 Task: Look for space in Kapfenberg, Austria from 2nd August, 2023 to 12th August, 2023 for 2 adults in price range Rs.5000 to Rs.10000. Place can be private room with 1  bedroom having 1 bed and 1 bathroom. Property type can be house, flat, guest house, hotel. Amenities needed are: heating. Booking option can be shelf check-in. Required host language is English.
Action: Mouse moved to (455, 147)
Screenshot: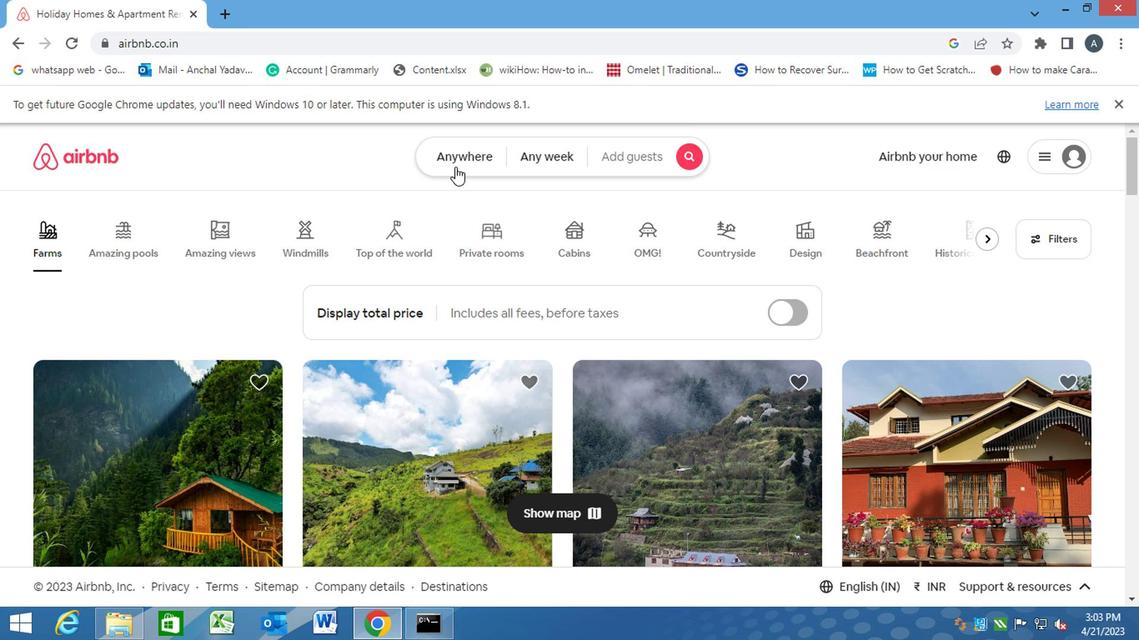 
Action: Mouse pressed left at (455, 147)
Screenshot: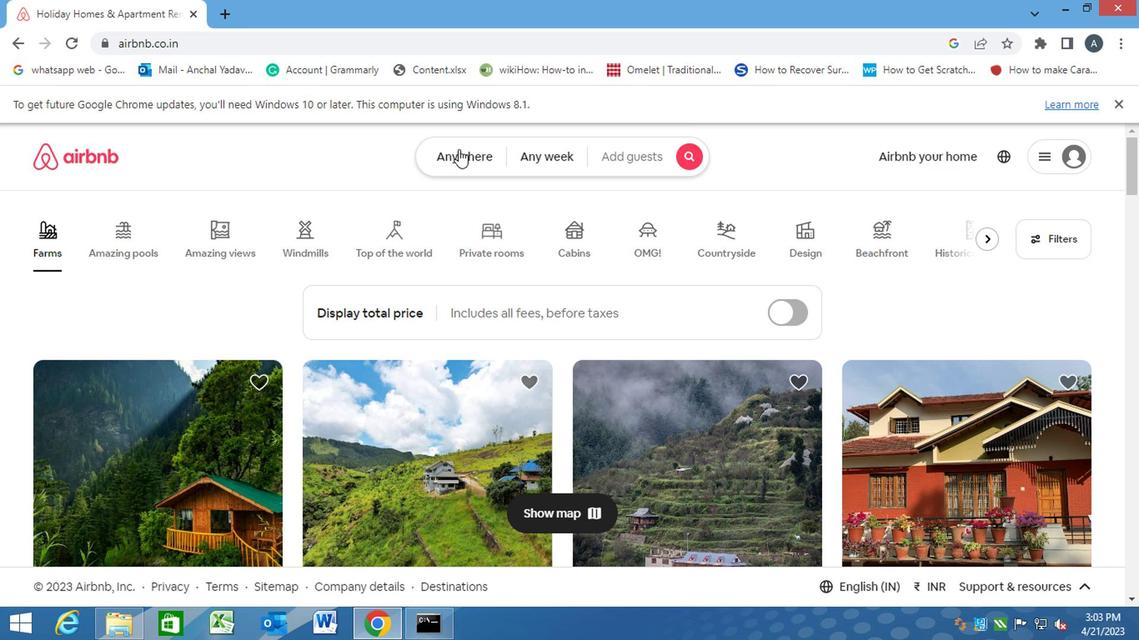 
Action: Mouse moved to (346, 203)
Screenshot: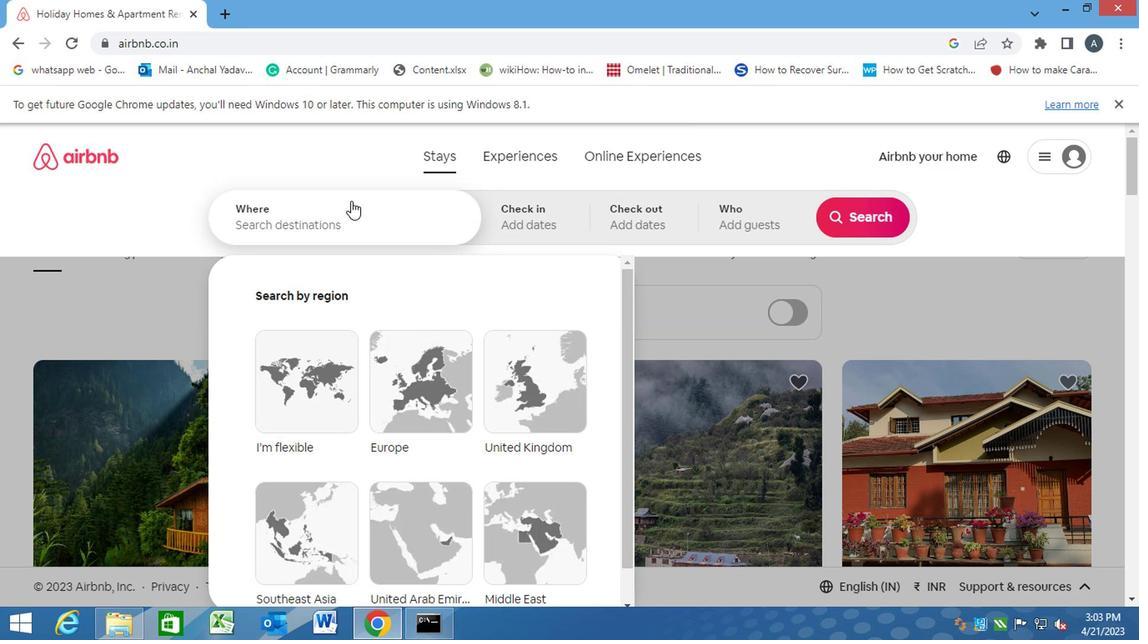 
Action: Mouse pressed left at (346, 203)
Screenshot: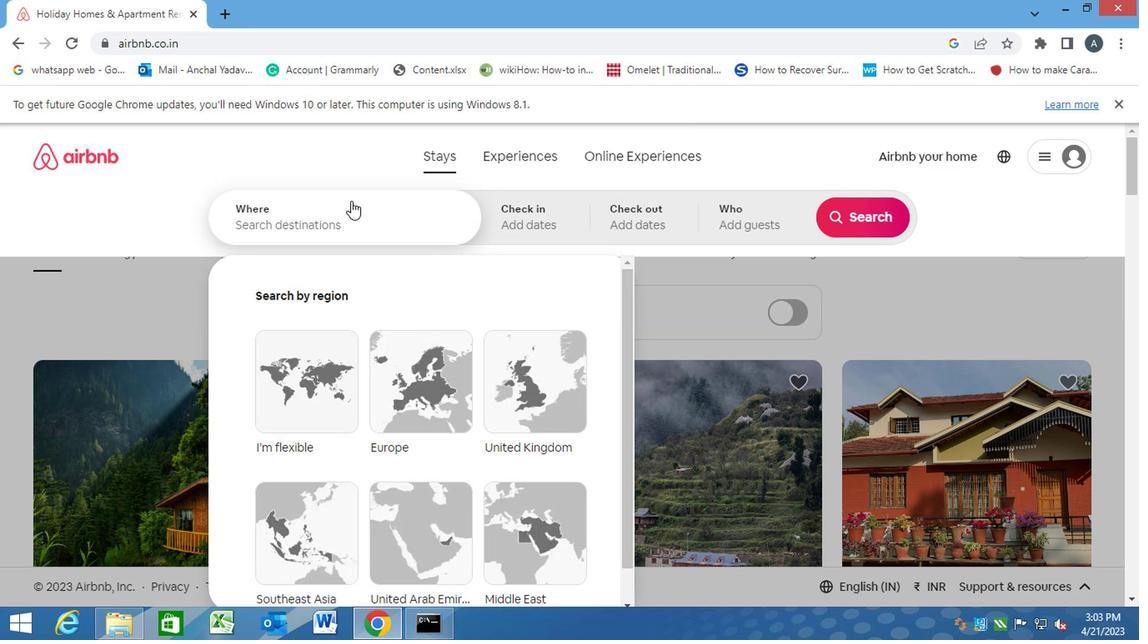 
Action: Key pressed k<Key.caps_lock>apfenberg,<Key.space><Key.caps_lock>a<Key.caps_lock>ustria<Key.enter>
Screenshot: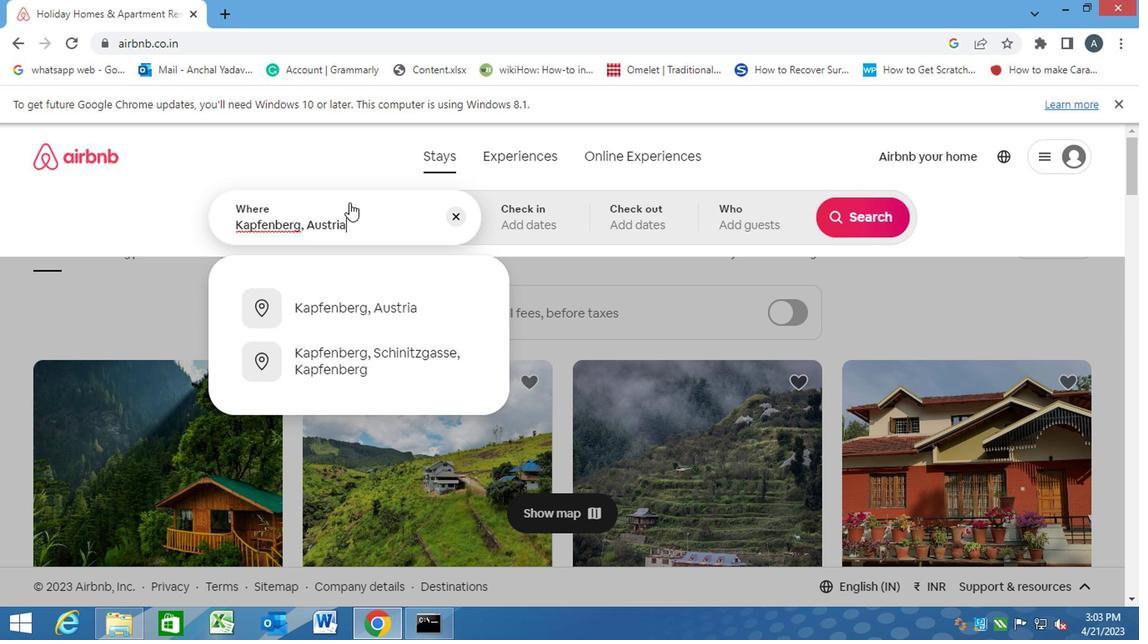 
Action: Mouse moved to (849, 346)
Screenshot: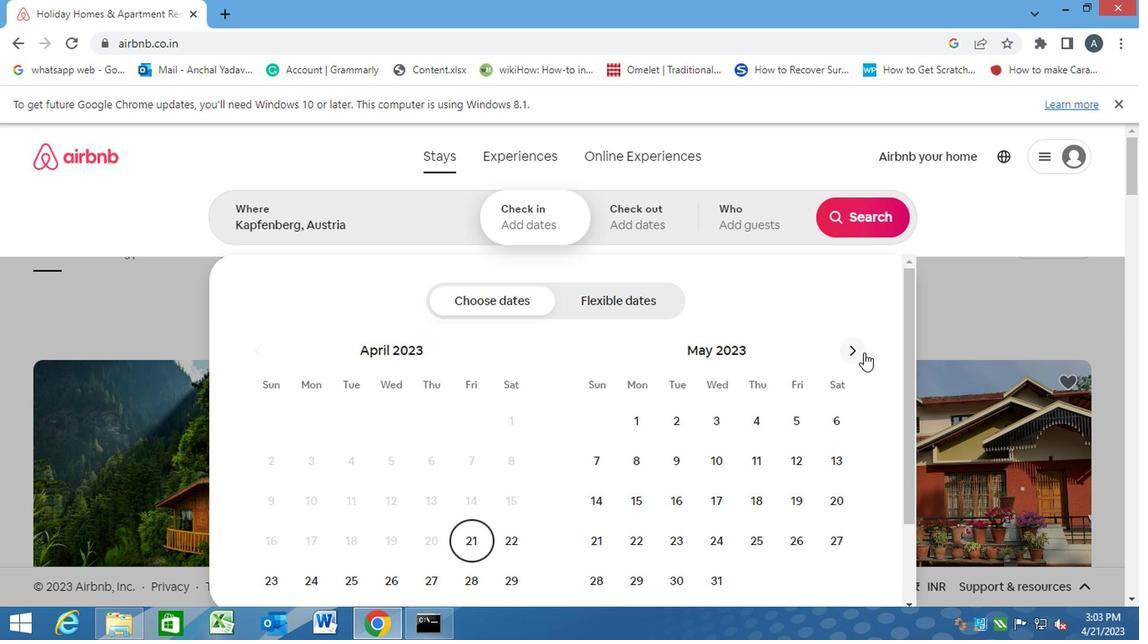 
Action: Mouse pressed left at (849, 346)
Screenshot: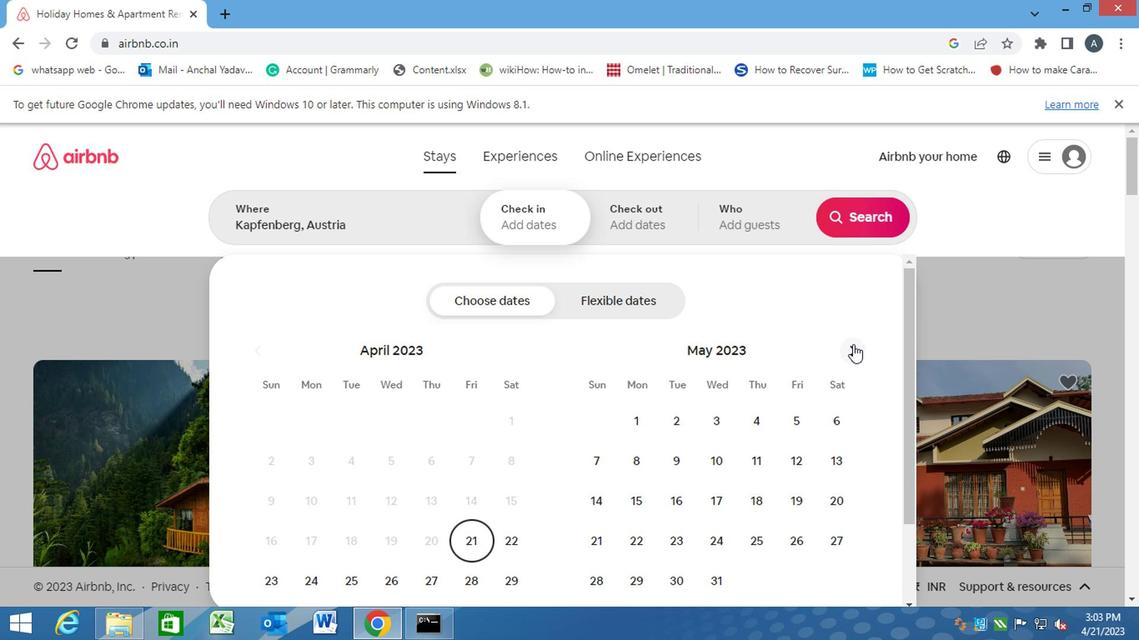 
Action: Mouse pressed left at (849, 346)
Screenshot: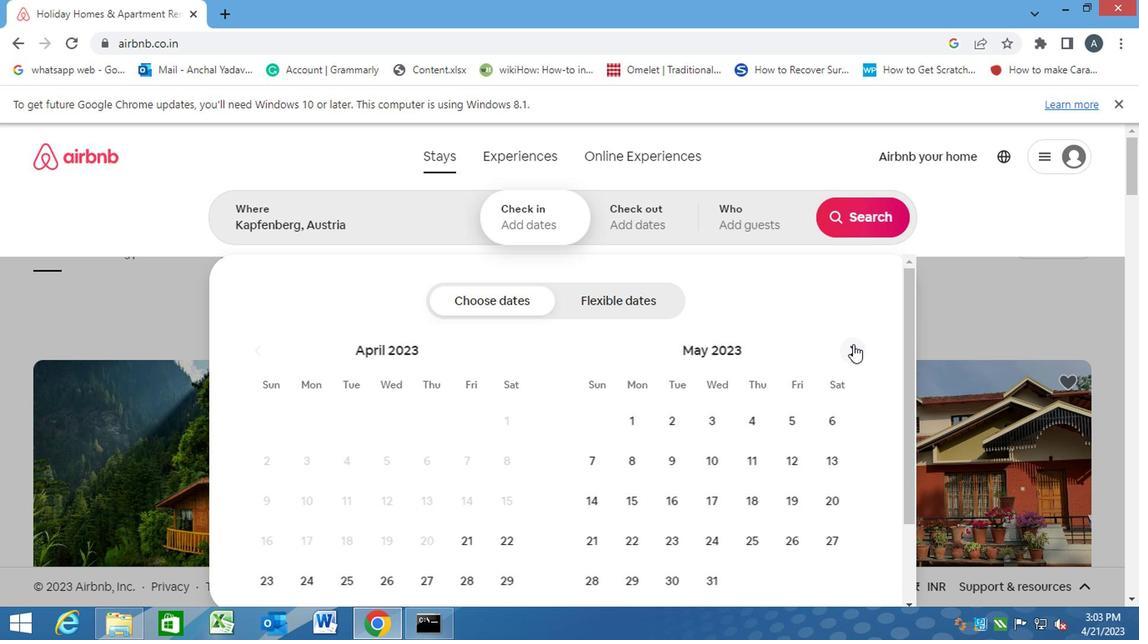 
Action: Mouse pressed left at (849, 346)
Screenshot: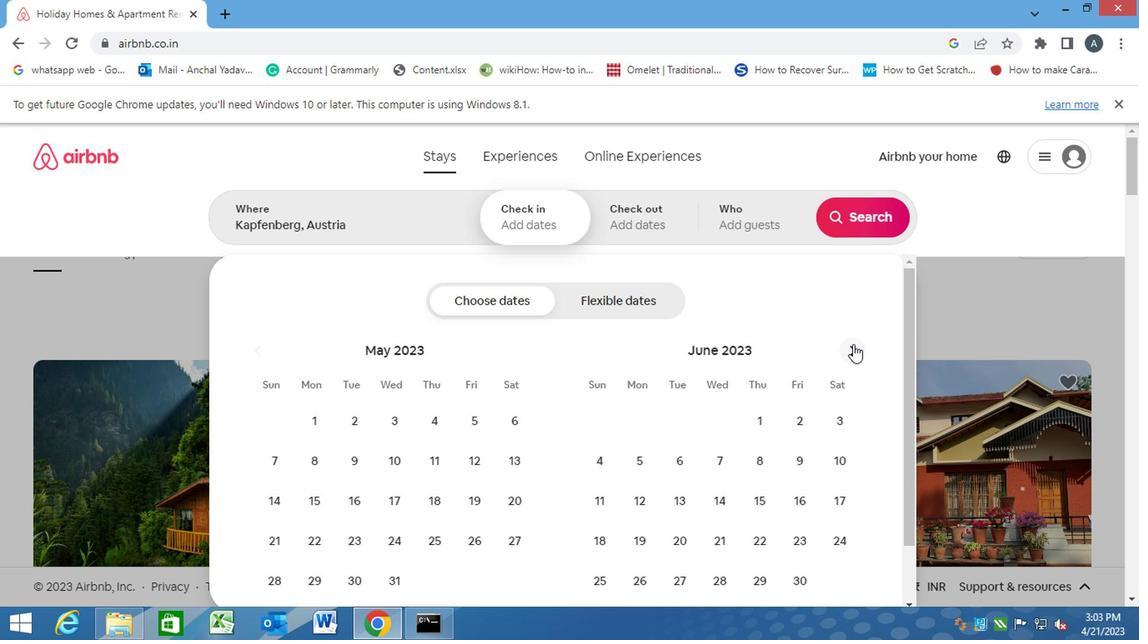 
Action: Mouse pressed left at (849, 346)
Screenshot: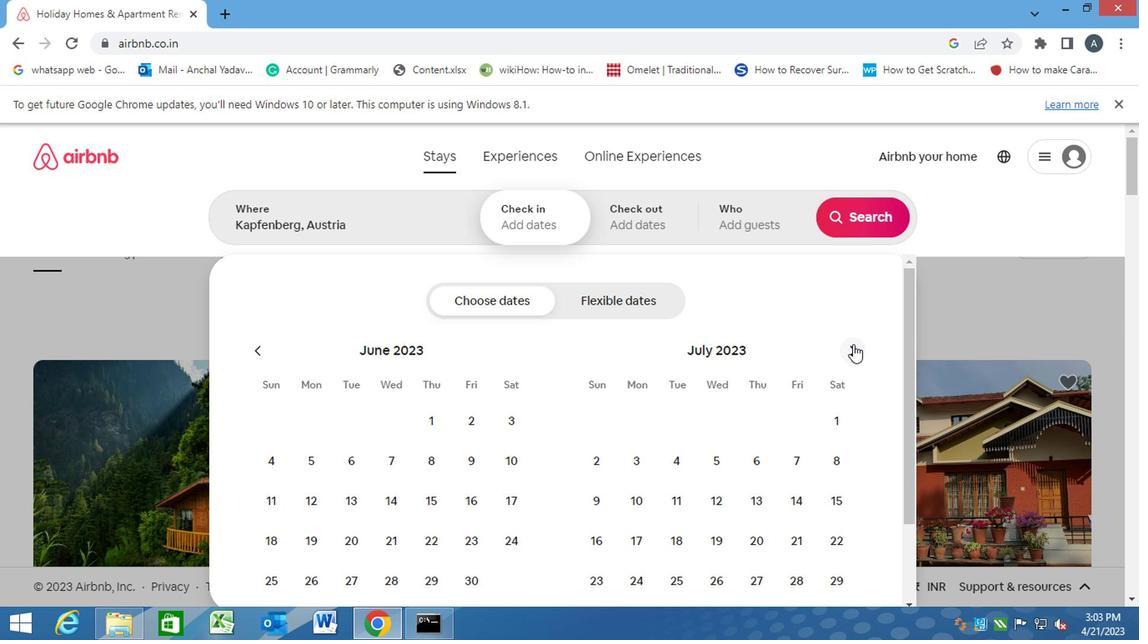 
Action: Mouse pressed left at (849, 346)
Screenshot: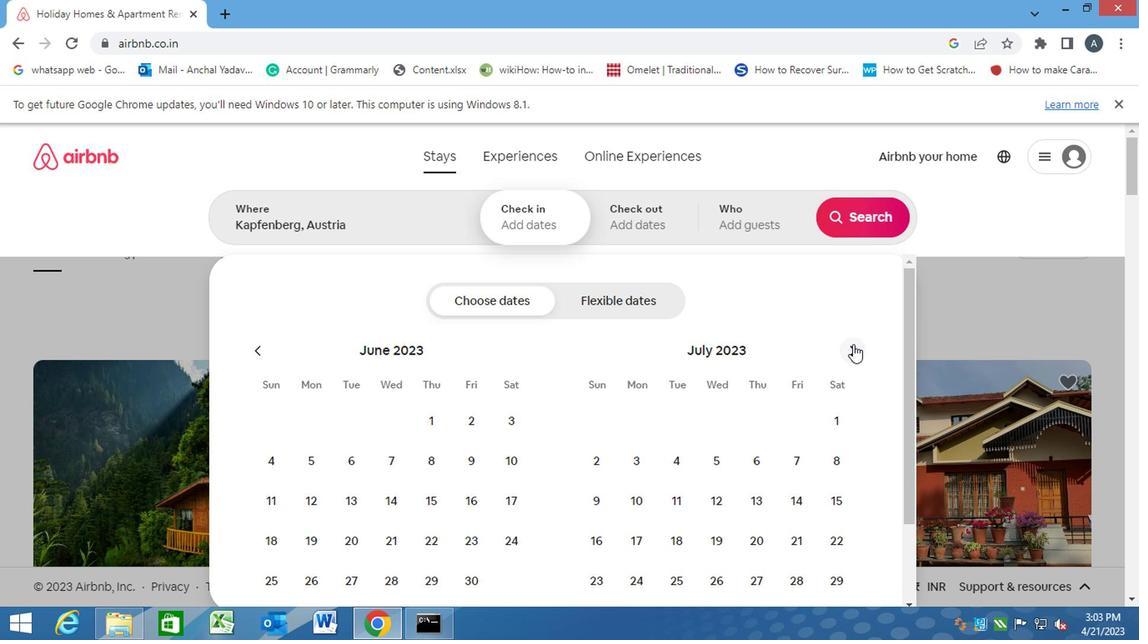 
Action: Mouse moved to (712, 424)
Screenshot: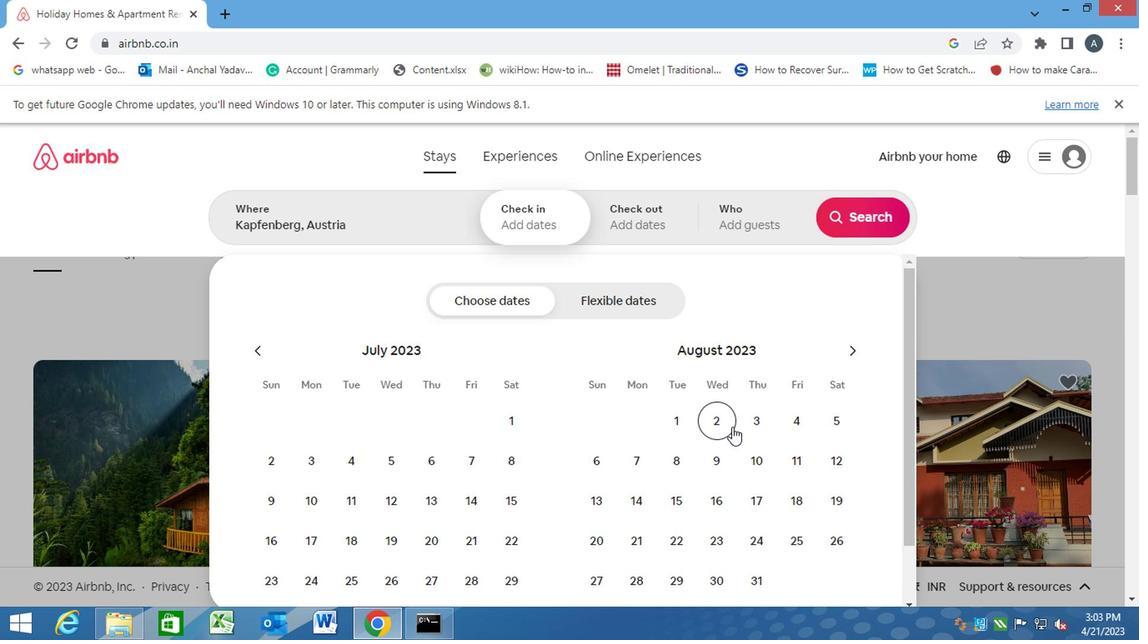 
Action: Mouse pressed left at (712, 424)
Screenshot: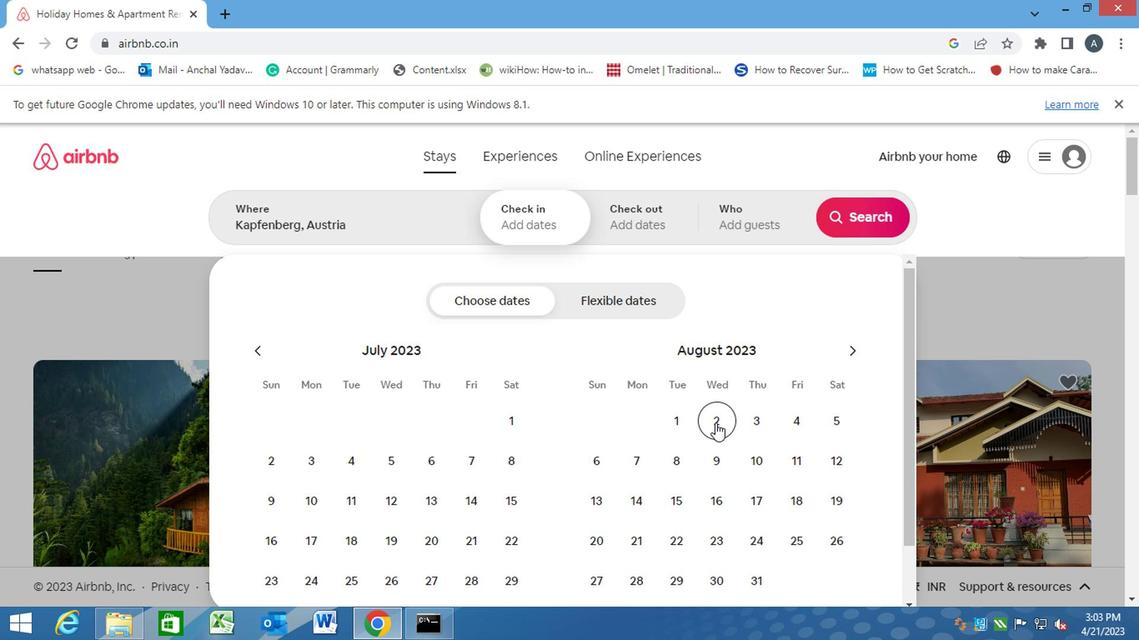 
Action: Mouse moved to (832, 454)
Screenshot: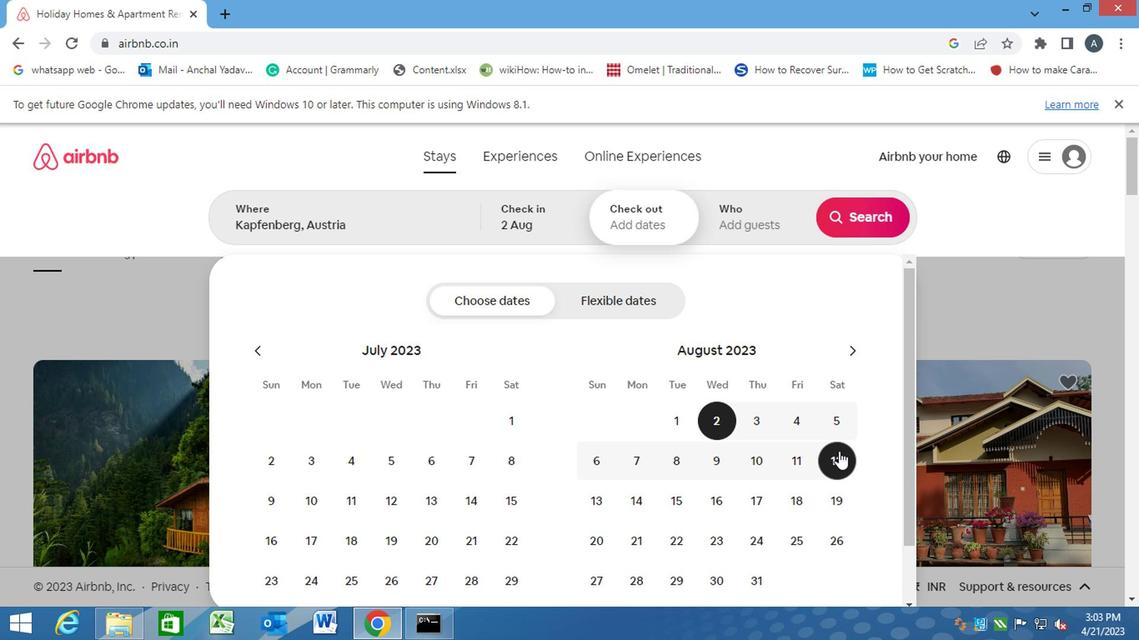 
Action: Mouse pressed left at (832, 454)
Screenshot: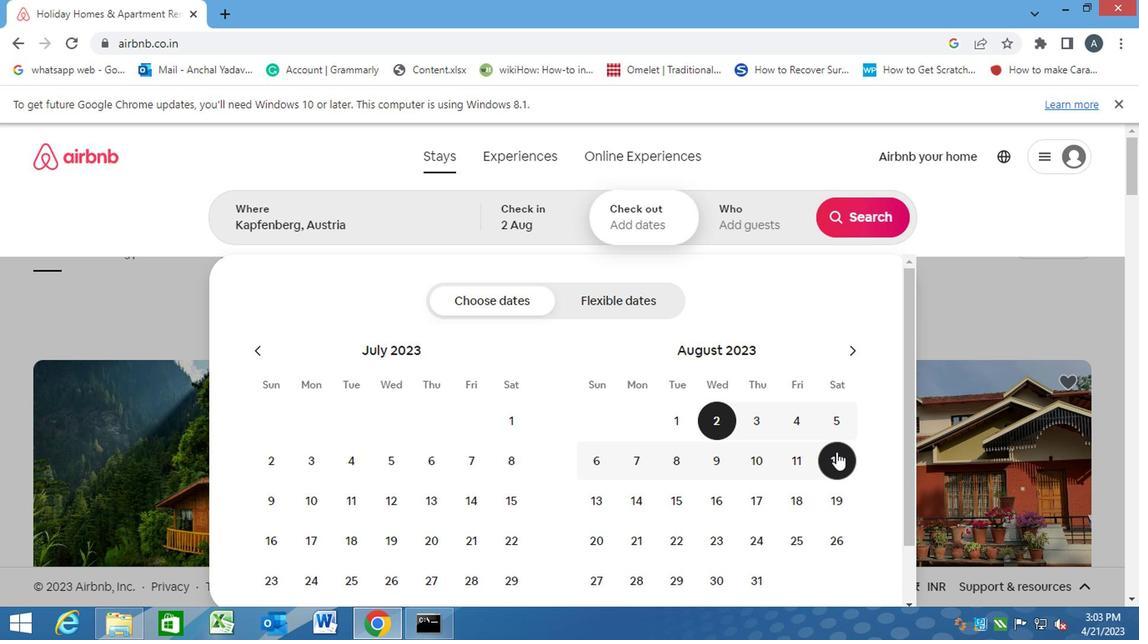 
Action: Mouse moved to (743, 223)
Screenshot: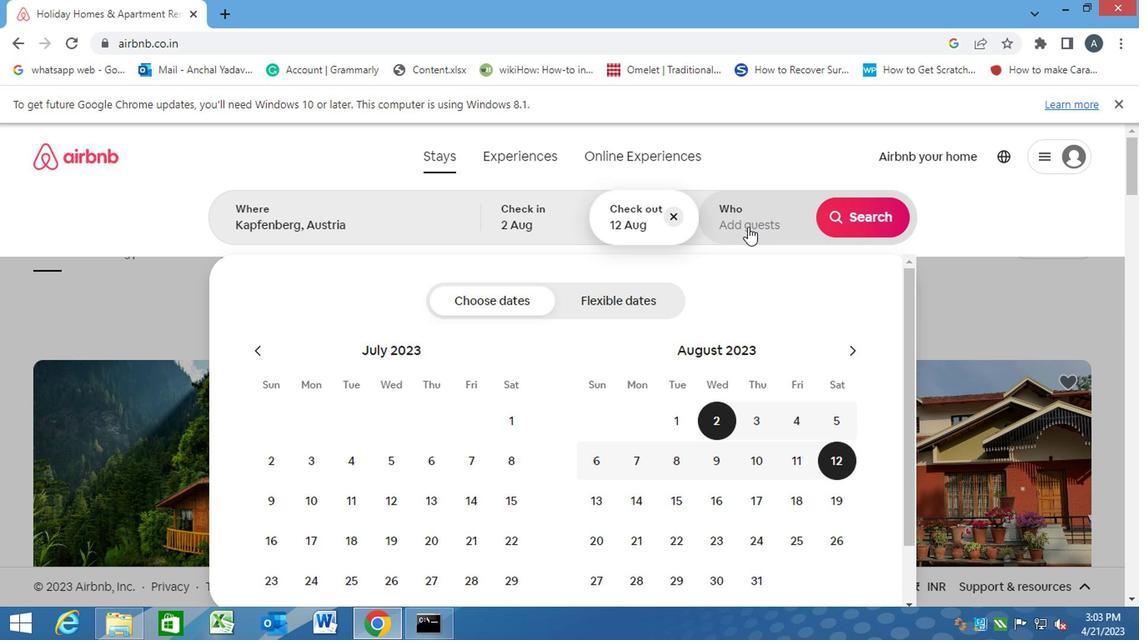 
Action: Mouse pressed left at (743, 223)
Screenshot: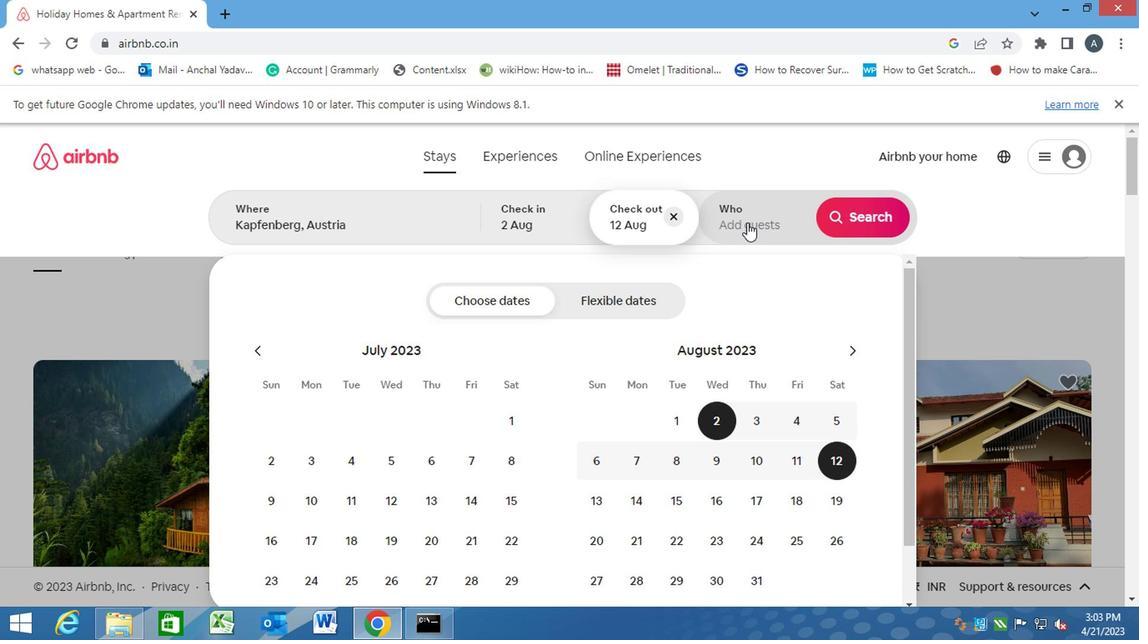
Action: Mouse moved to (858, 300)
Screenshot: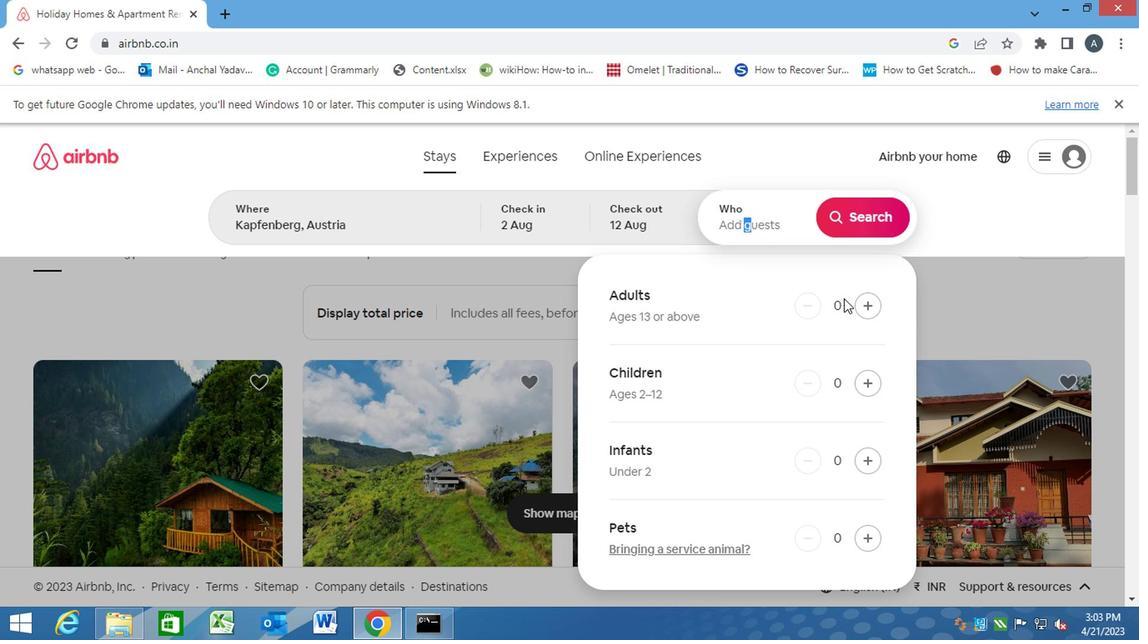 
Action: Mouse pressed left at (858, 300)
Screenshot: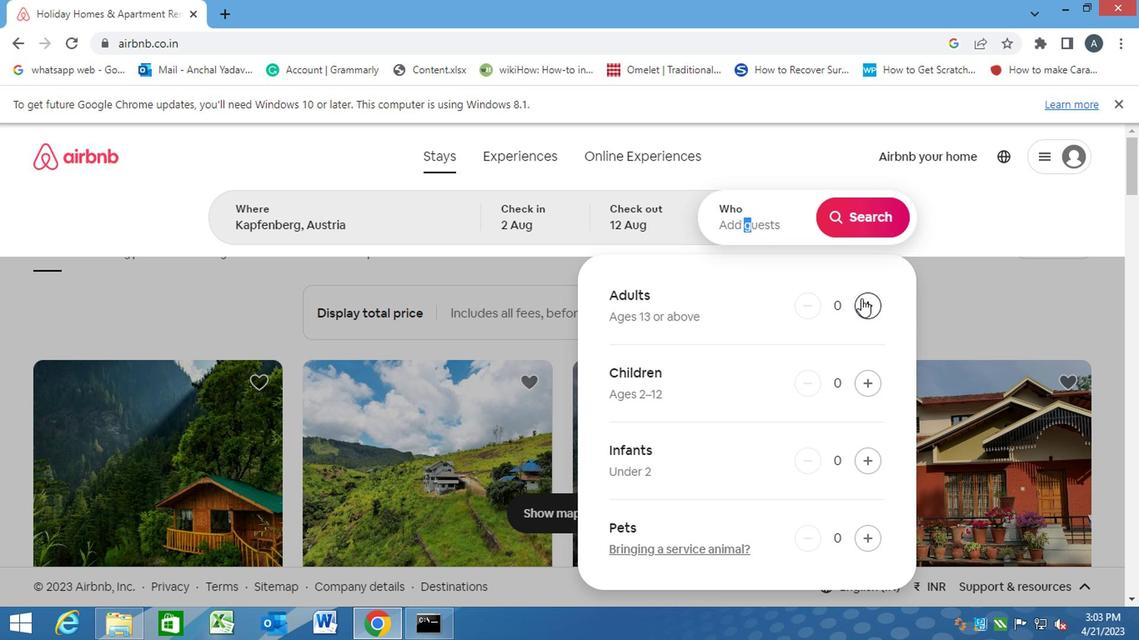 
Action: Mouse pressed left at (858, 300)
Screenshot: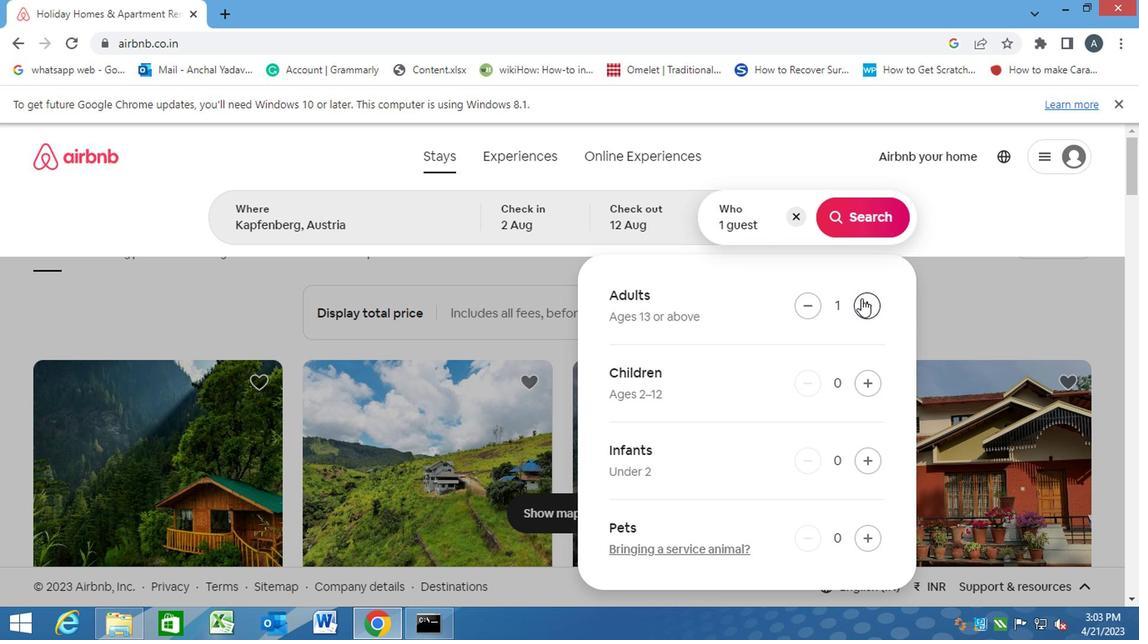
Action: Mouse moved to (861, 210)
Screenshot: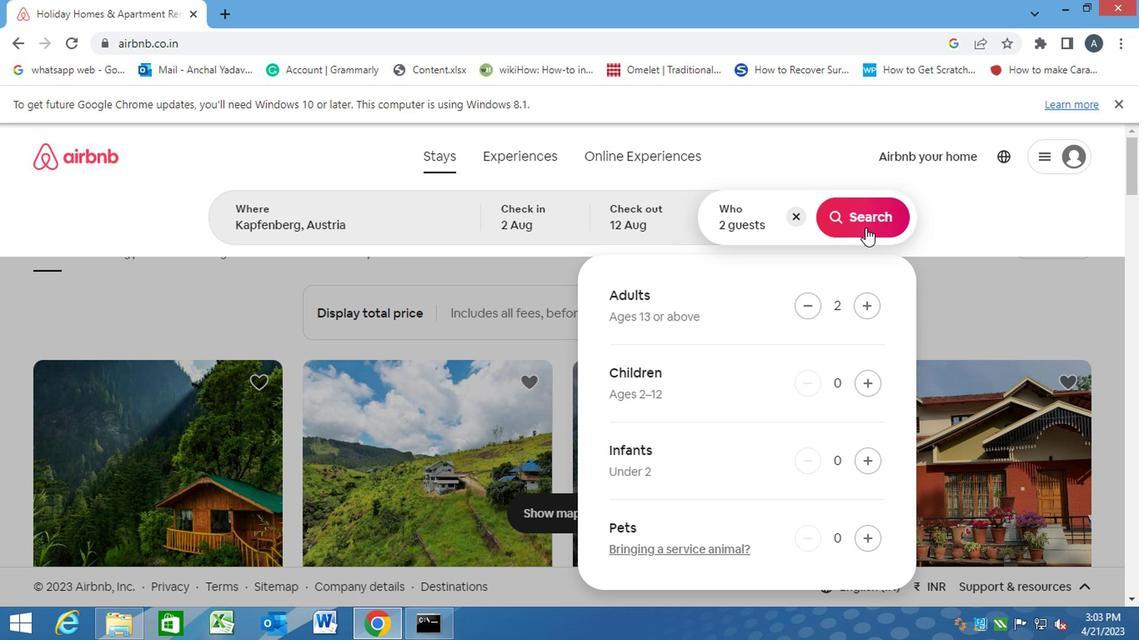 
Action: Mouse pressed left at (861, 210)
Screenshot: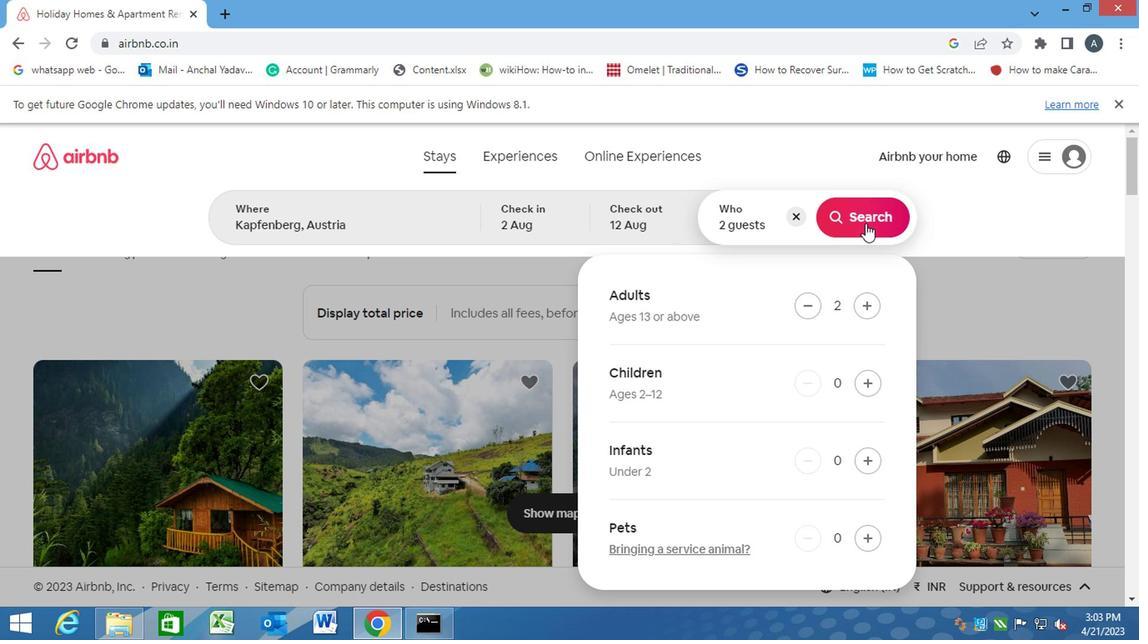 
Action: Mouse moved to (1053, 219)
Screenshot: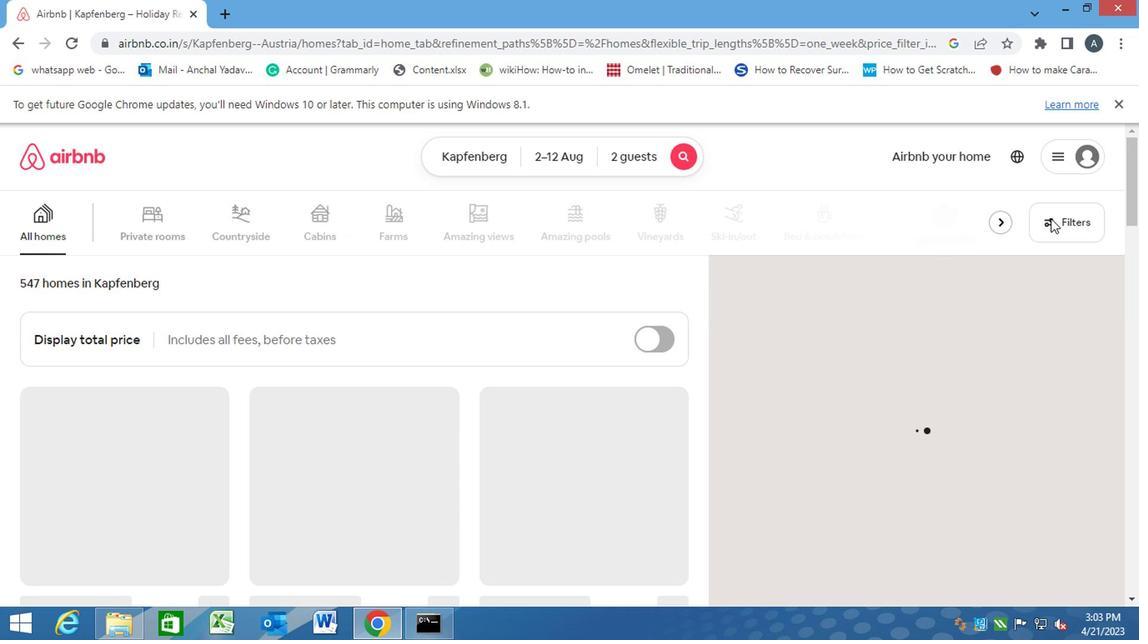 
Action: Mouse pressed left at (1053, 219)
Screenshot: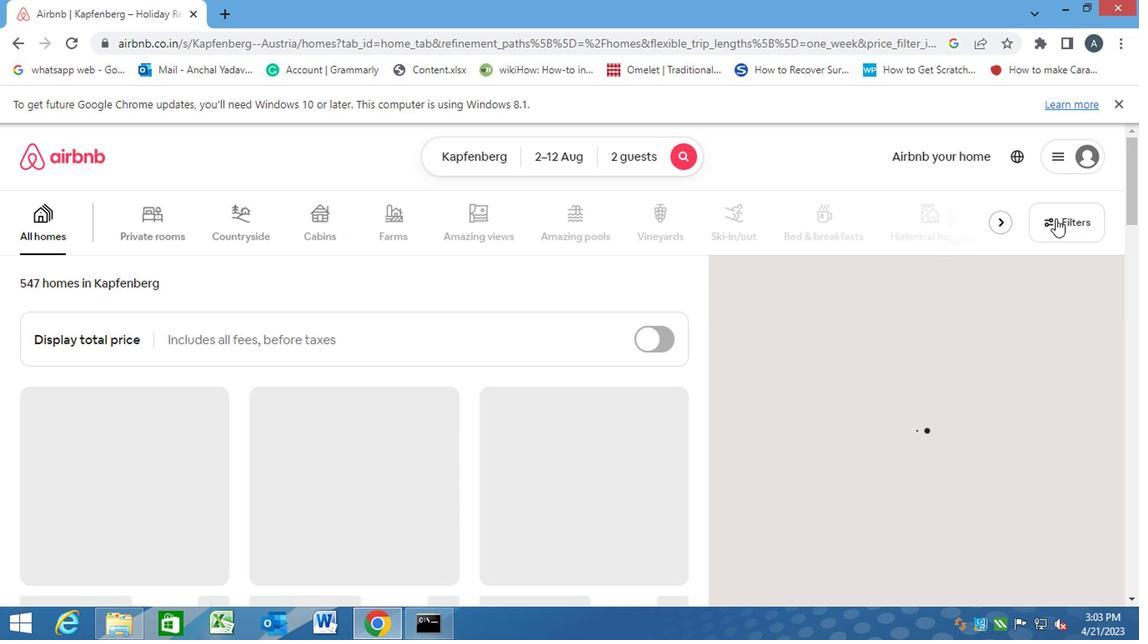 
Action: Mouse moved to (353, 435)
Screenshot: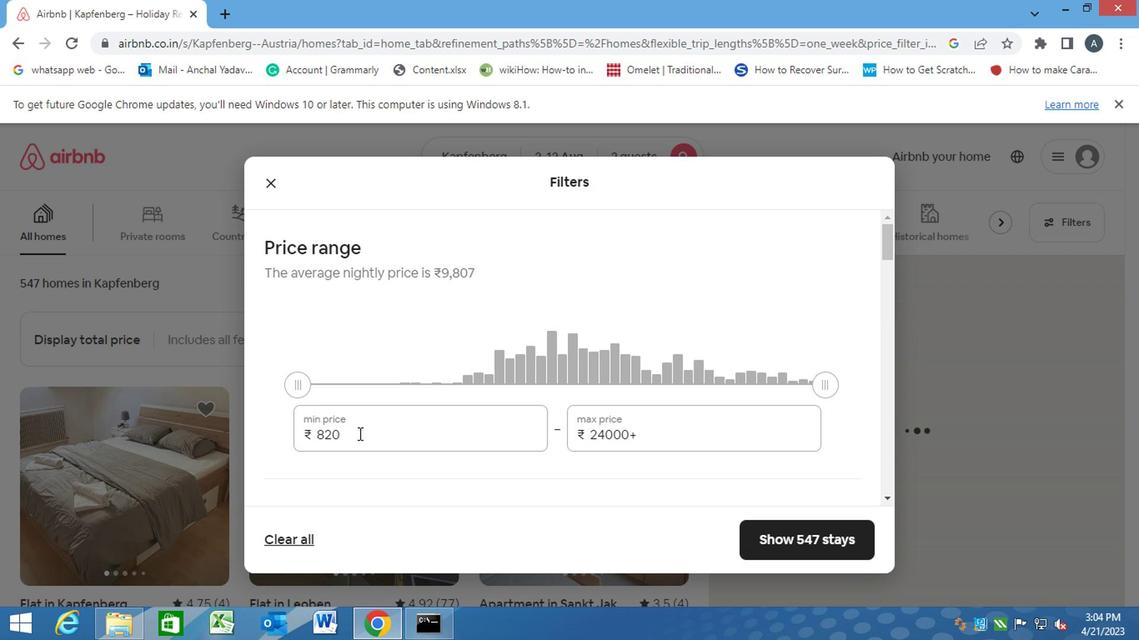 
Action: Mouse pressed left at (353, 435)
Screenshot: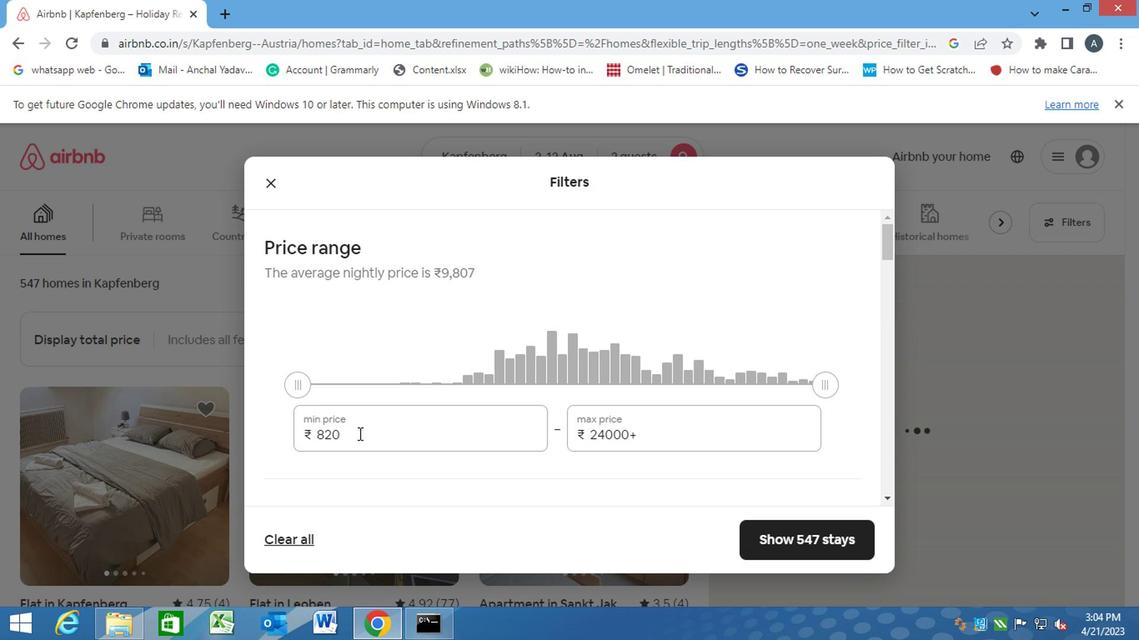
Action: Mouse moved to (302, 439)
Screenshot: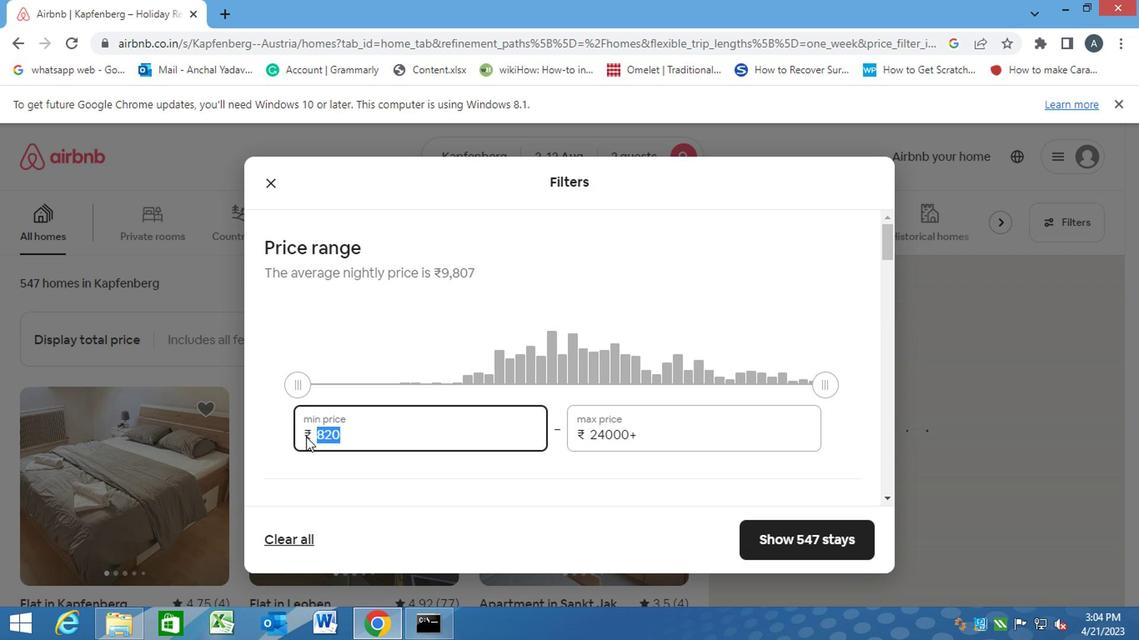 
Action: Key pressed 5000<Key.tab>1000<Key.backspace><Key.backspace><Key.backspace><Key.backspace><Key.backspace><Key.backspace><Key.backspace><Key.backspace><Key.backspace><Key.backspace><Key.backspace><Key.backspace><Key.backspace><Key.backspace><Key.backspace><Key.backspace><Key.backspace>10000
Screenshot: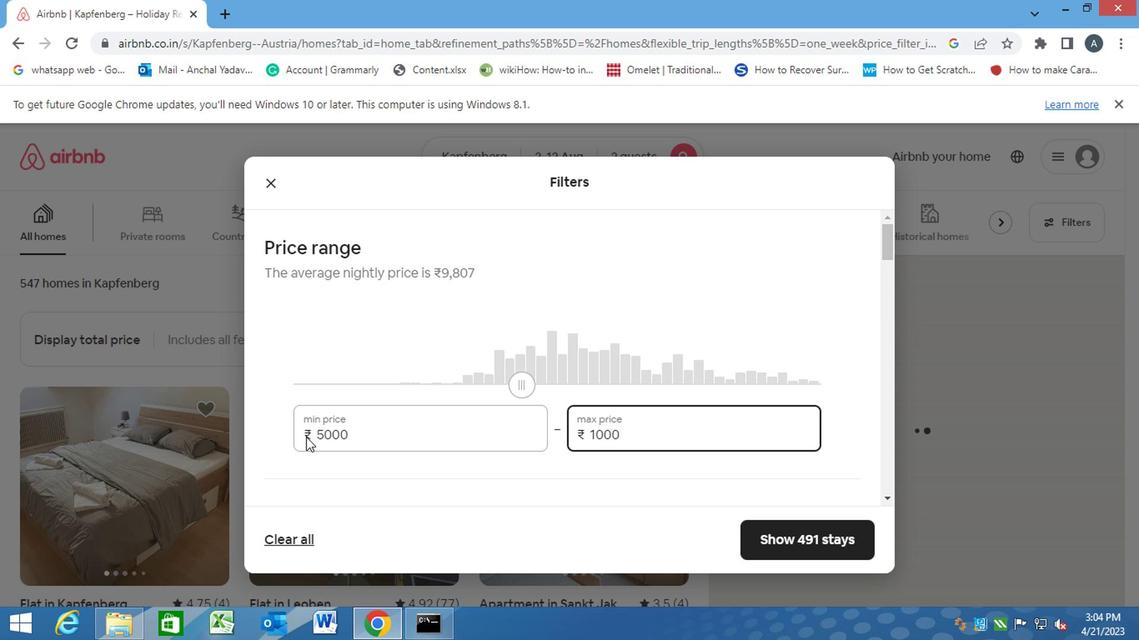 
Action: Mouse moved to (399, 486)
Screenshot: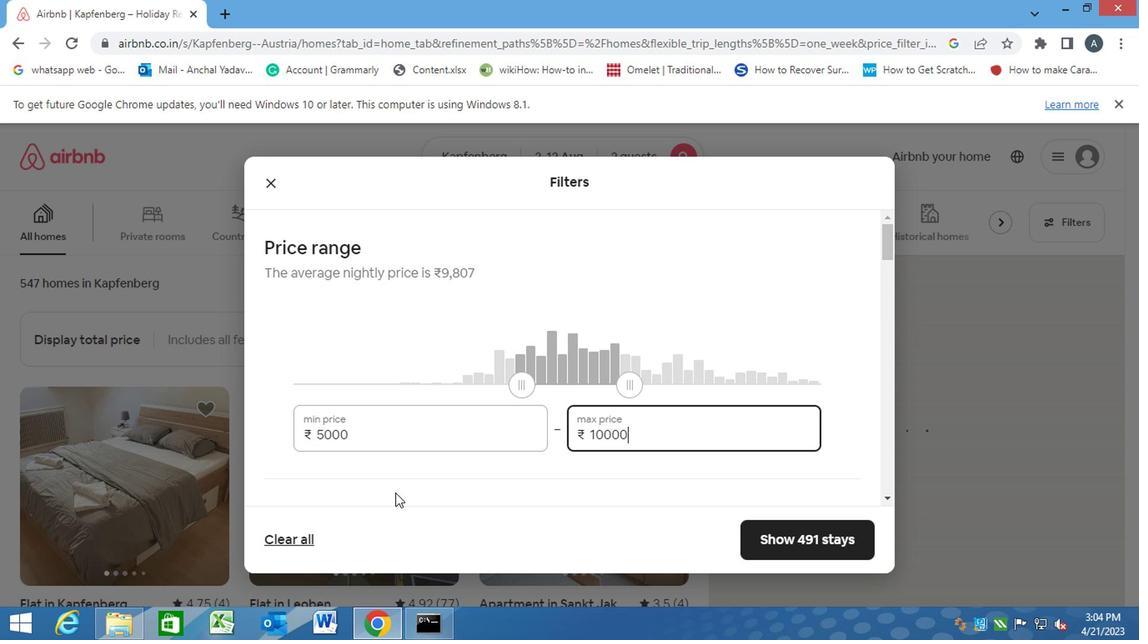 
Action: Mouse pressed left at (399, 486)
Screenshot: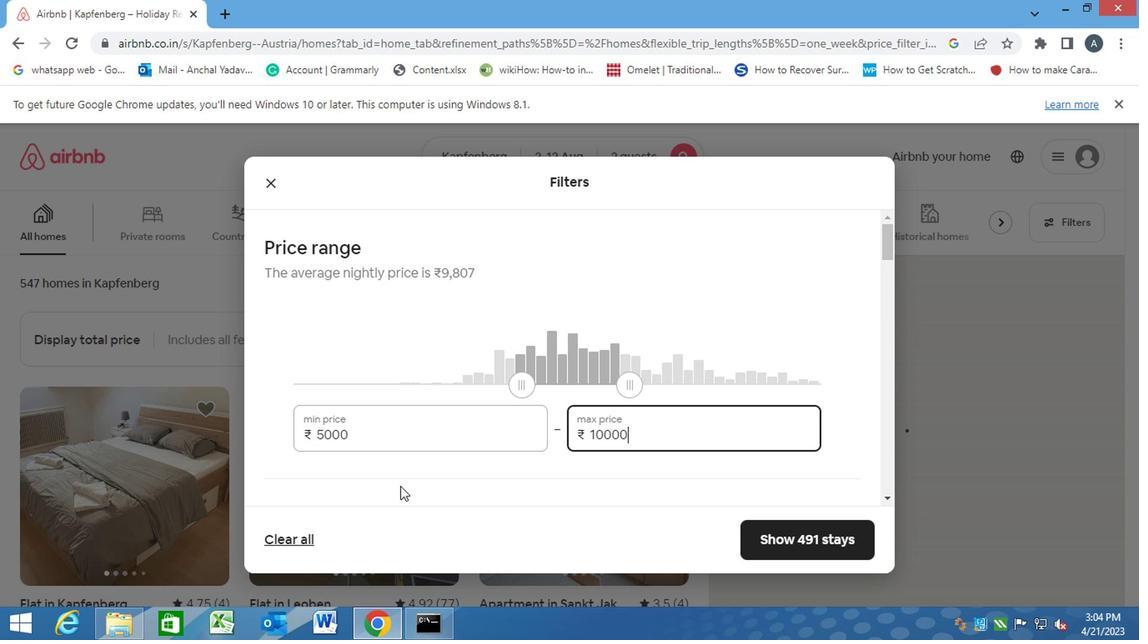 
Action: Mouse scrolled (399, 485) with delta (0, 0)
Screenshot: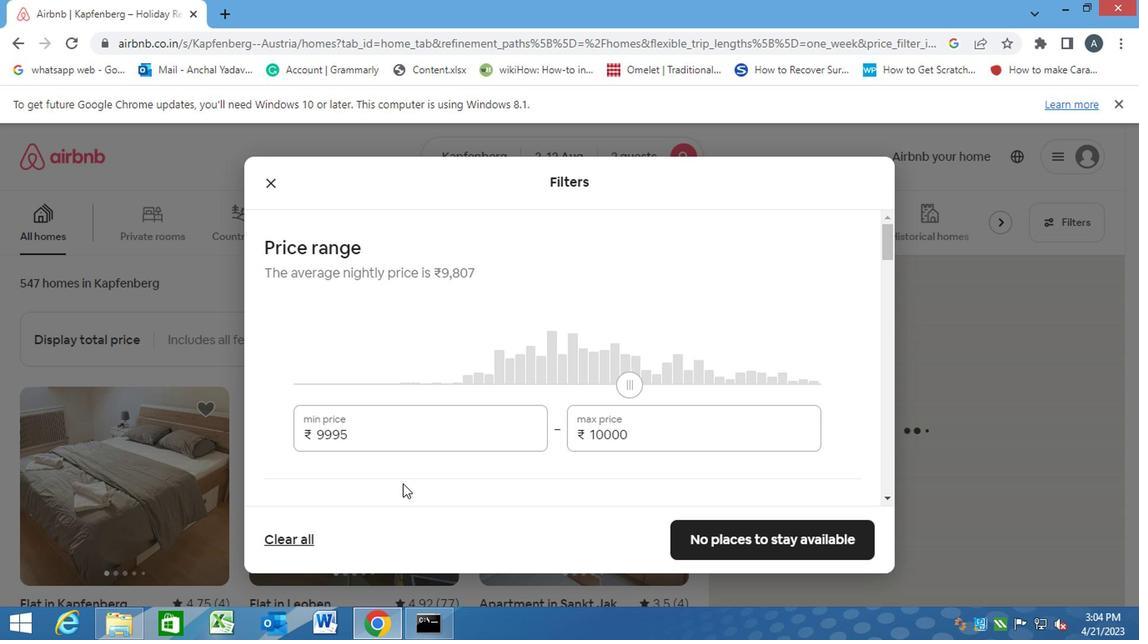 
Action: Mouse scrolled (399, 485) with delta (0, 0)
Screenshot: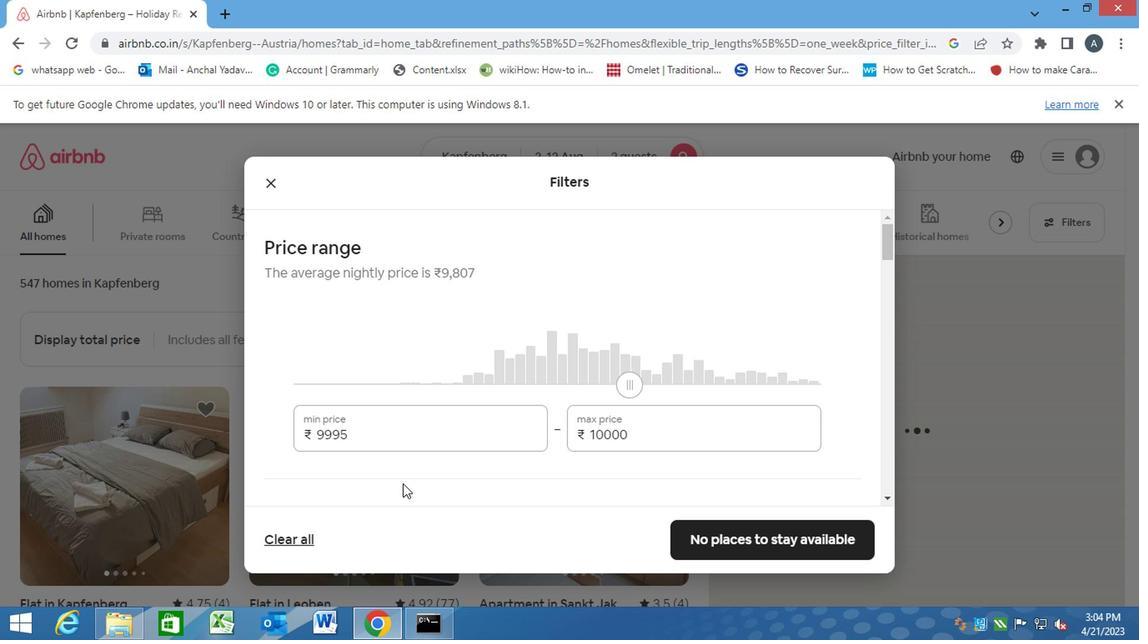 
Action: Mouse moved to (562, 398)
Screenshot: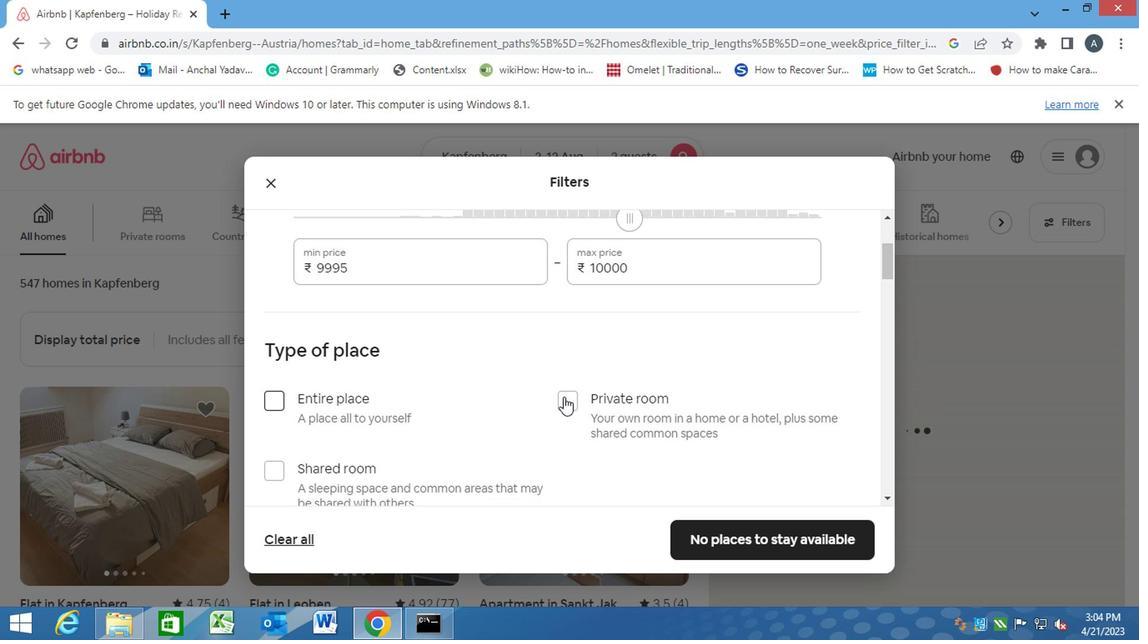 
Action: Mouse pressed left at (562, 398)
Screenshot: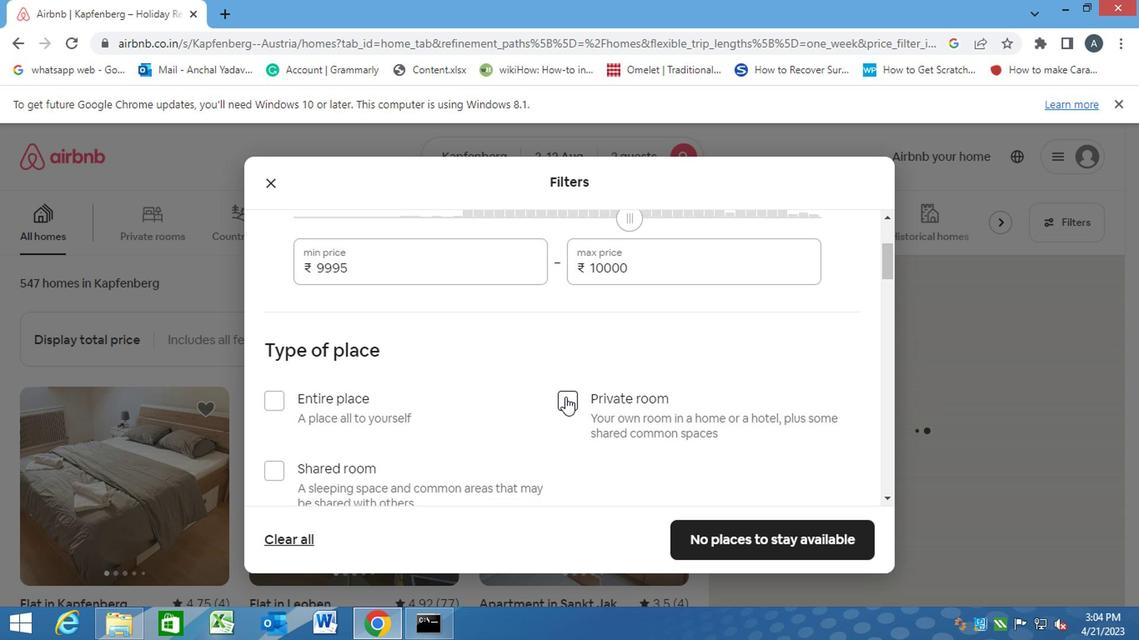 
Action: Mouse moved to (475, 423)
Screenshot: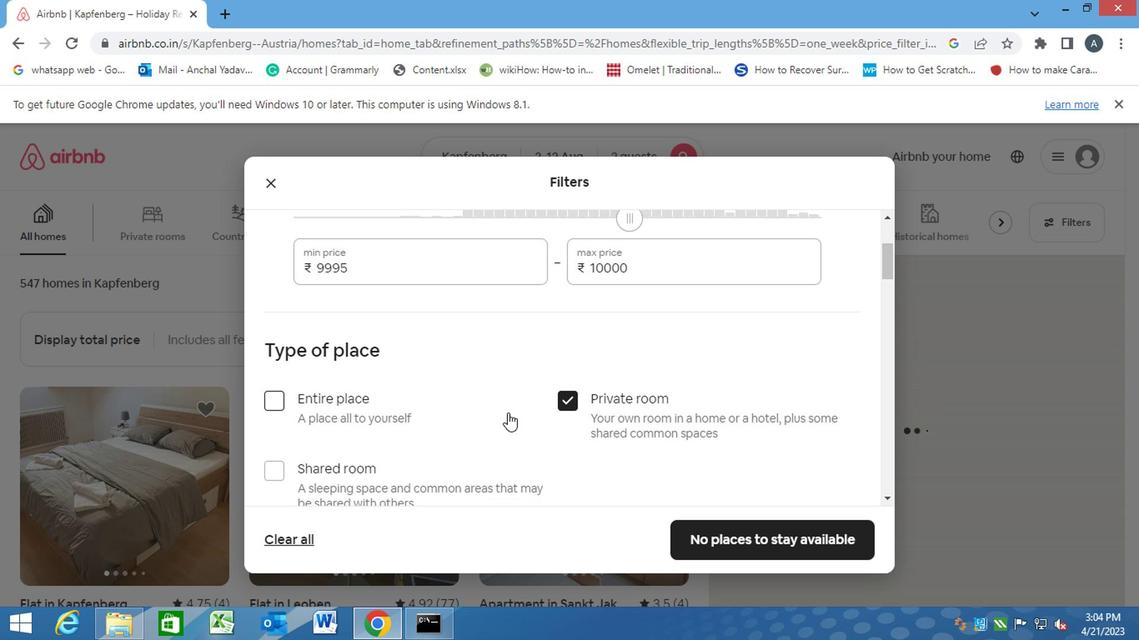 
Action: Mouse scrolled (475, 422) with delta (0, 0)
Screenshot: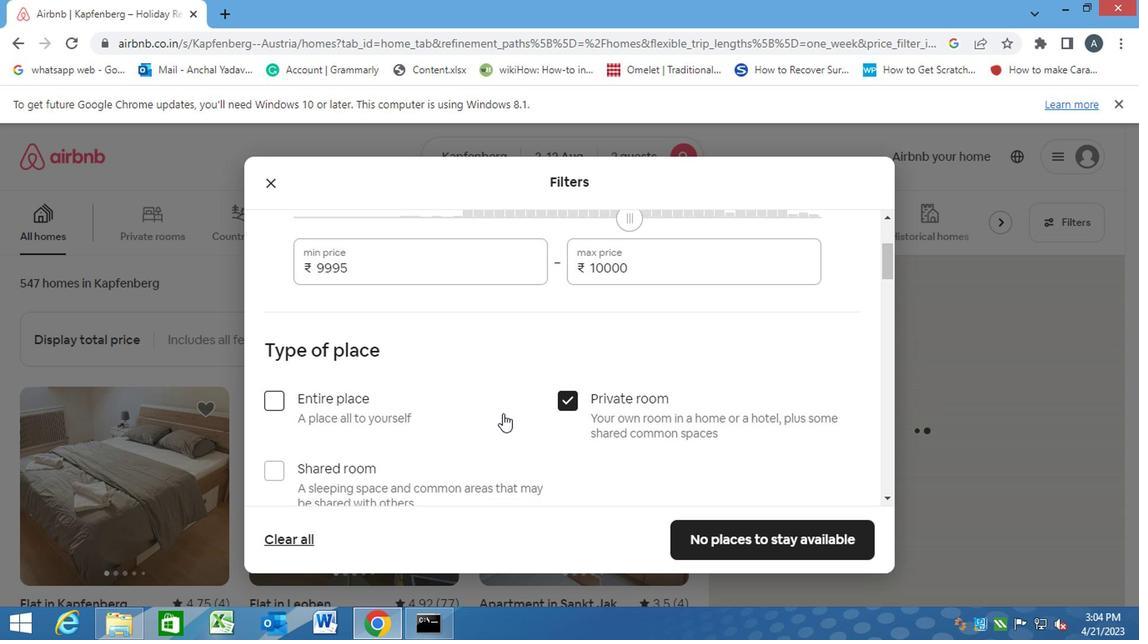 
Action: Mouse scrolled (475, 422) with delta (0, 0)
Screenshot: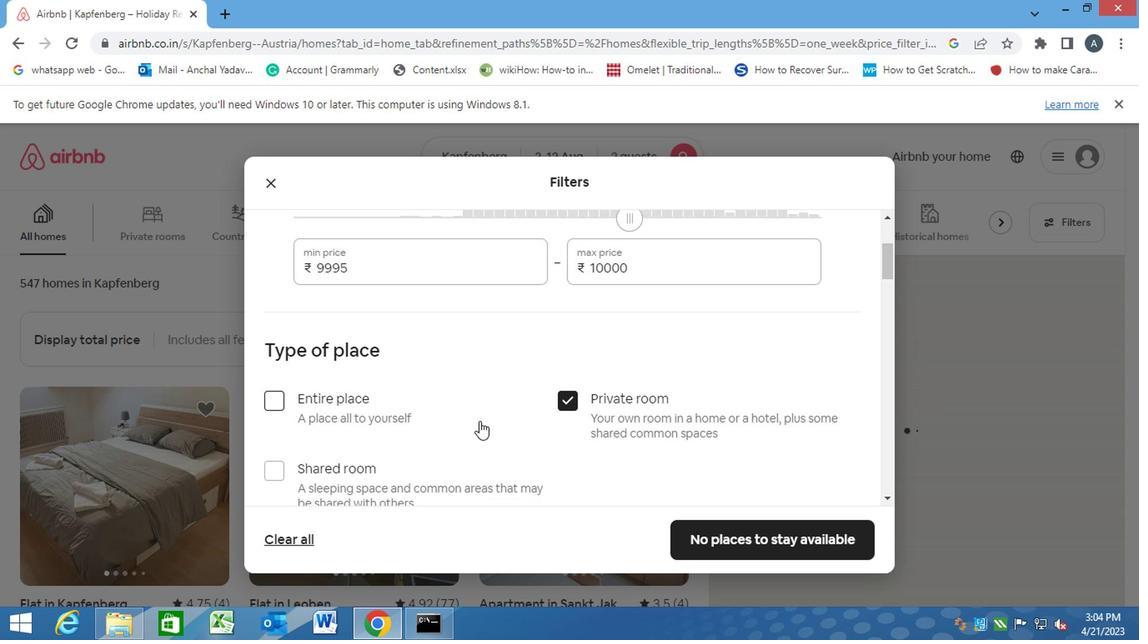 
Action: Mouse scrolled (475, 422) with delta (0, 0)
Screenshot: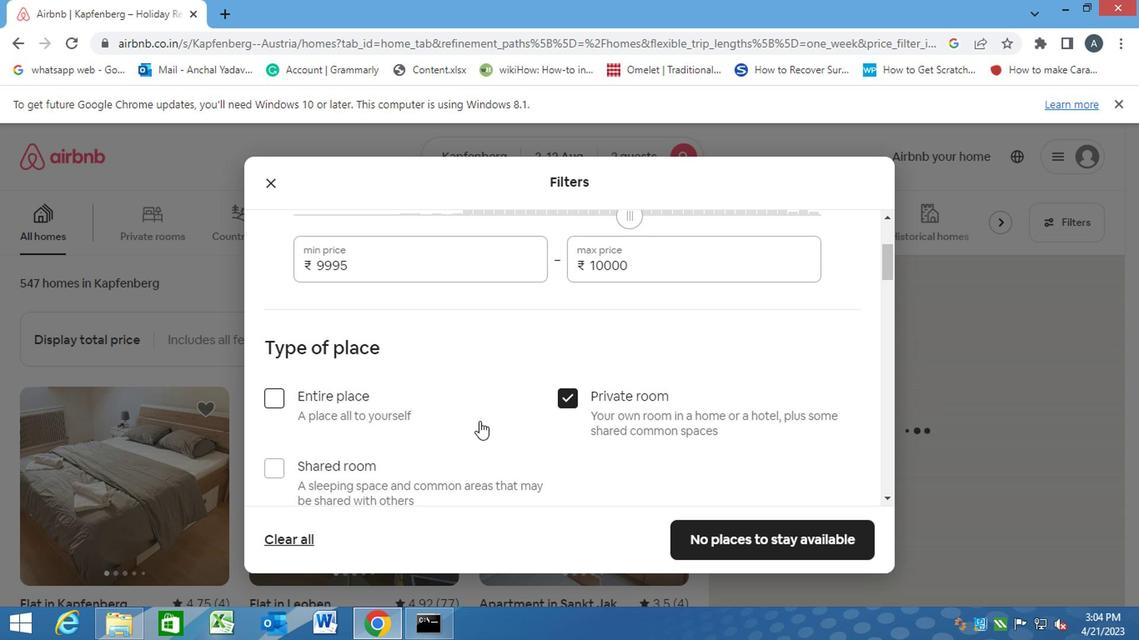 
Action: Mouse scrolled (475, 422) with delta (0, 0)
Screenshot: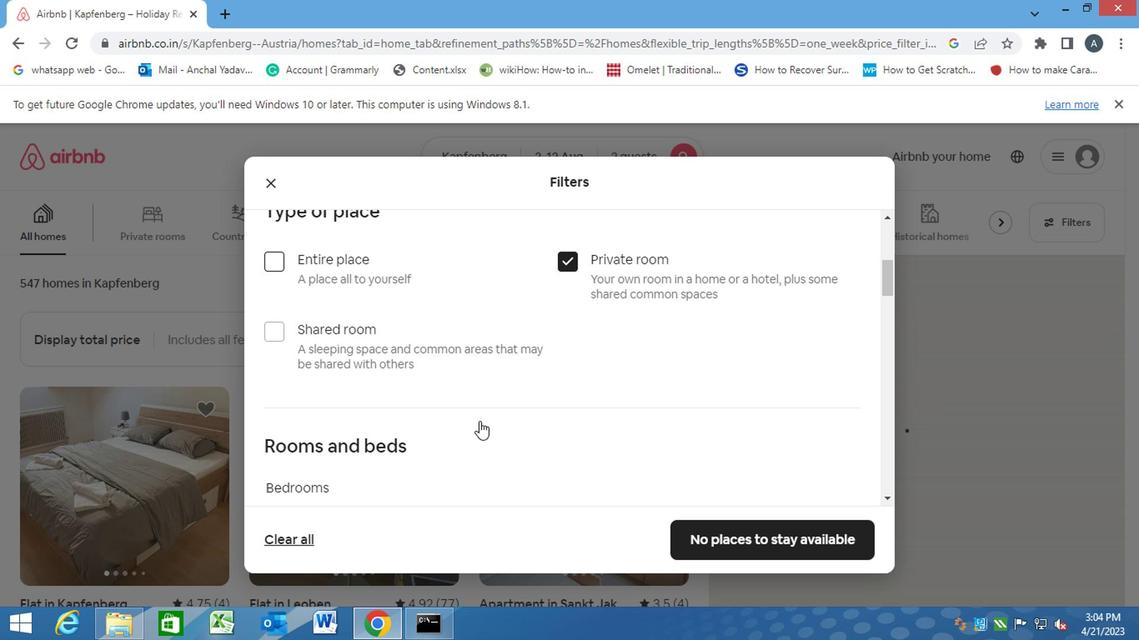 
Action: Mouse scrolled (474, 422) with delta (0, 0)
Screenshot: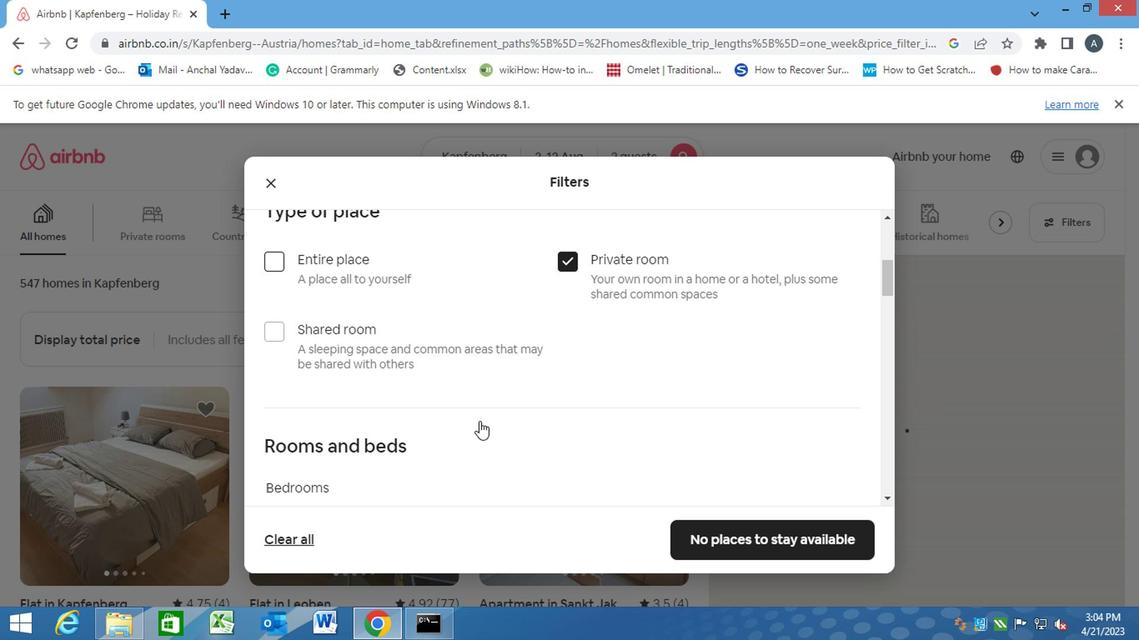 
Action: Mouse scrolled (474, 422) with delta (0, 0)
Screenshot: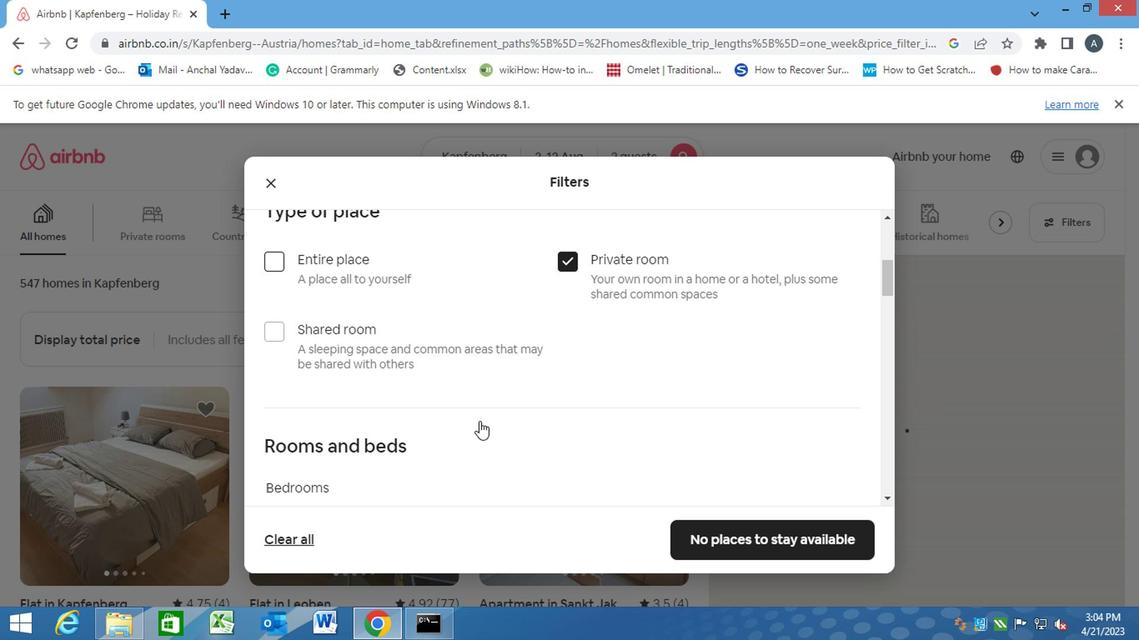 
Action: Mouse scrolled (474, 422) with delta (0, 0)
Screenshot: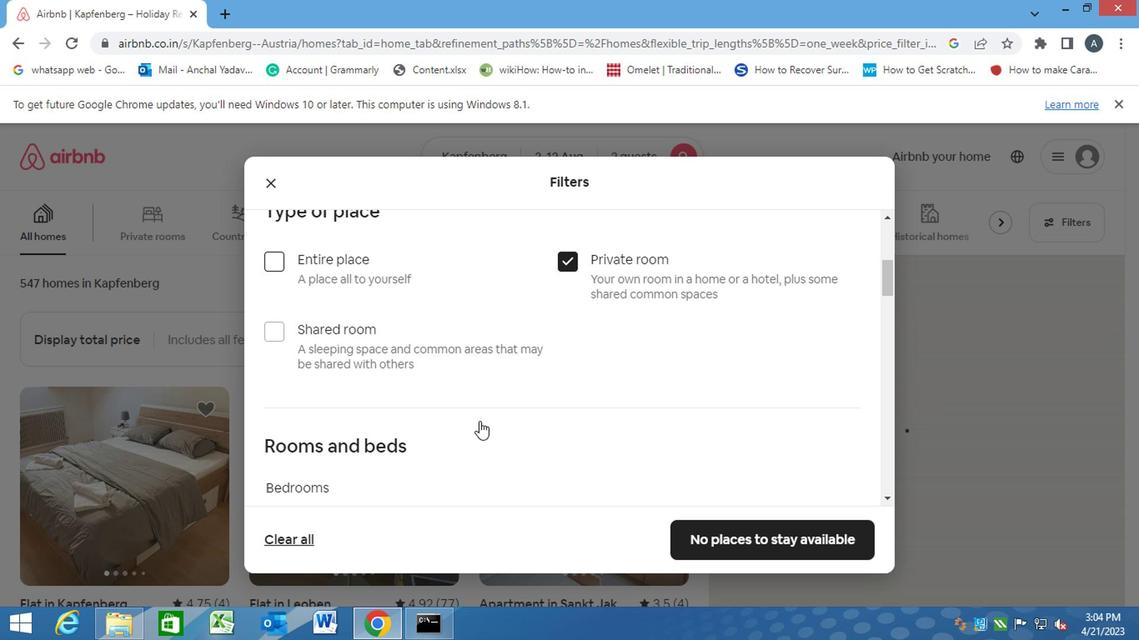 
Action: Mouse scrolled (474, 422) with delta (0, 0)
Screenshot: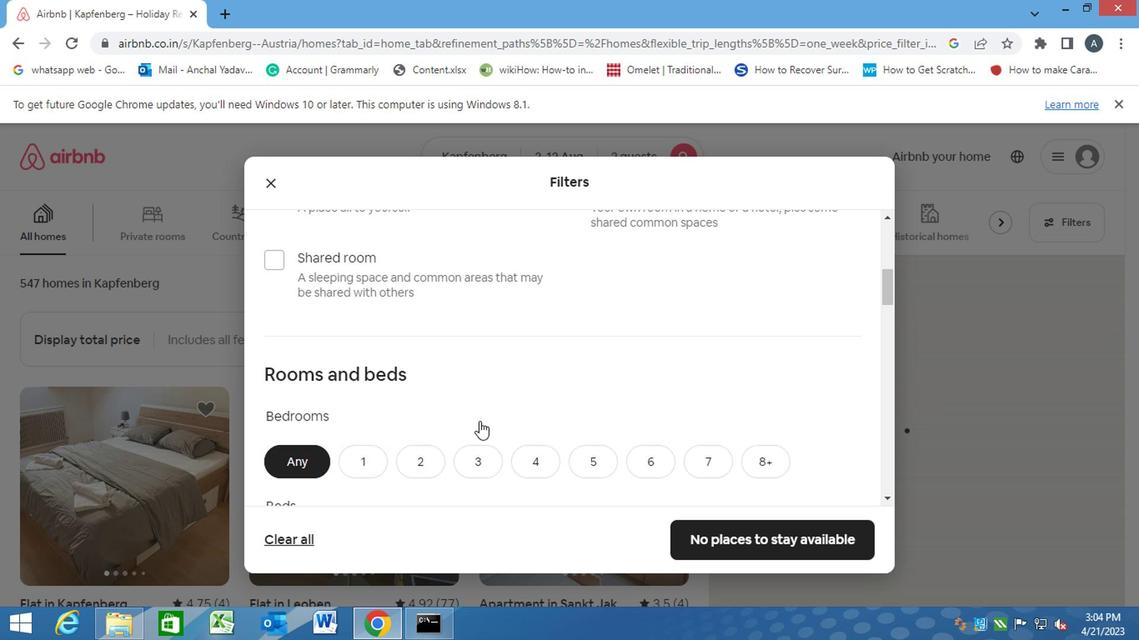 
Action: Mouse scrolled (474, 424) with delta (0, 1)
Screenshot: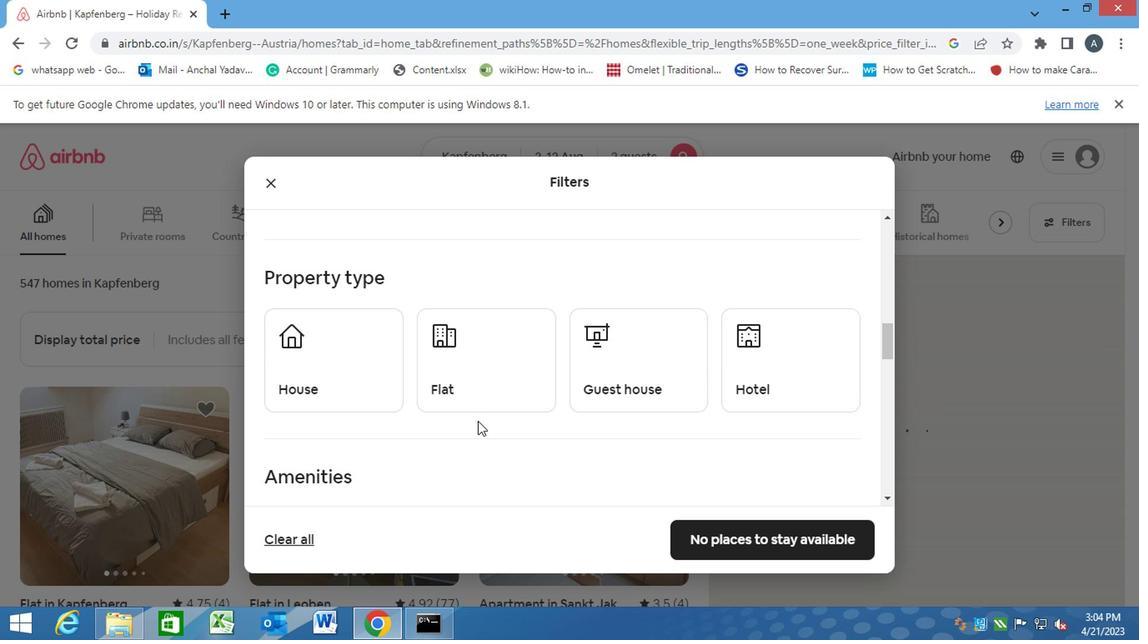 
Action: Mouse moved to (402, 346)
Screenshot: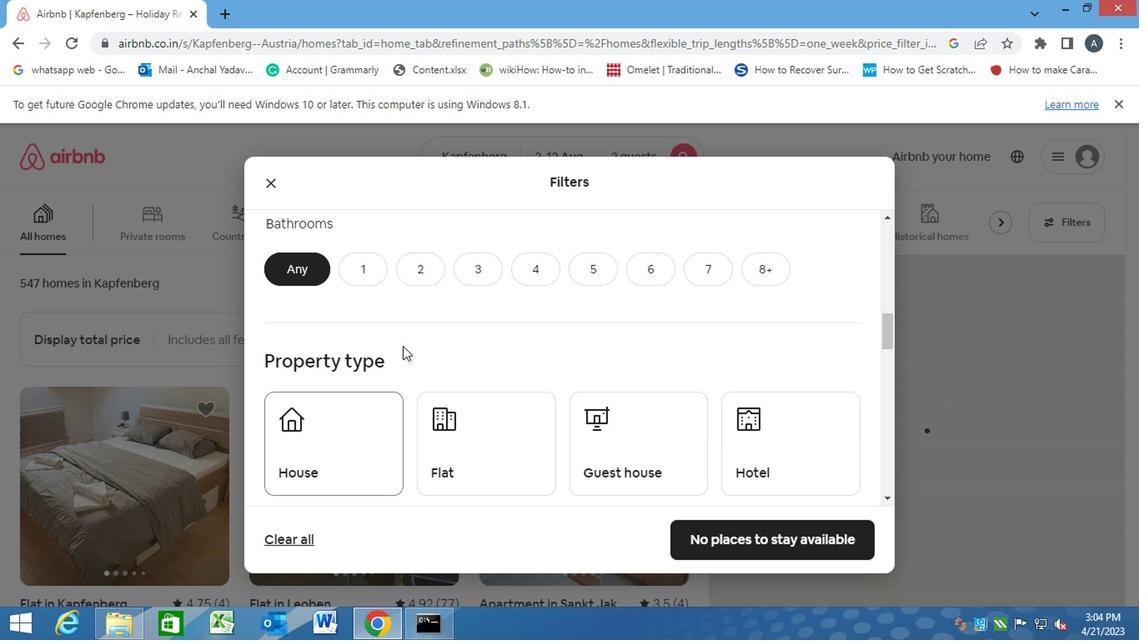 
Action: Mouse scrolled (402, 347) with delta (0, 1)
Screenshot: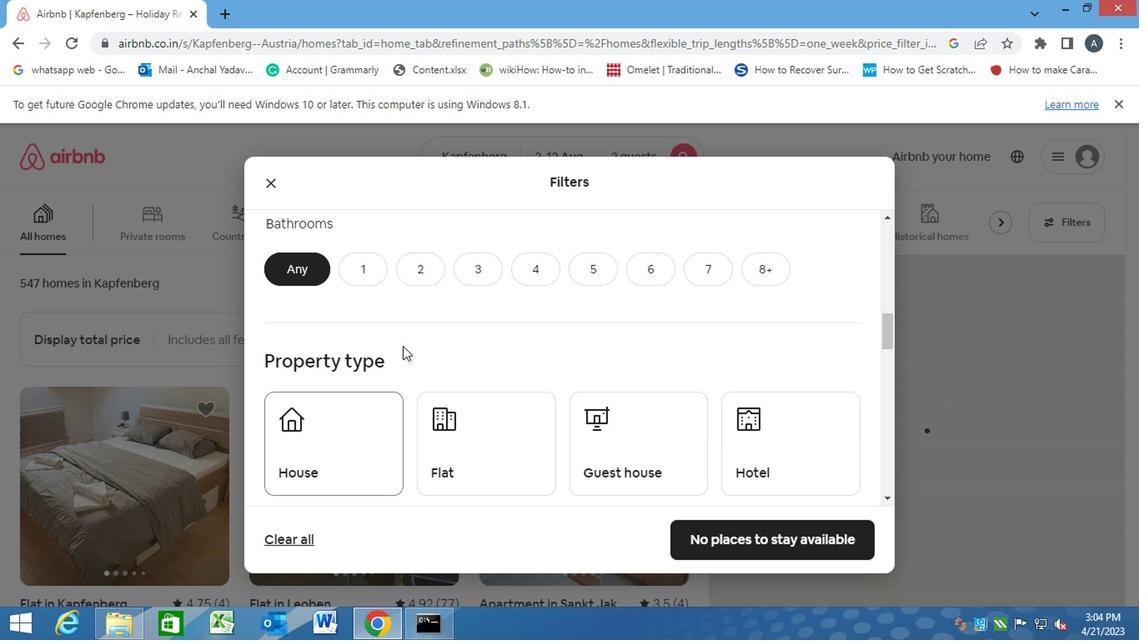
Action: Mouse scrolled (402, 347) with delta (0, 1)
Screenshot: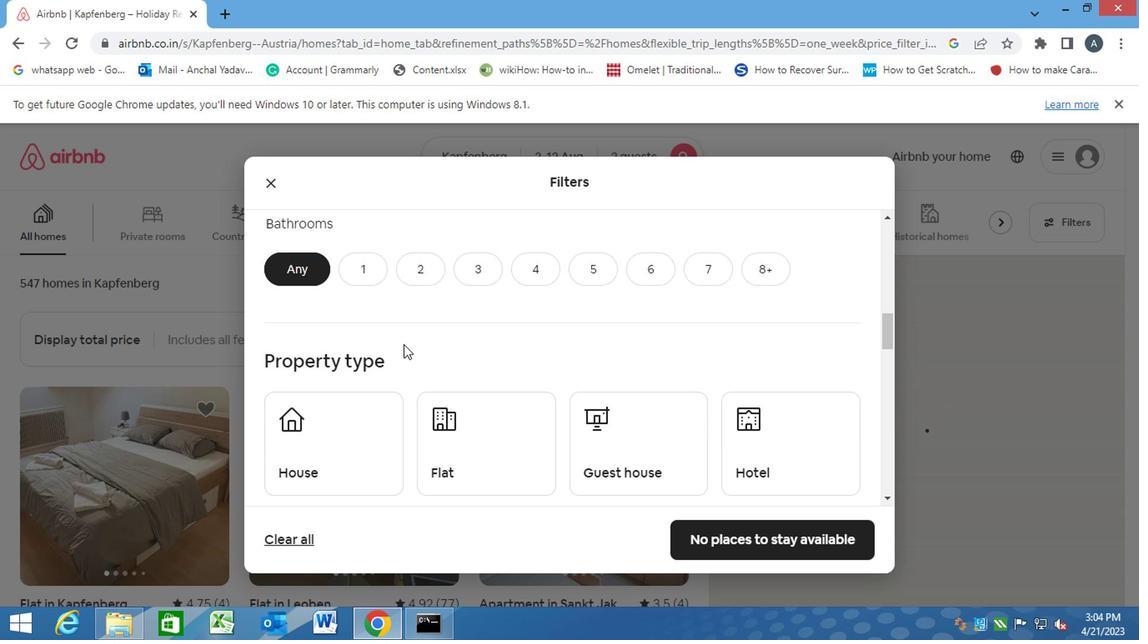 
Action: Mouse moved to (356, 257)
Screenshot: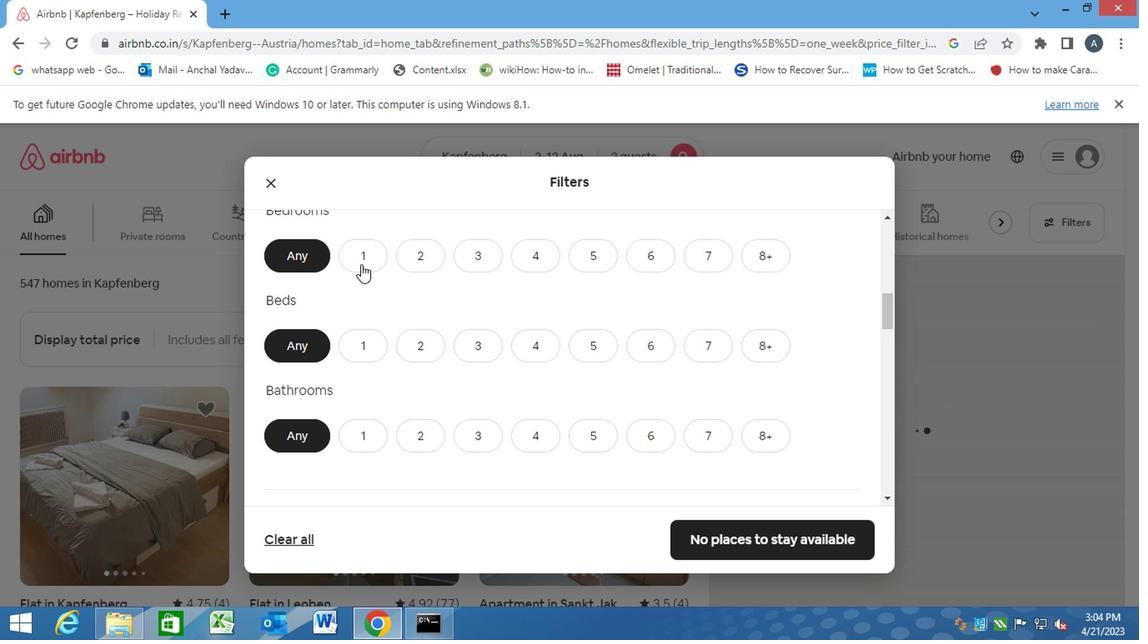 
Action: Mouse pressed left at (356, 257)
Screenshot: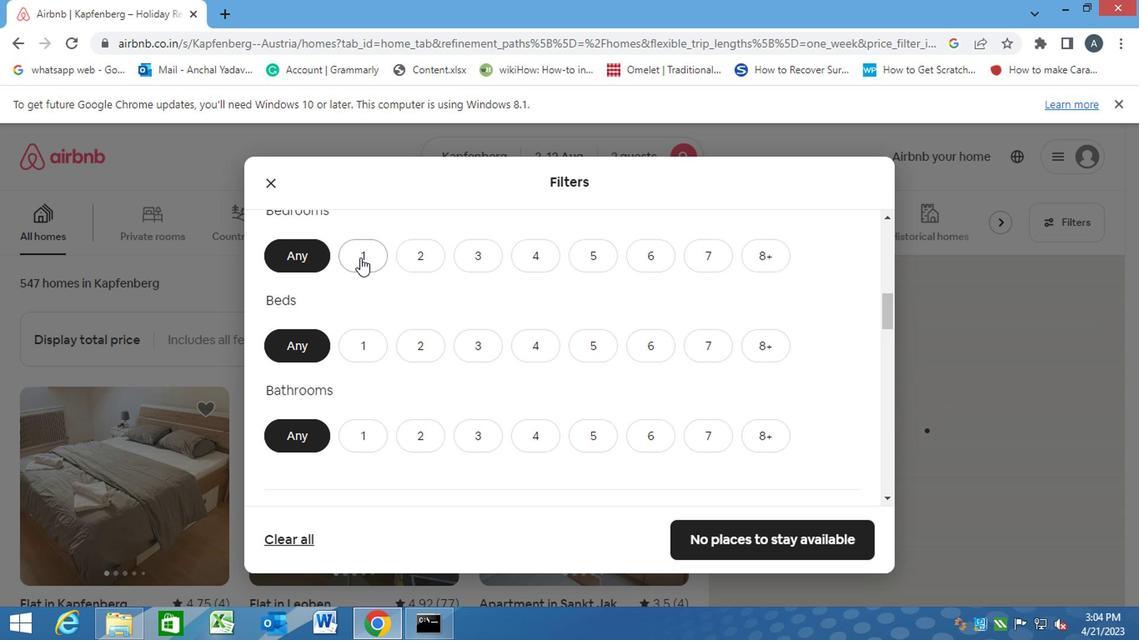 
Action: Mouse moved to (360, 345)
Screenshot: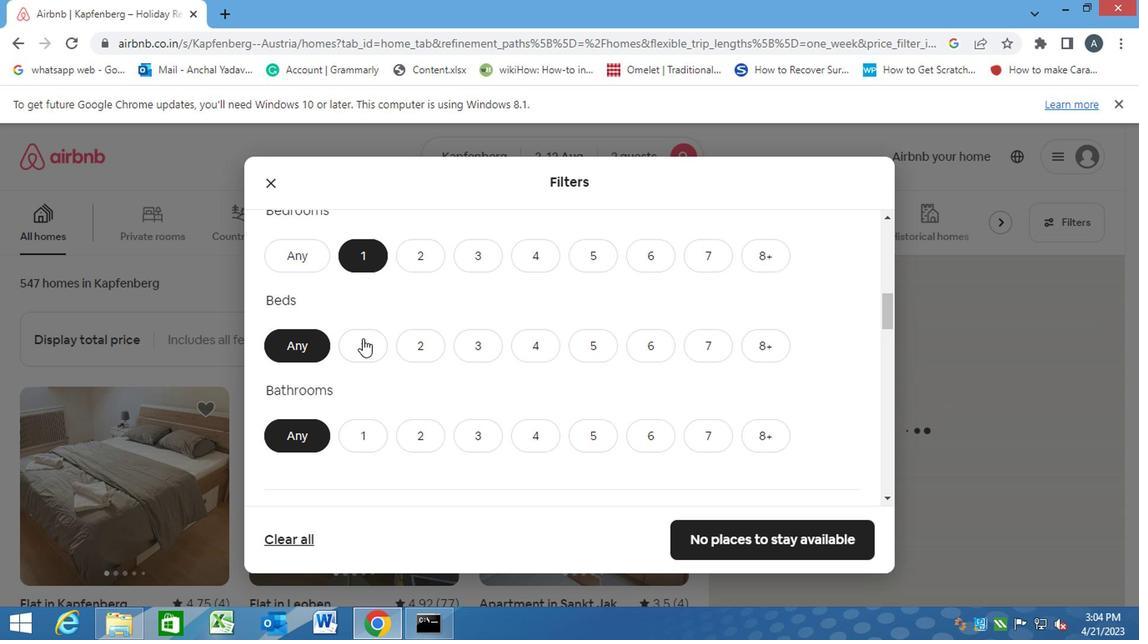
Action: Mouse pressed left at (360, 345)
Screenshot: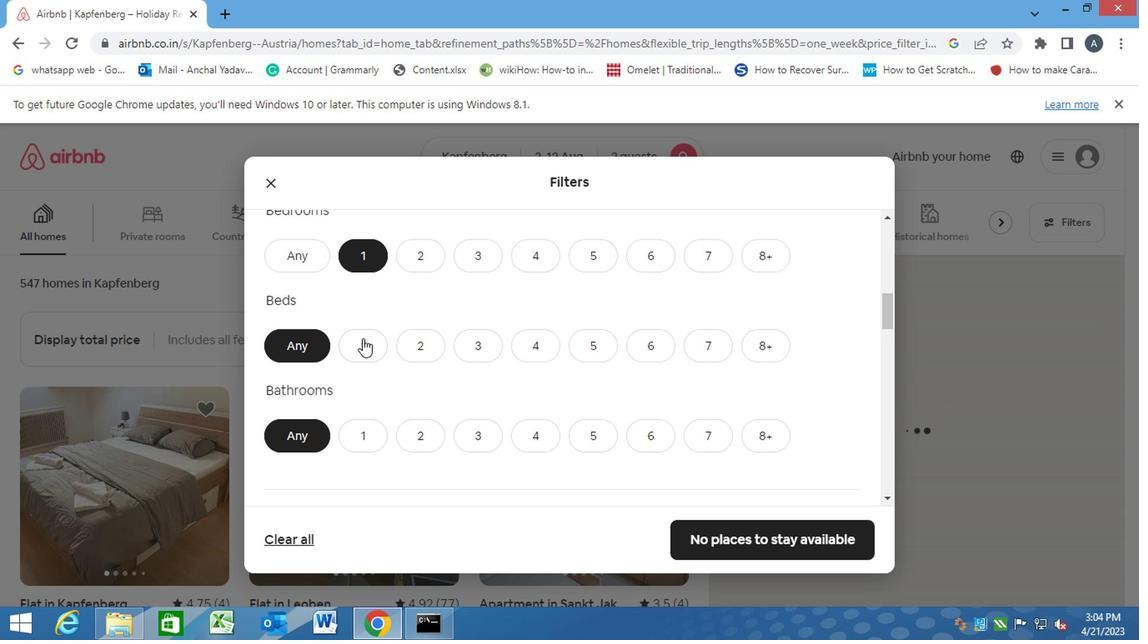 
Action: Mouse moved to (360, 438)
Screenshot: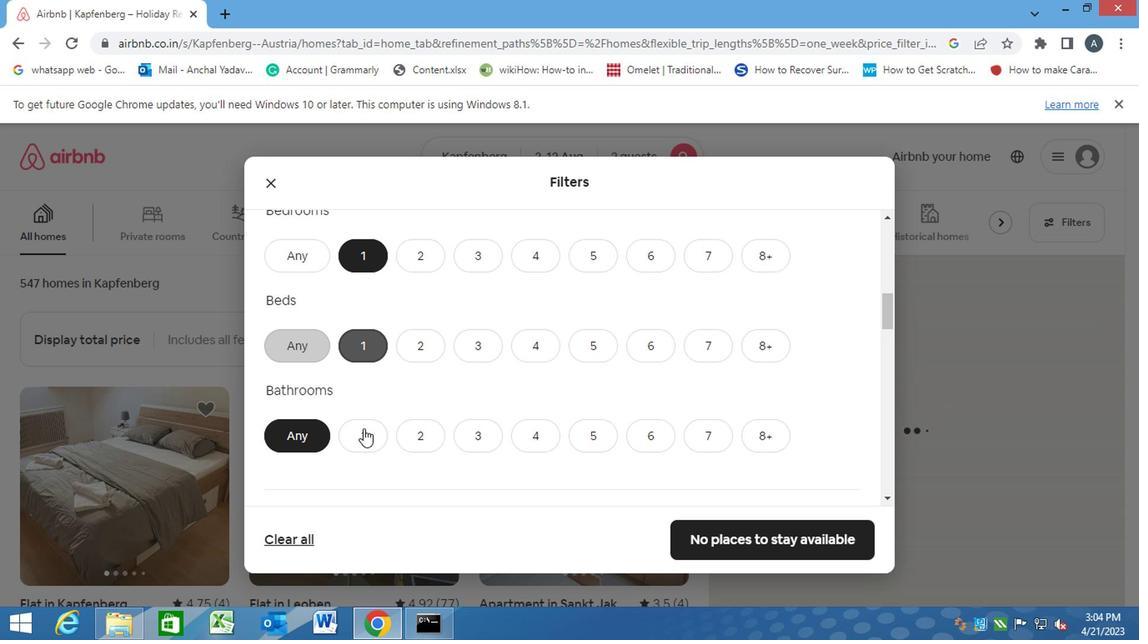 
Action: Mouse pressed left at (360, 438)
Screenshot: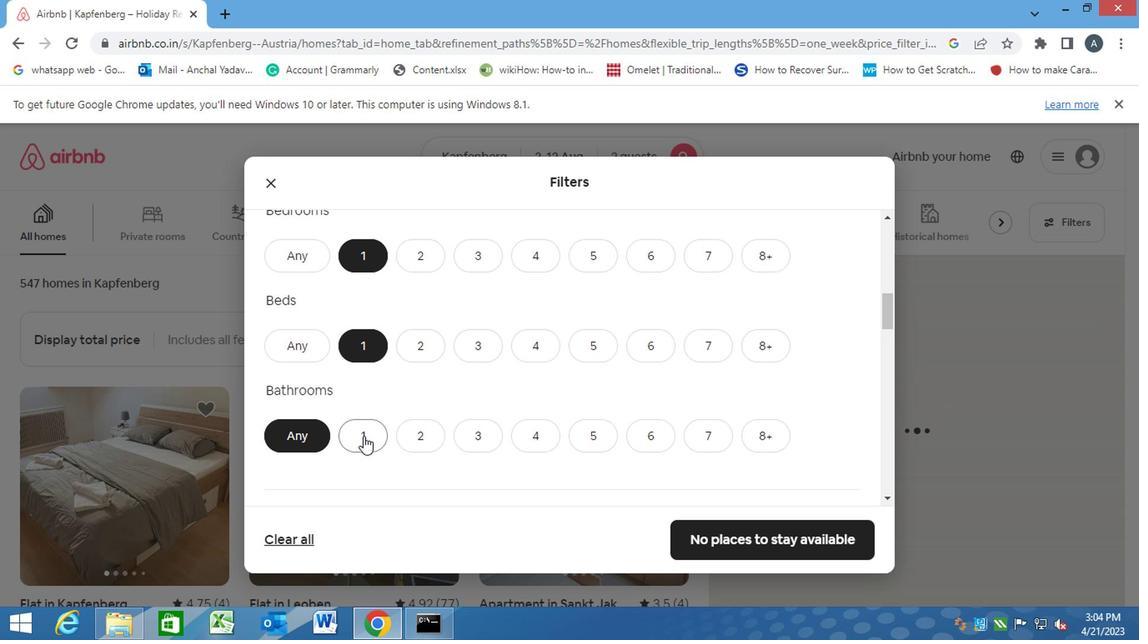 
Action: Mouse moved to (448, 426)
Screenshot: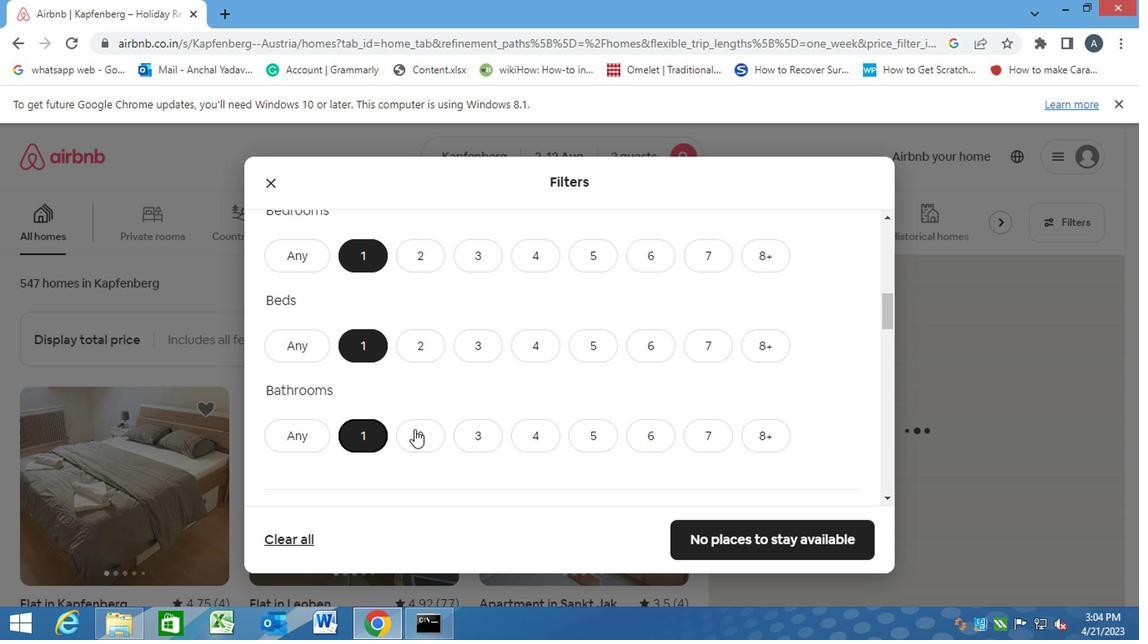 
Action: Mouse scrolled (448, 424) with delta (0, -1)
Screenshot: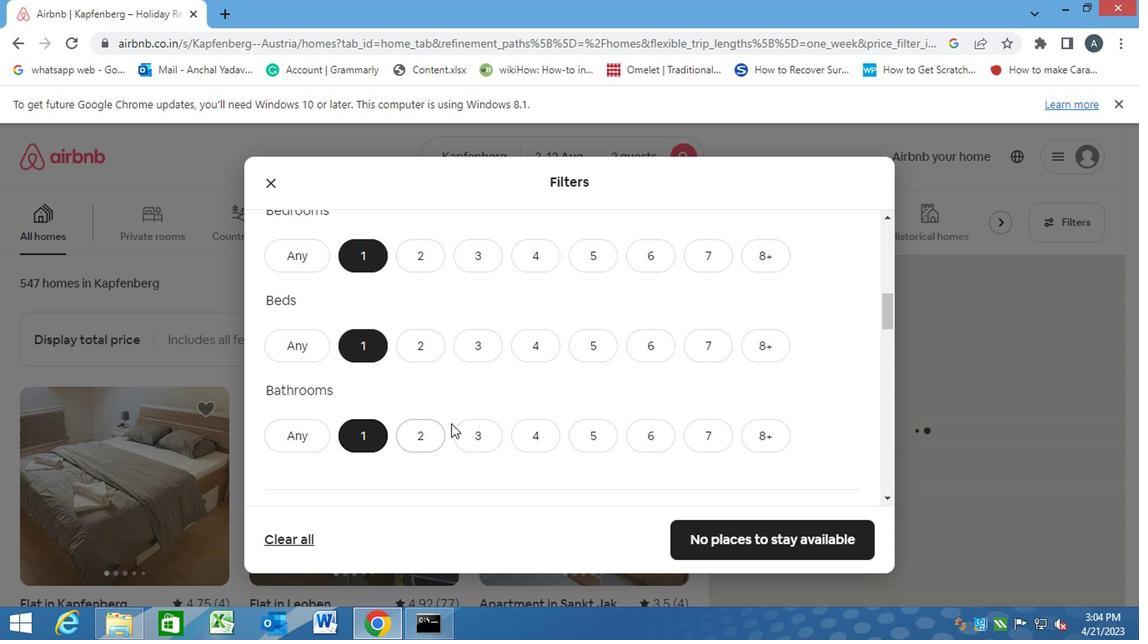 
Action: Mouse scrolled (448, 424) with delta (0, -1)
Screenshot: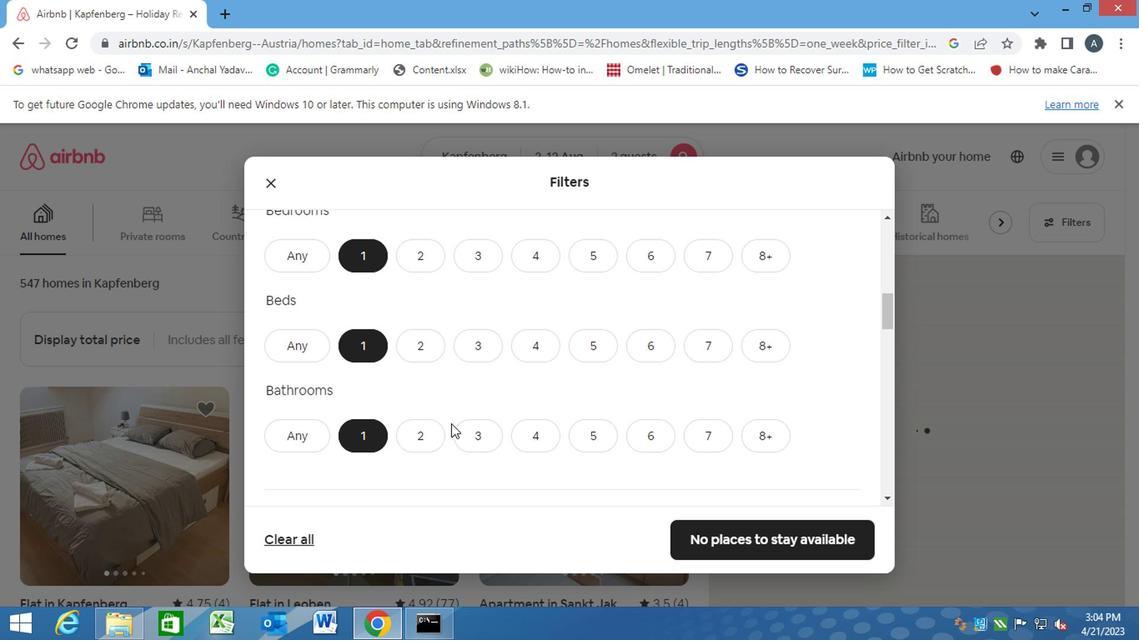 
Action: Mouse scrolled (448, 424) with delta (0, -1)
Screenshot: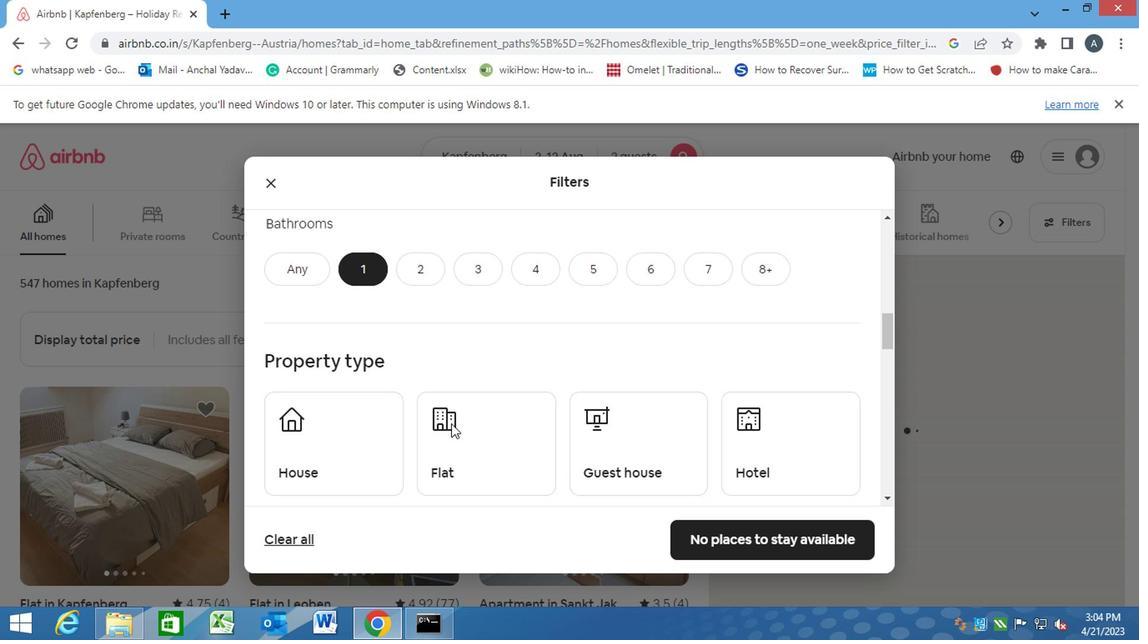 
Action: Mouse scrolled (448, 424) with delta (0, -1)
Screenshot: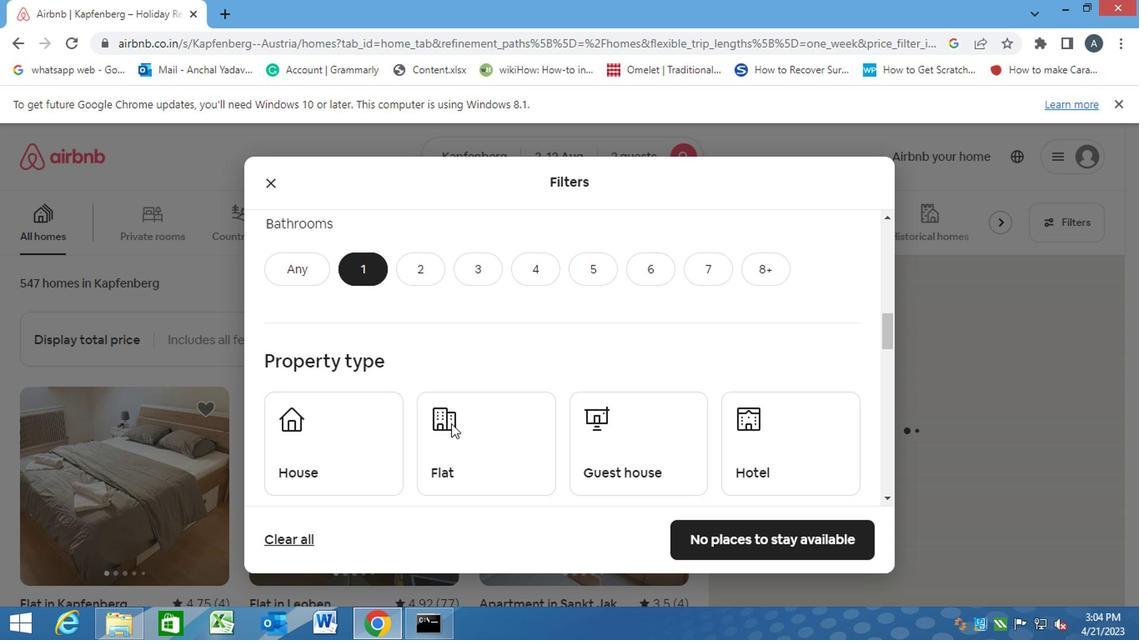 
Action: Mouse moved to (356, 289)
Screenshot: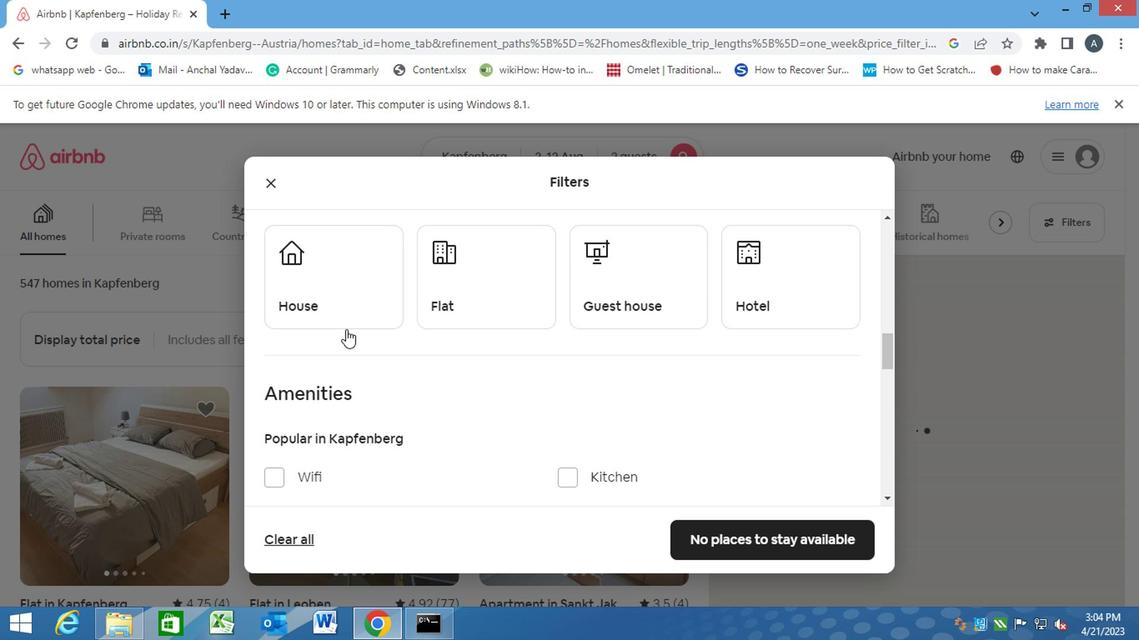 
Action: Mouse pressed left at (356, 289)
Screenshot: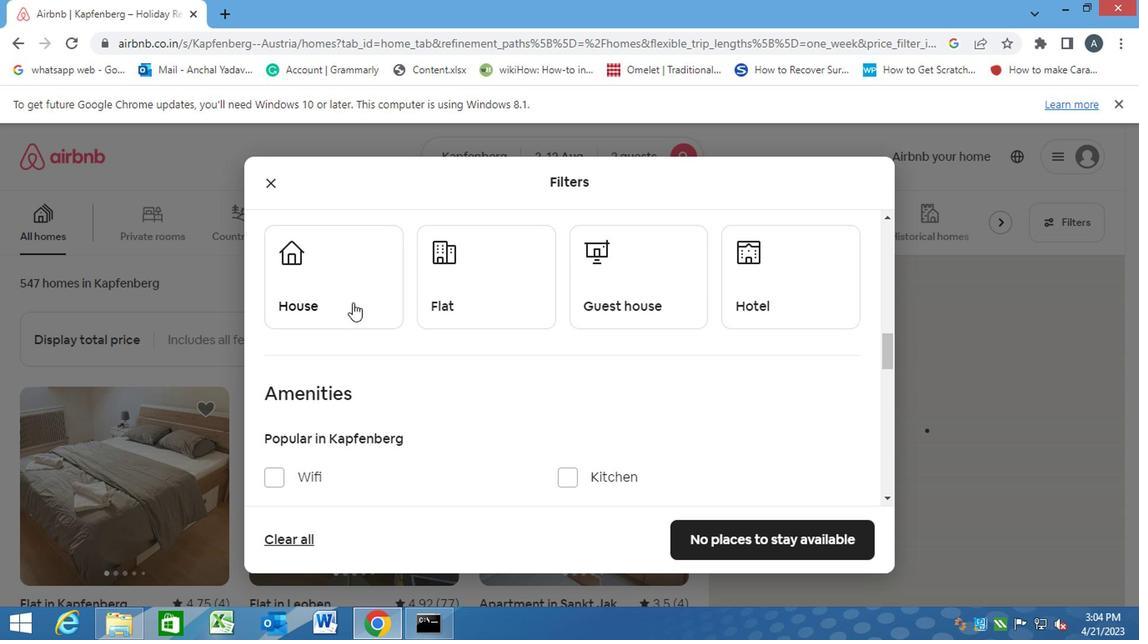 
Action: Mouse moved to (448, 297)
Screenshot: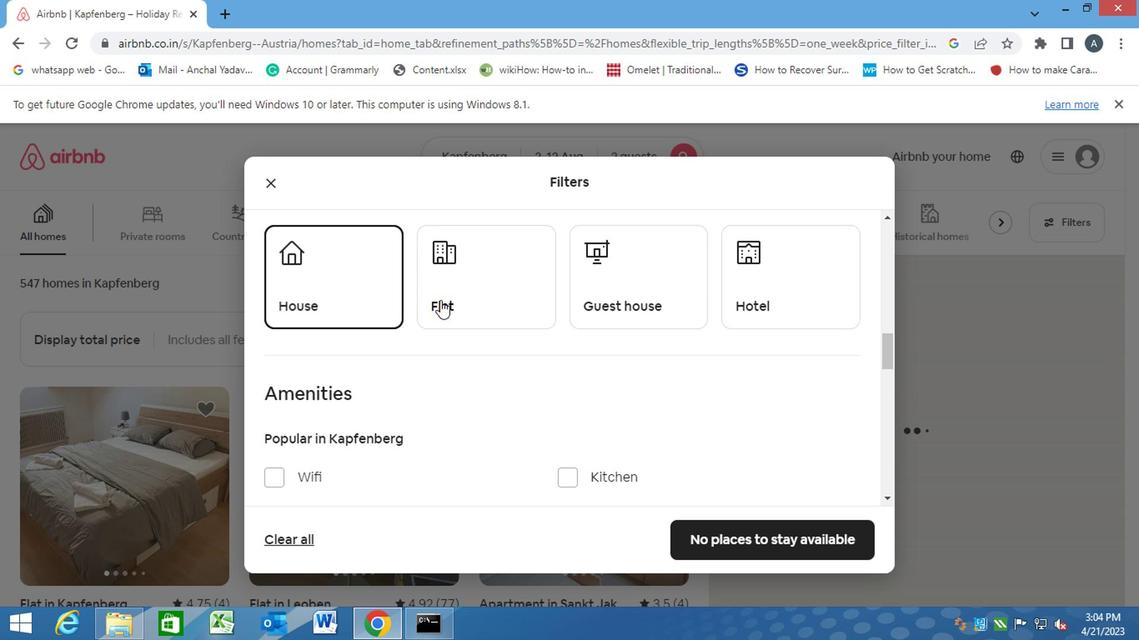 
Action: Mouse pressed left at (448, 297)
Screenshot: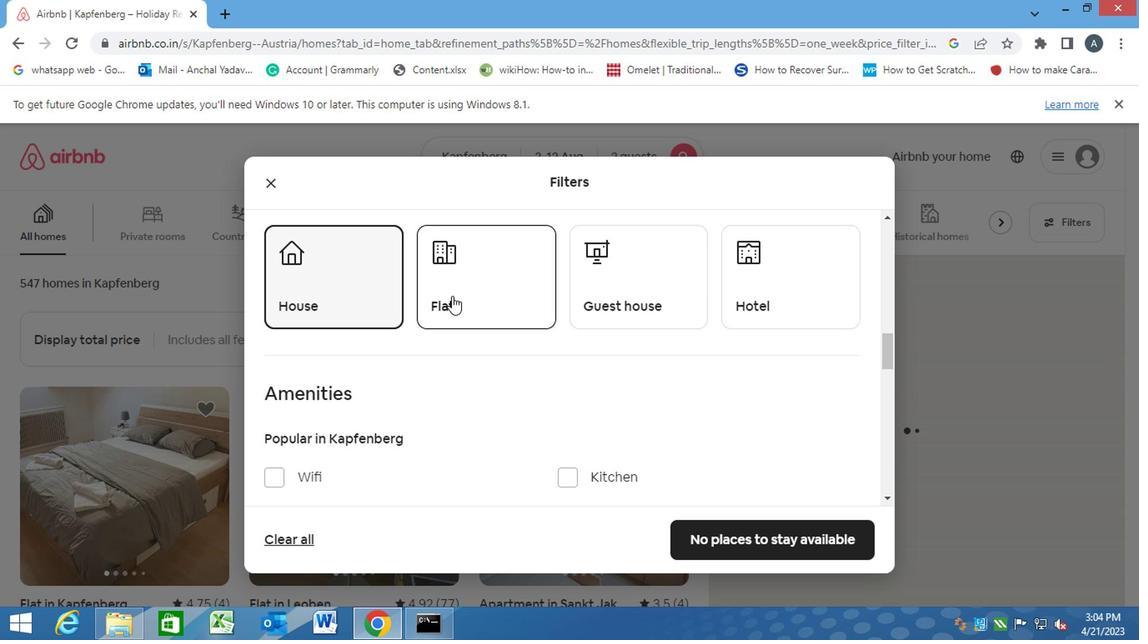 
Action: Mouse moved to (632, 311)
Screenshot: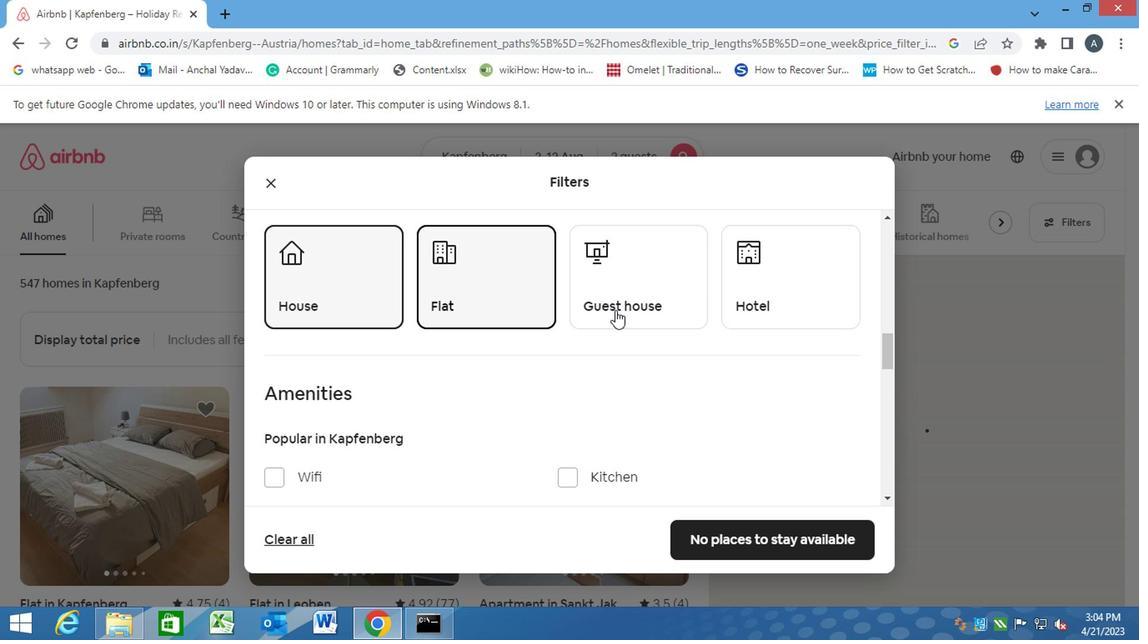 
Action: Mouse pressed left at (632, 311)
Screenshot: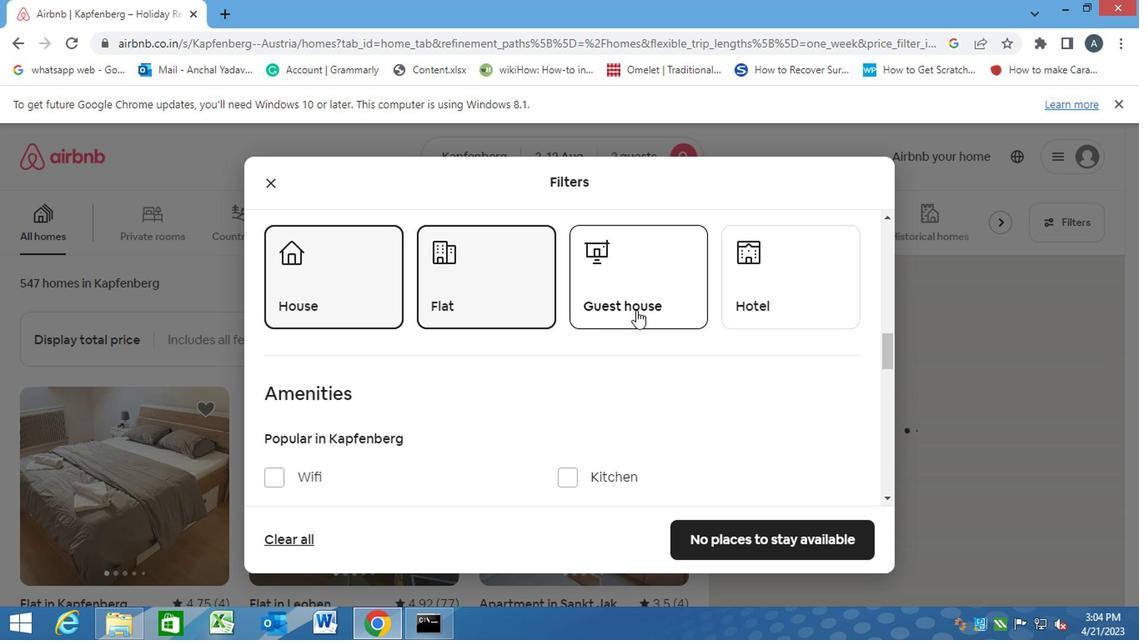 
Action: Mouse moved to (808, 284)
Screenshot: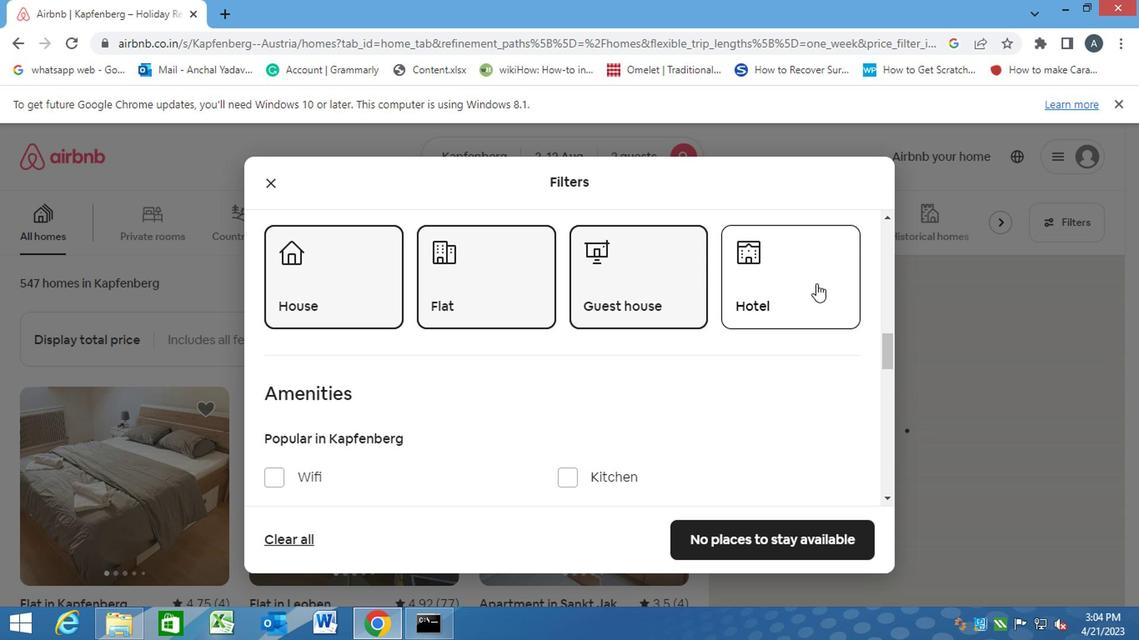 
Action: Mouse pressed left at (808, 284)
Screenshot: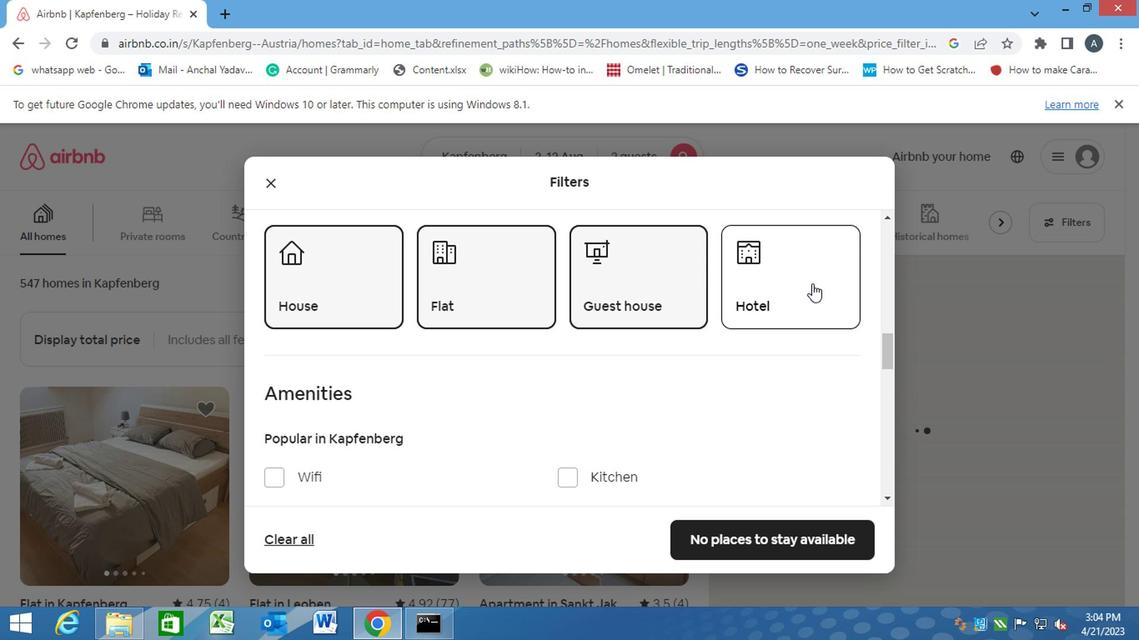 
Action: Mouse moved to (654, 354)
Screenshot: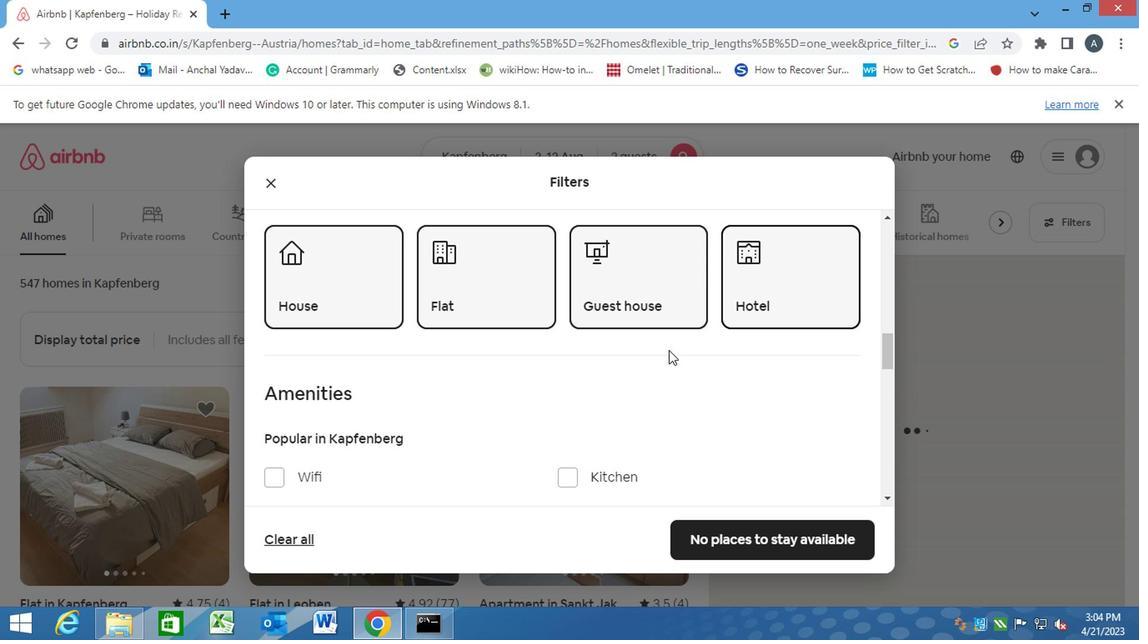 
Action: Mouse scrolled (654, 353) with delta (0, -1)
Screenshot: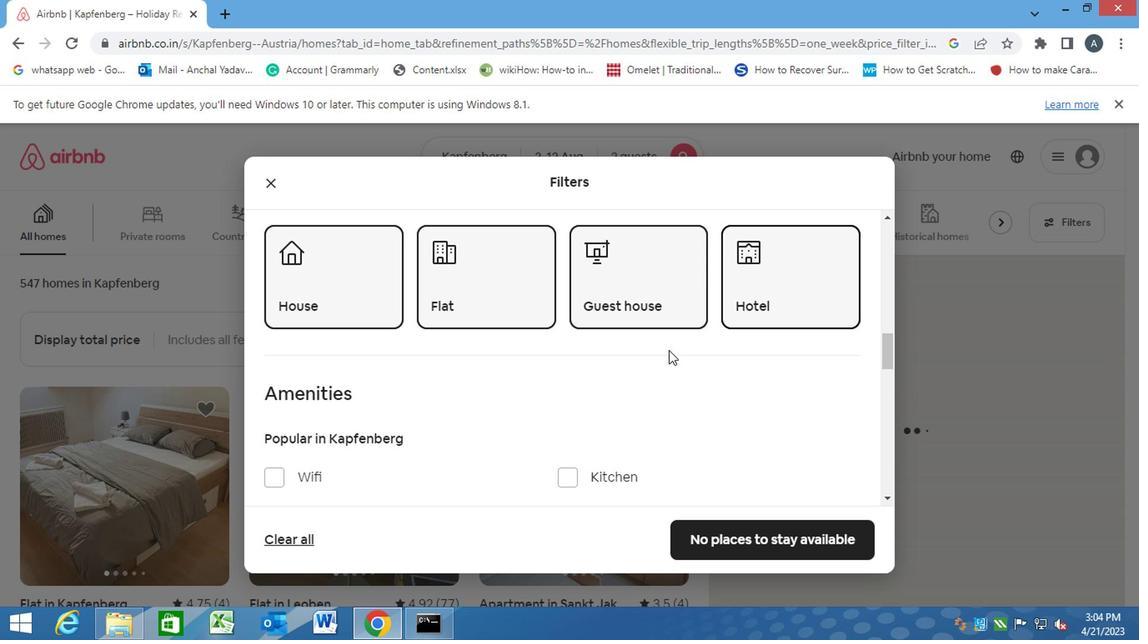 
Action: Mouse moved to (651, 355)
Screenshot: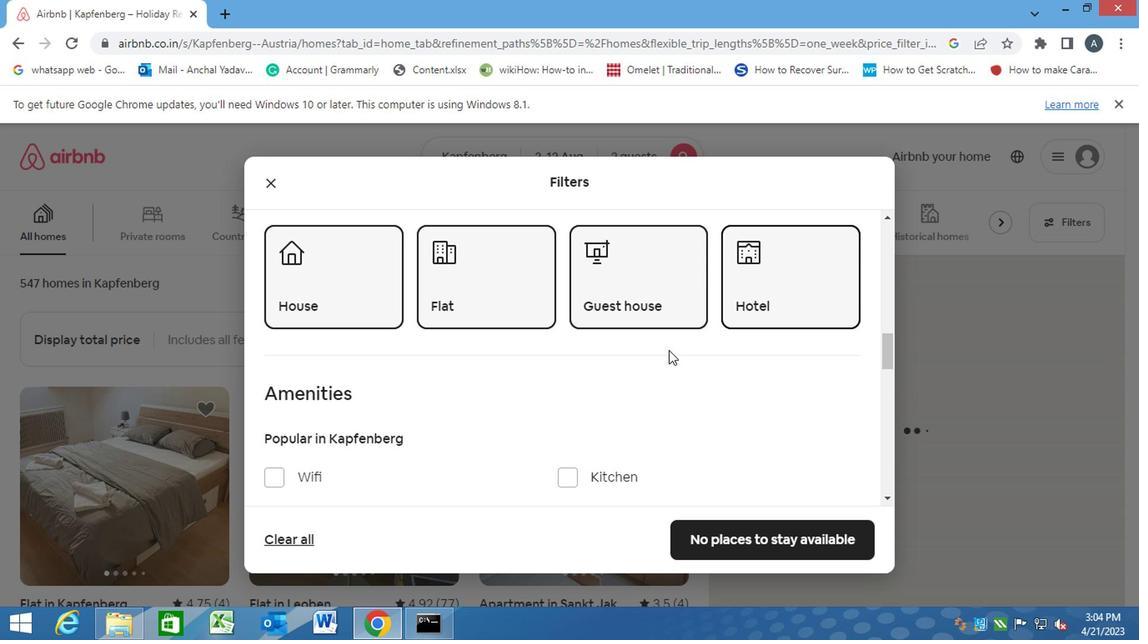 
Action: Mouse scrolled (651, 354) with delta (0, 0)
Screenshot: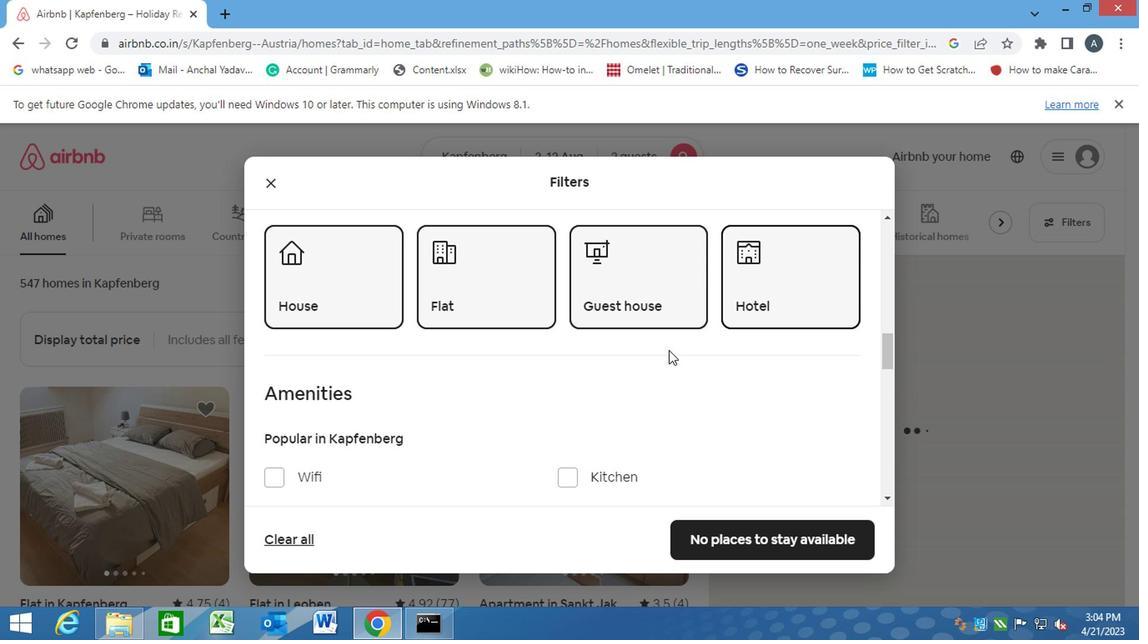 
Action: Mouse moved to (623, 355)
Screenshot: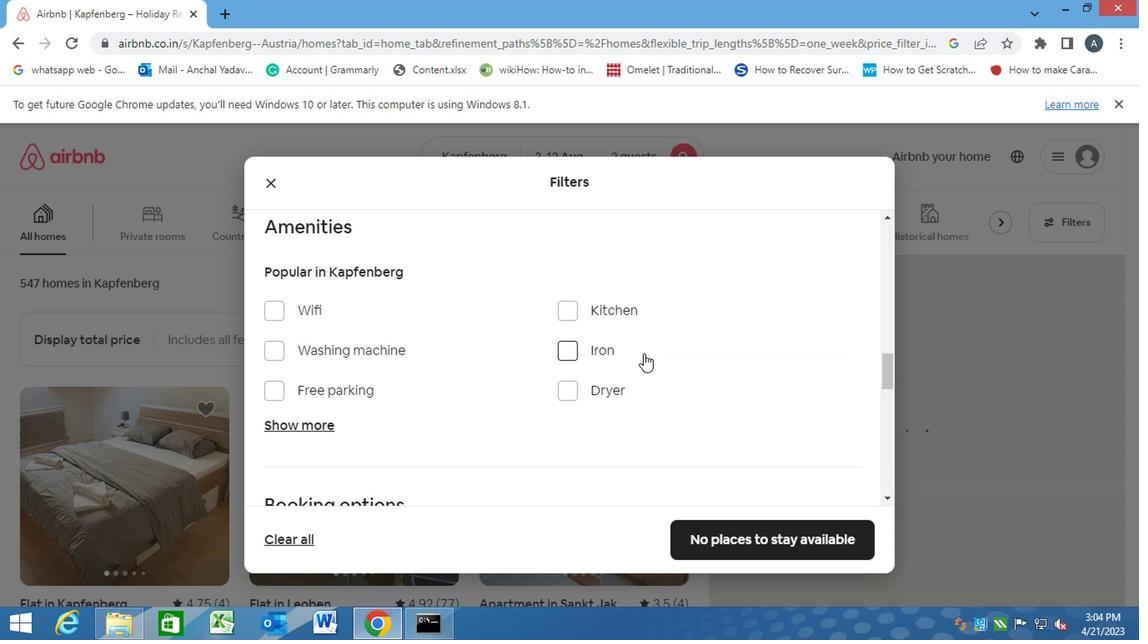 
Action: Mouse scrolled (623, 354) with delta (0, 0)
Screenshot: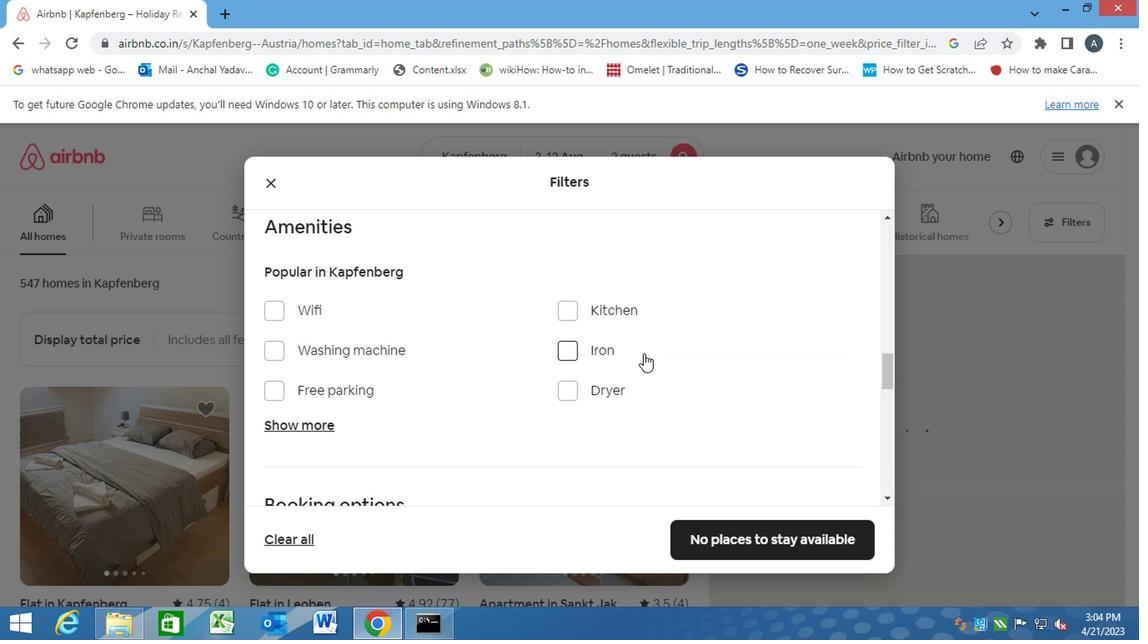 
Action: Mouse moved to (621, 355)
Screenshot: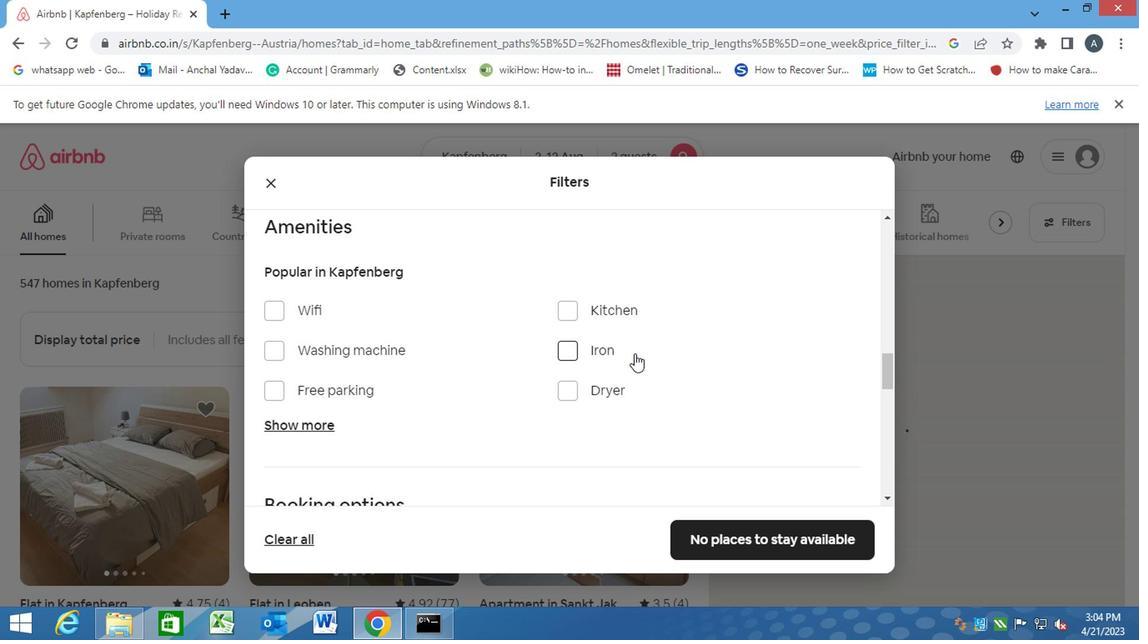 
Action: Mouse scrolled (621, 354) with delta (0, 0)
Screenshot: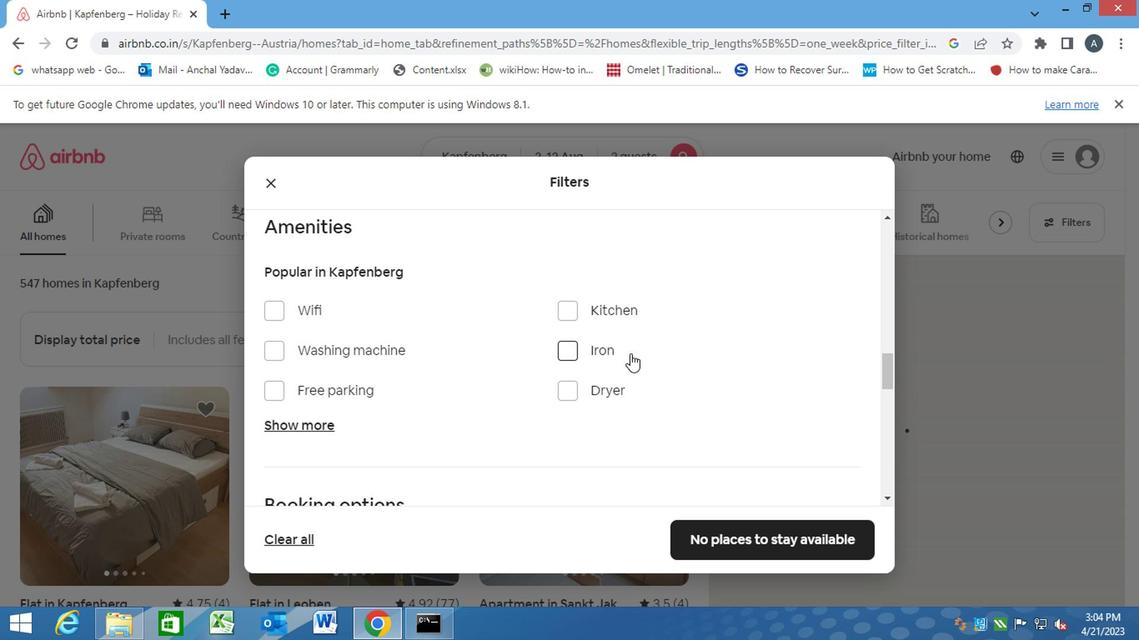 
Action: Mouse moved to (284, 249)
Screenshot: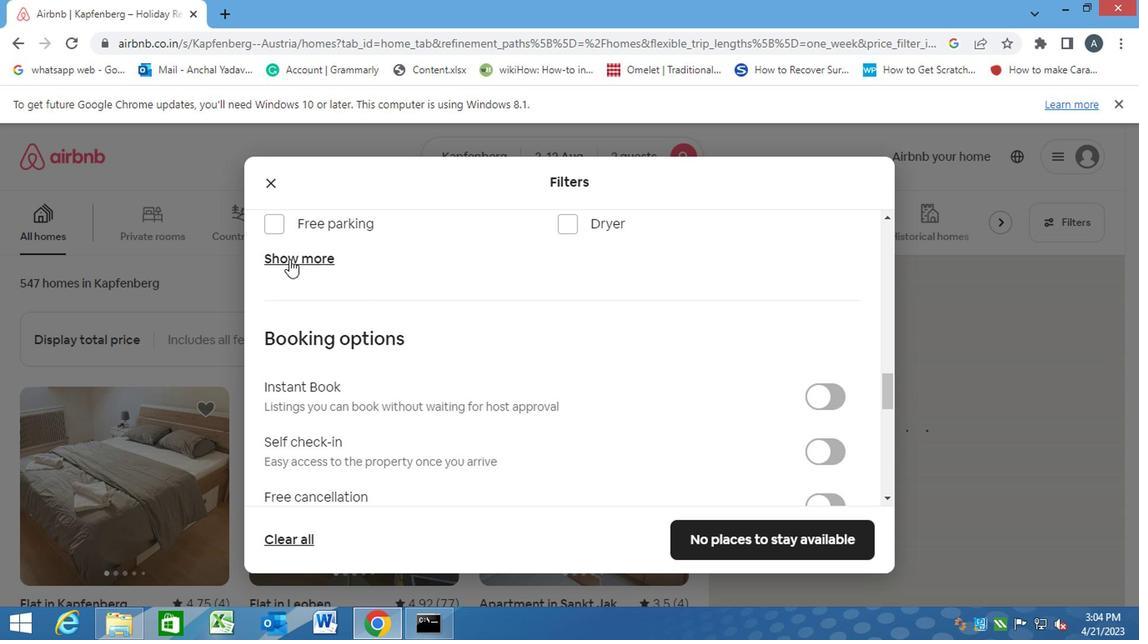 
Action: Mouse pressed left at (284, 249)
Screenshot: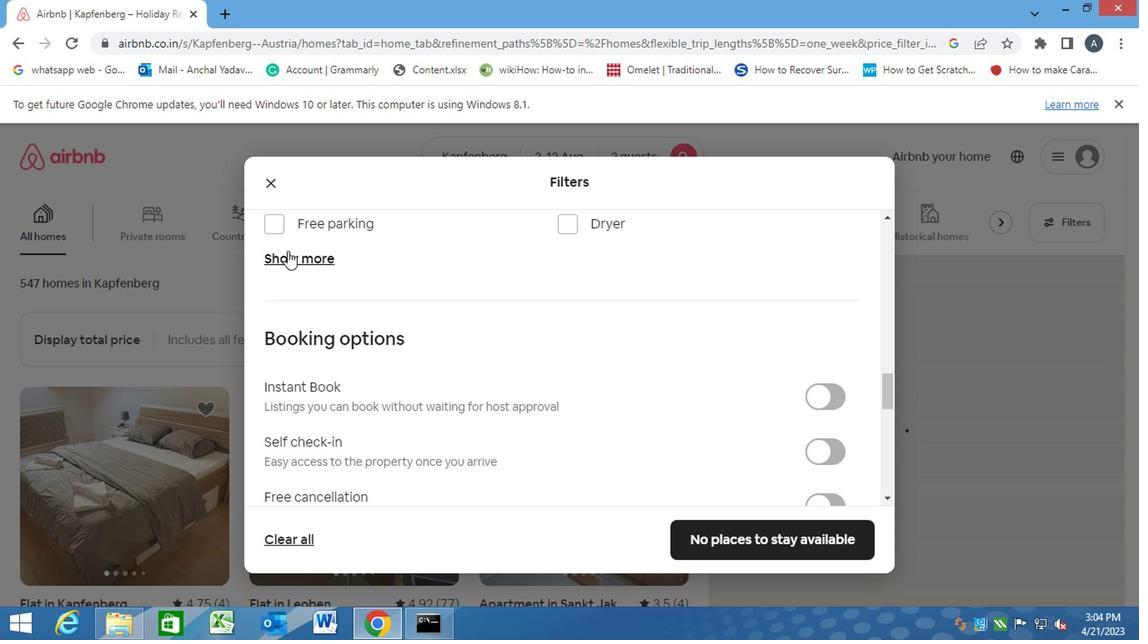 
Action: Mouse moved to (308, 262)
Screenshot: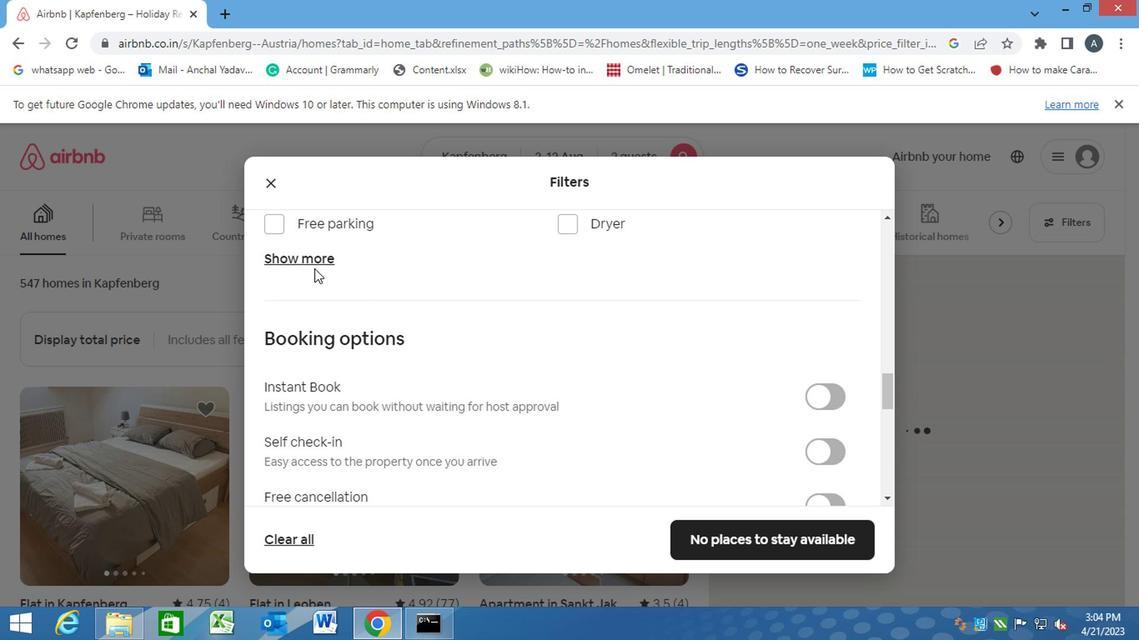 
Action: Mouse pressed left at (308, 262)
Screenshot: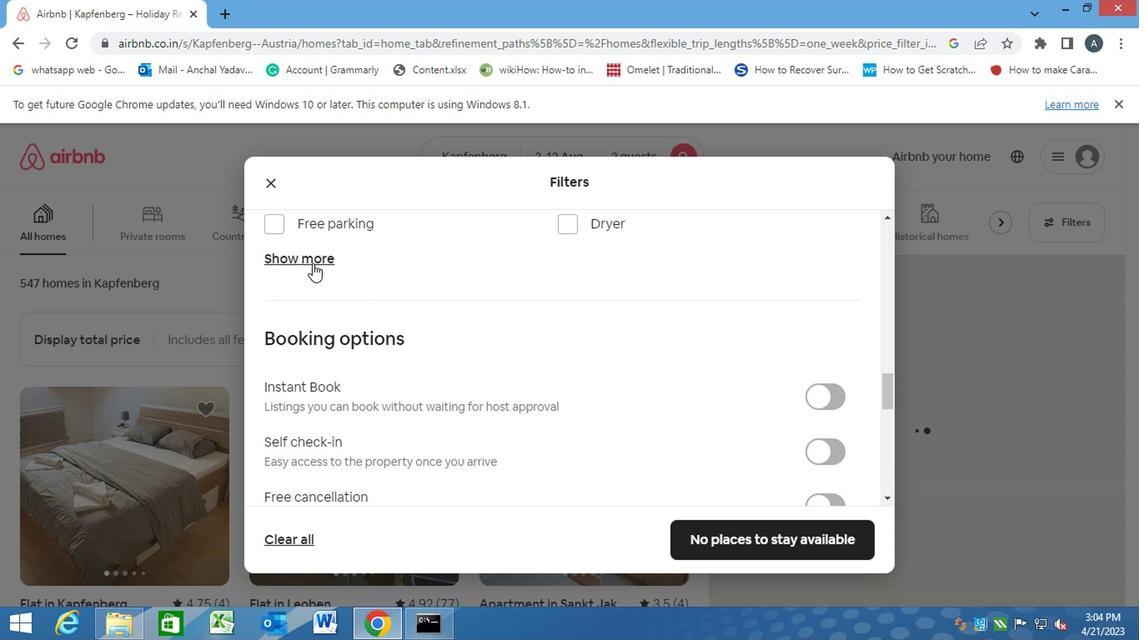 
Action: Mouse moved to (568, 315)
Screenshot: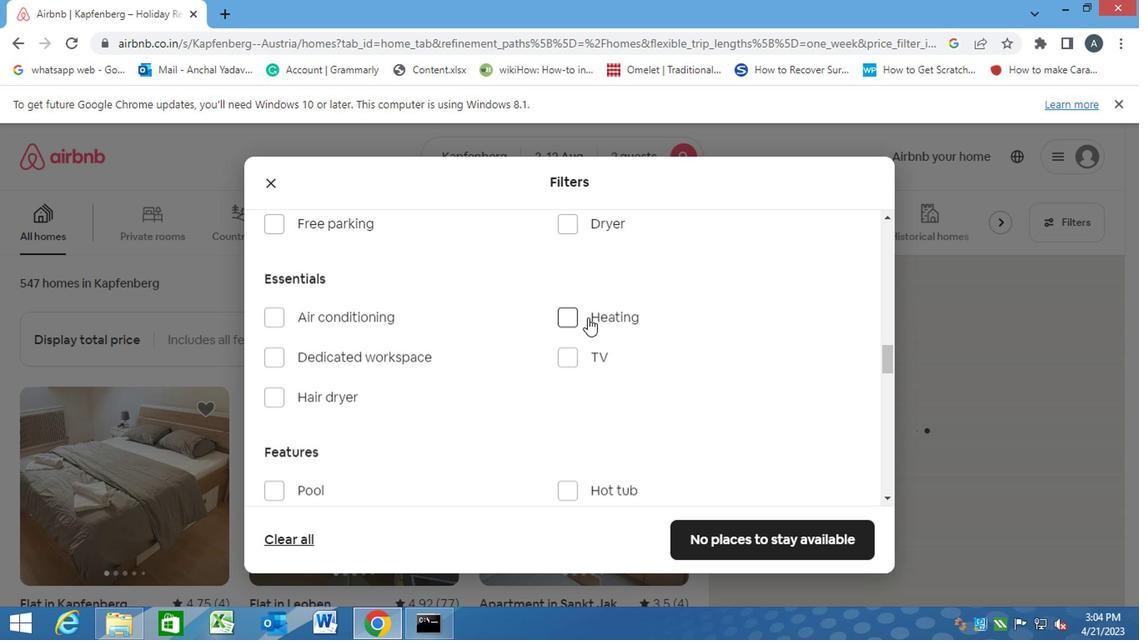 
Action: Mouse pressed left at (568, 315)
Screenshot: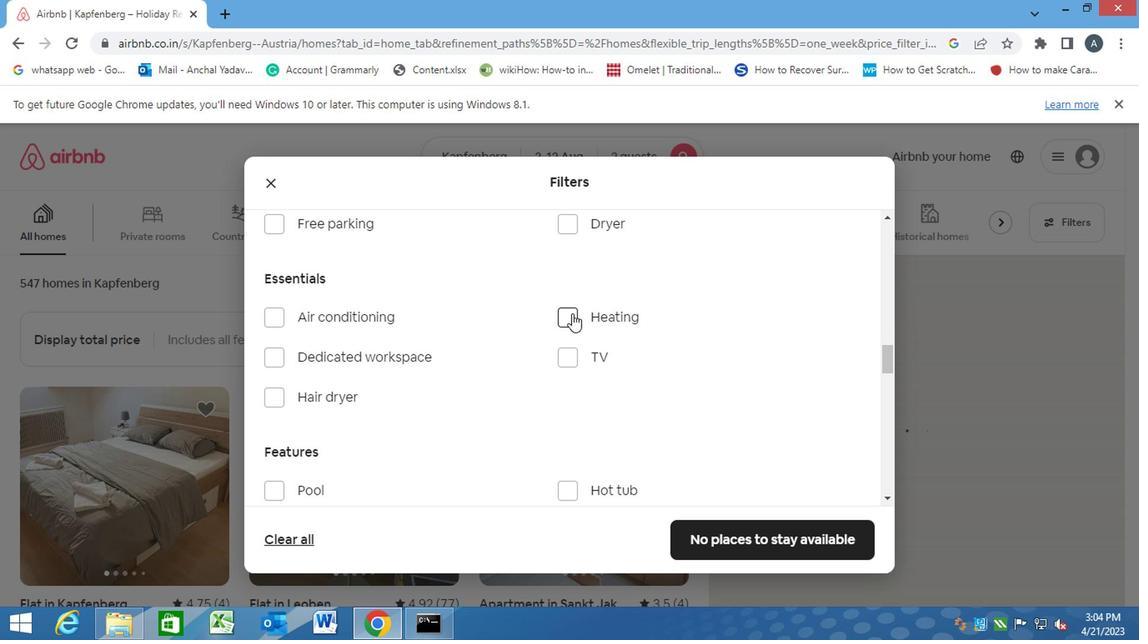 
Action: Mouse moved to (497, 405)
Screenshot: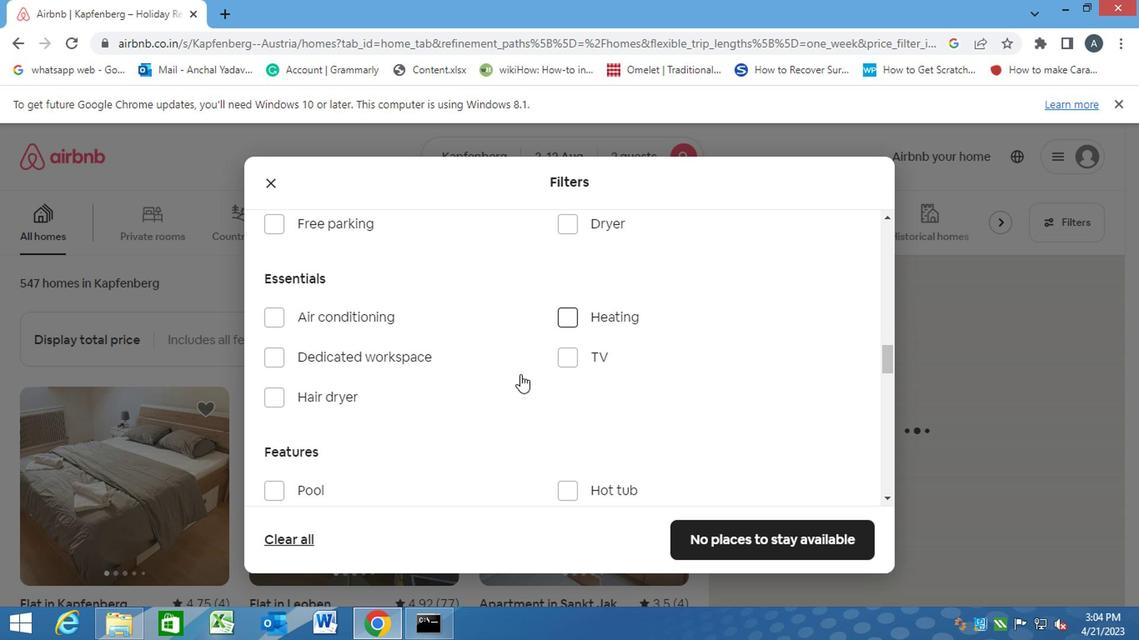 
Action: Mouse scrolled (497, 404) with delta (0, -1)
Screenshot: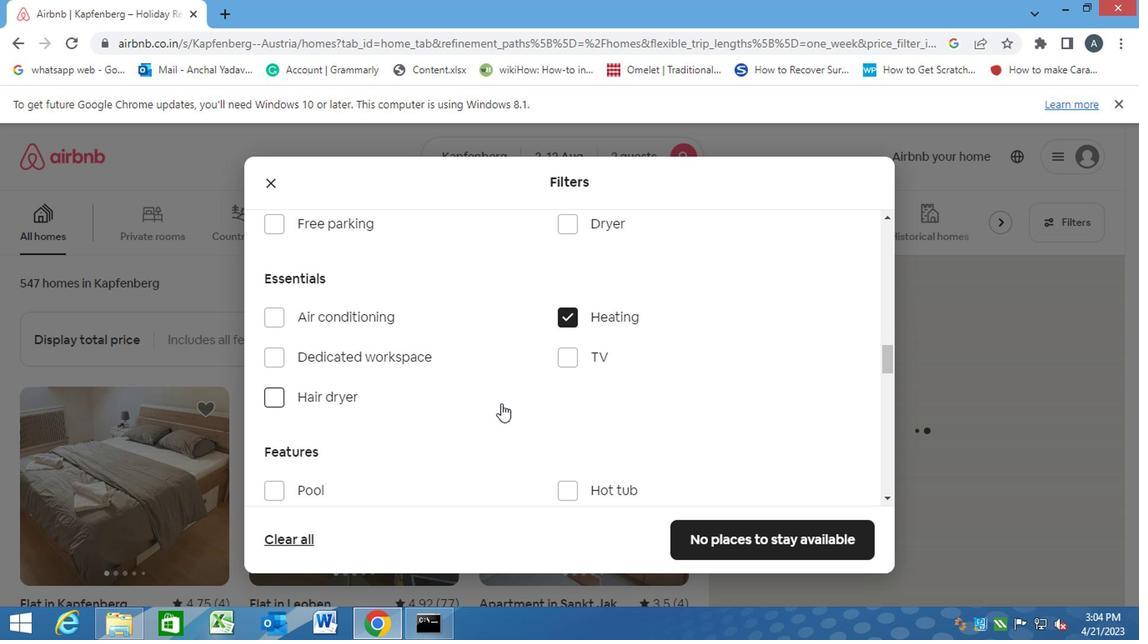 
Action: Mouse scrolled (497, 404) with delta (0, -1)
Screenshot: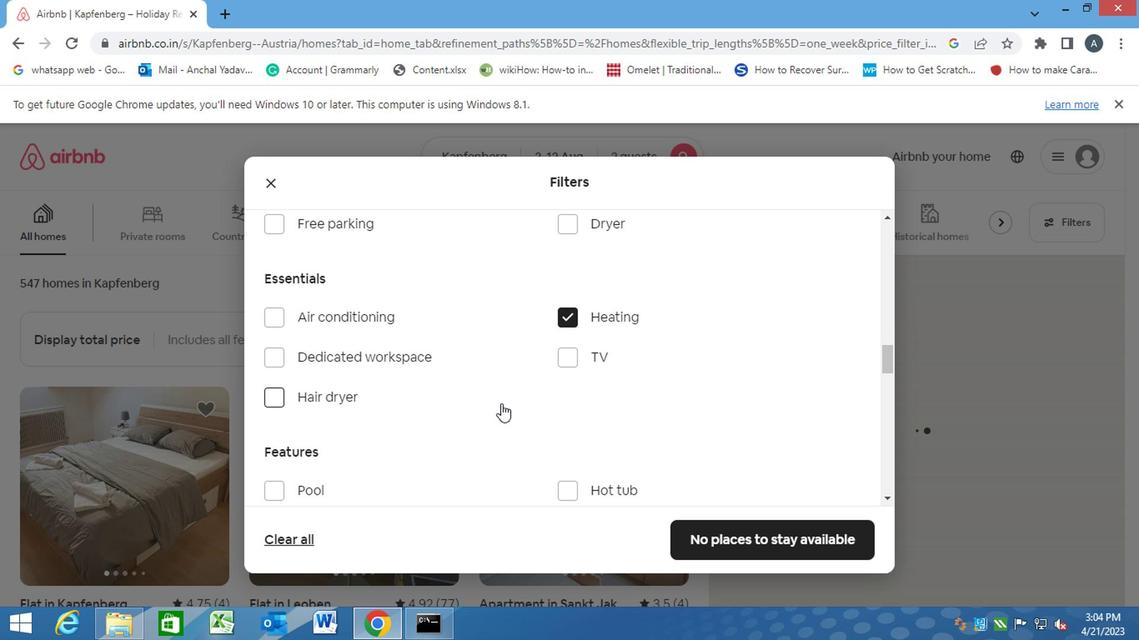 
Action: Mouse scrolled (497, 404) with delta (0, -1)
Screenshot: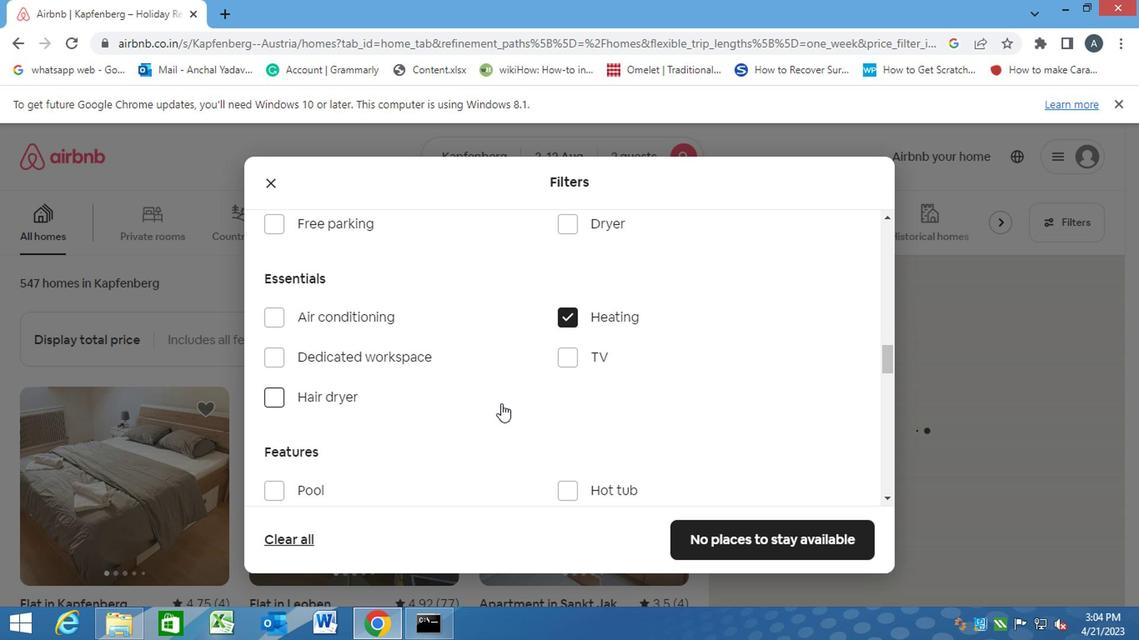 
Action: Mouse scrolled (497, 404) with delta (0, -1)
Screenshot: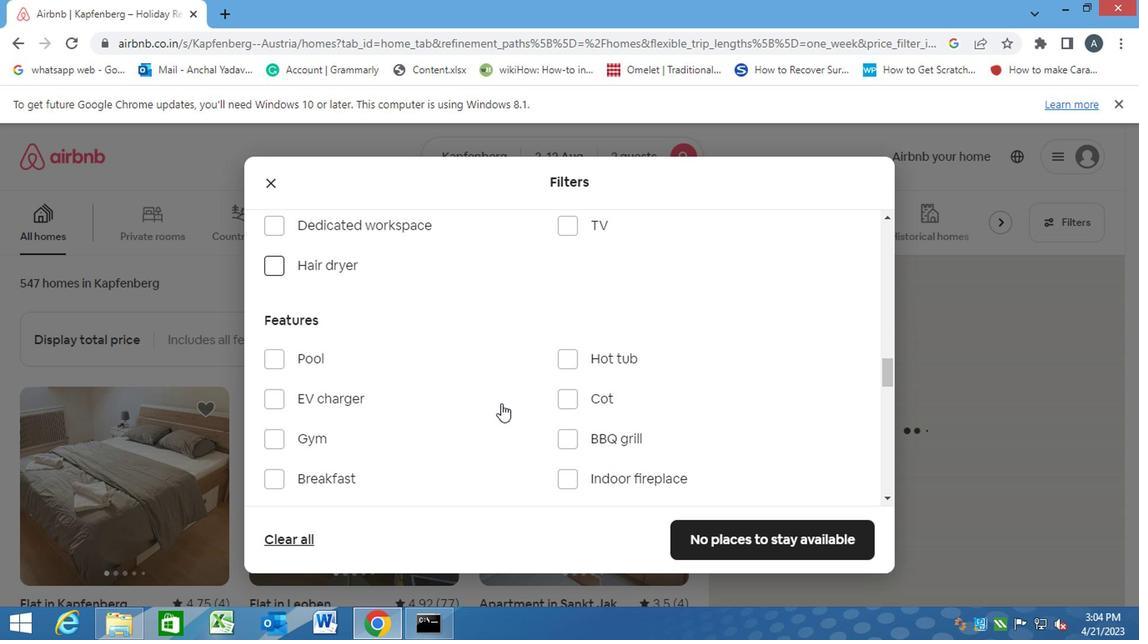 
Action: Mouse scrolled (497, 404) with delta (0, -1)
Screenshot: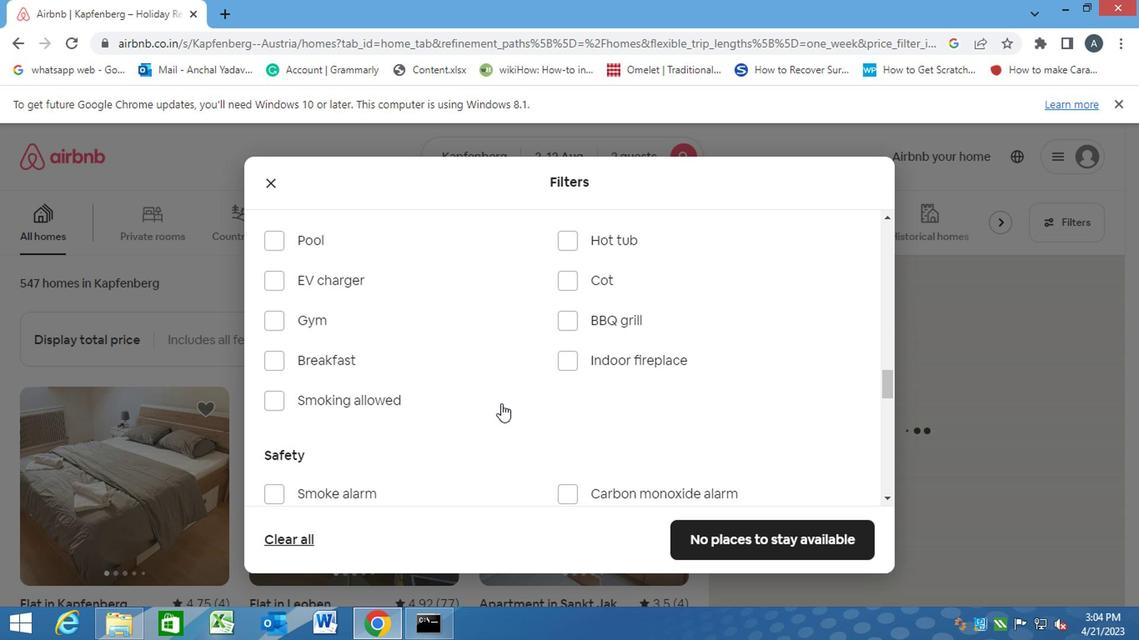 
Action: Mouse scrolled (497, 404) with delta (0, -1)
Screenshot: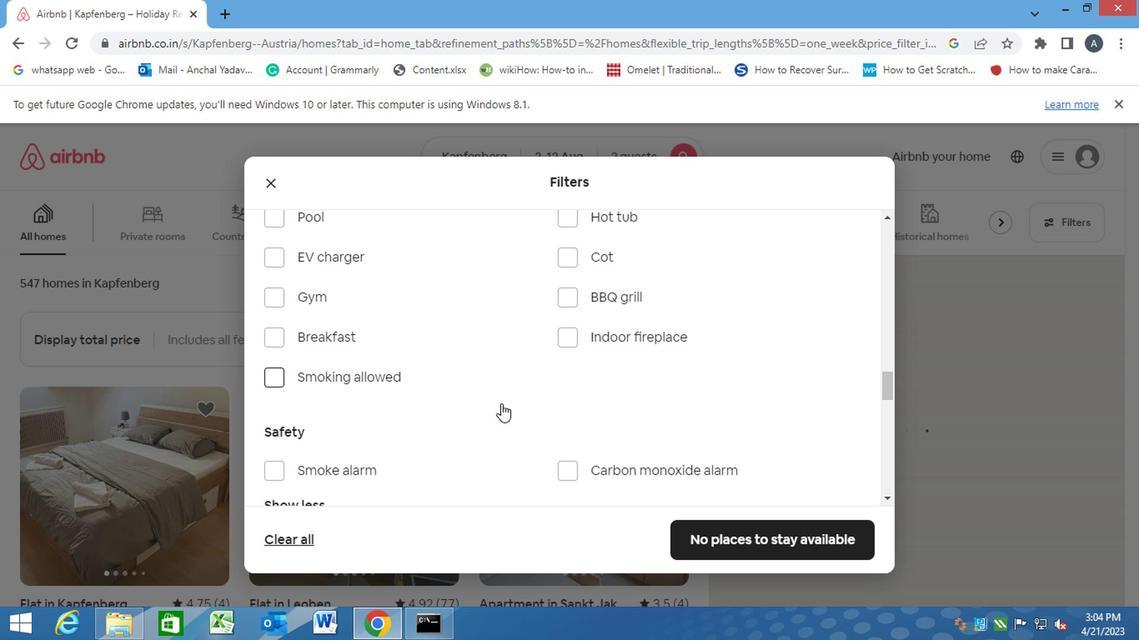 
Action: Mouse scrolled (497, 404) with delta (0, -1)
Screenshot: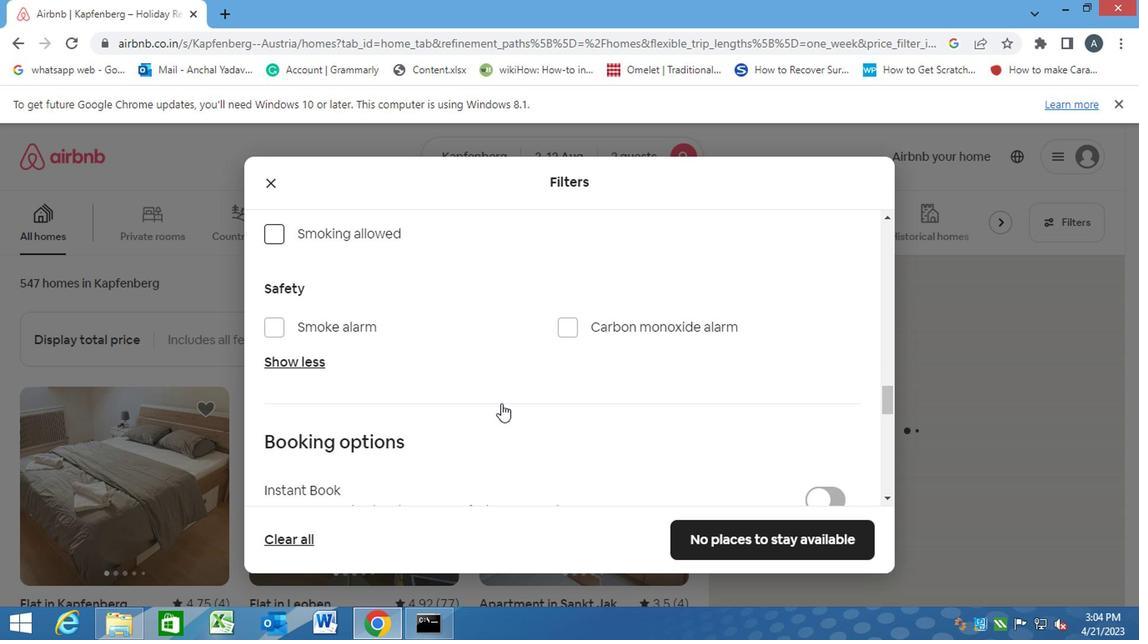 
Action: Mouse scrolled (497, 404) with delta (0, -1)
Screenshot: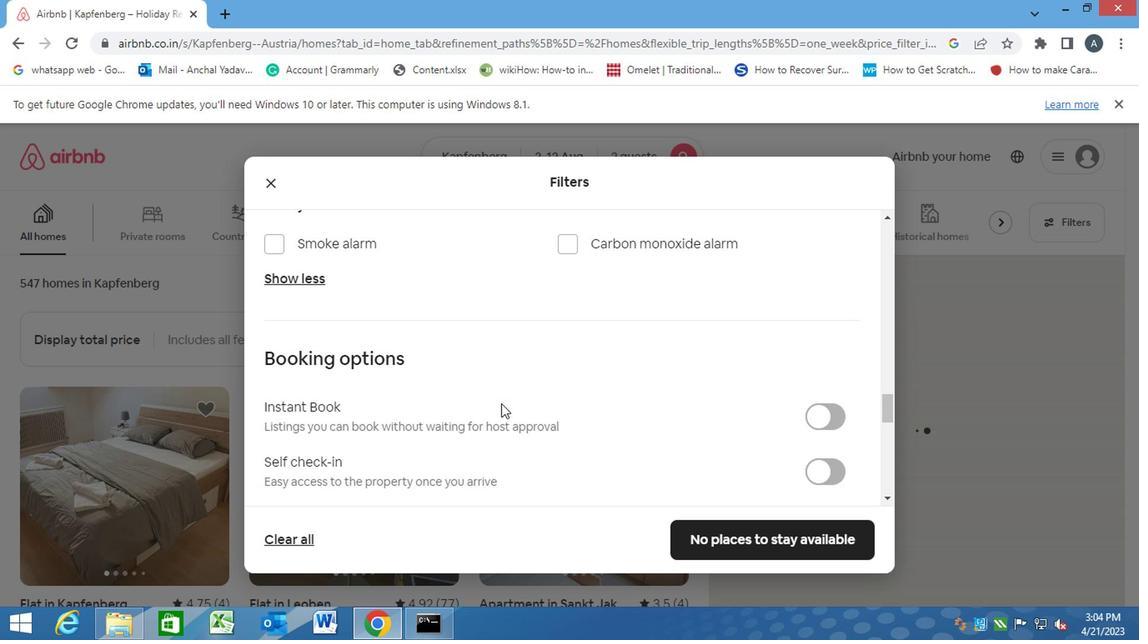 
Action: Mouse moved to (498, 405)
Screenshot: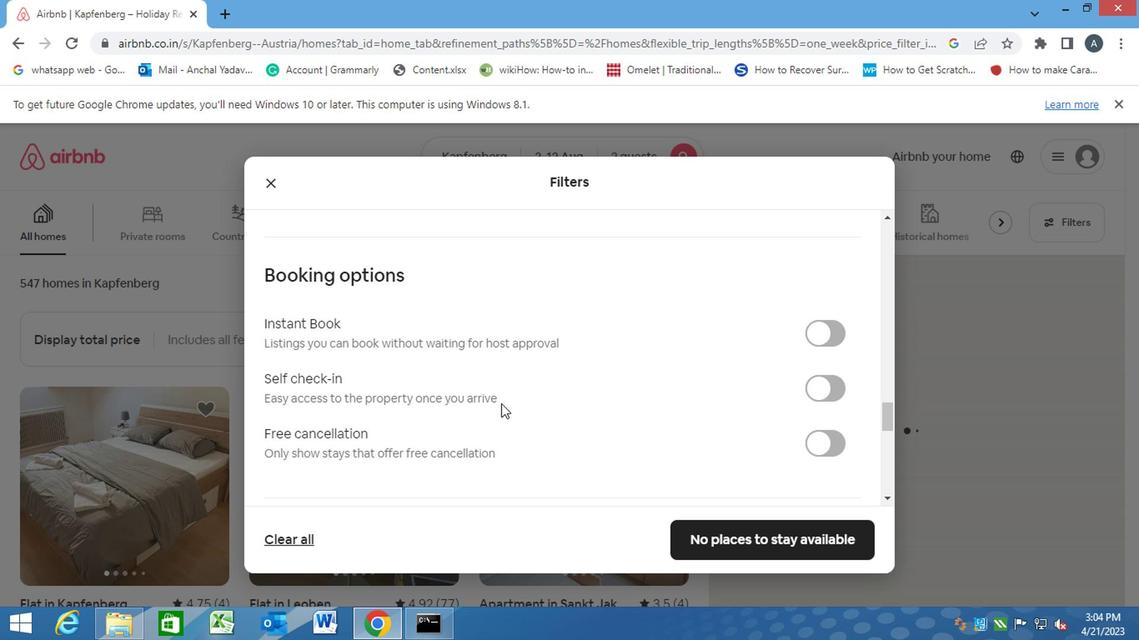 
Action: Mouse scrolled (497, 404) with delta (0, -1)
Screenshot: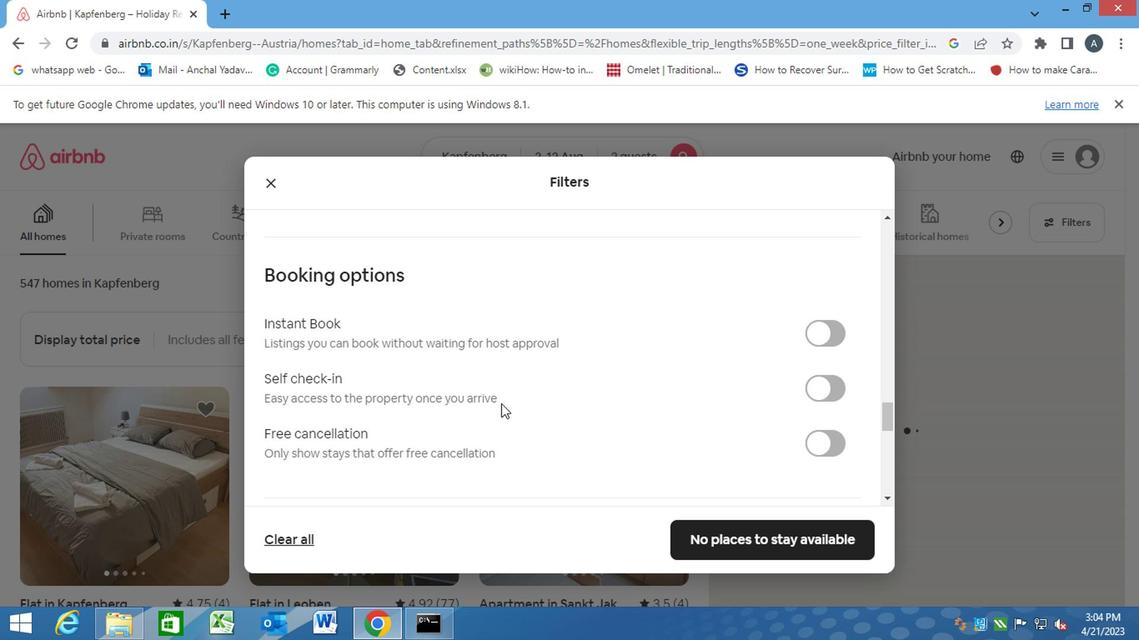 
Action: Mouse moved to (601, 427)
Screenshot: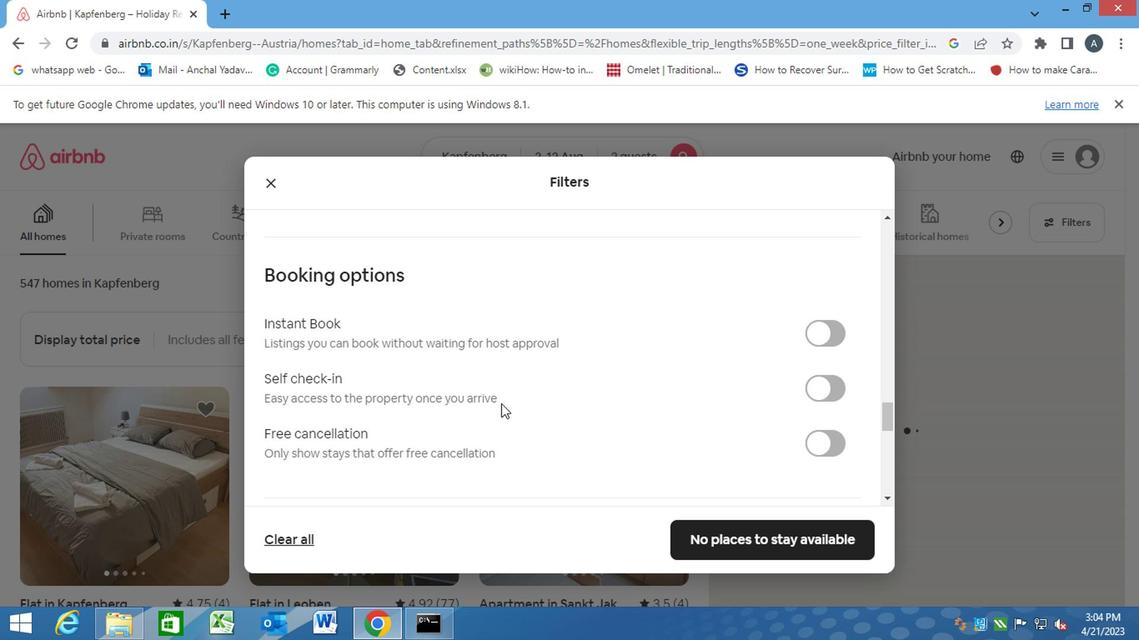 
Action: Mouse scrolled (497, 404) with delta (0, -1)
Screenshot: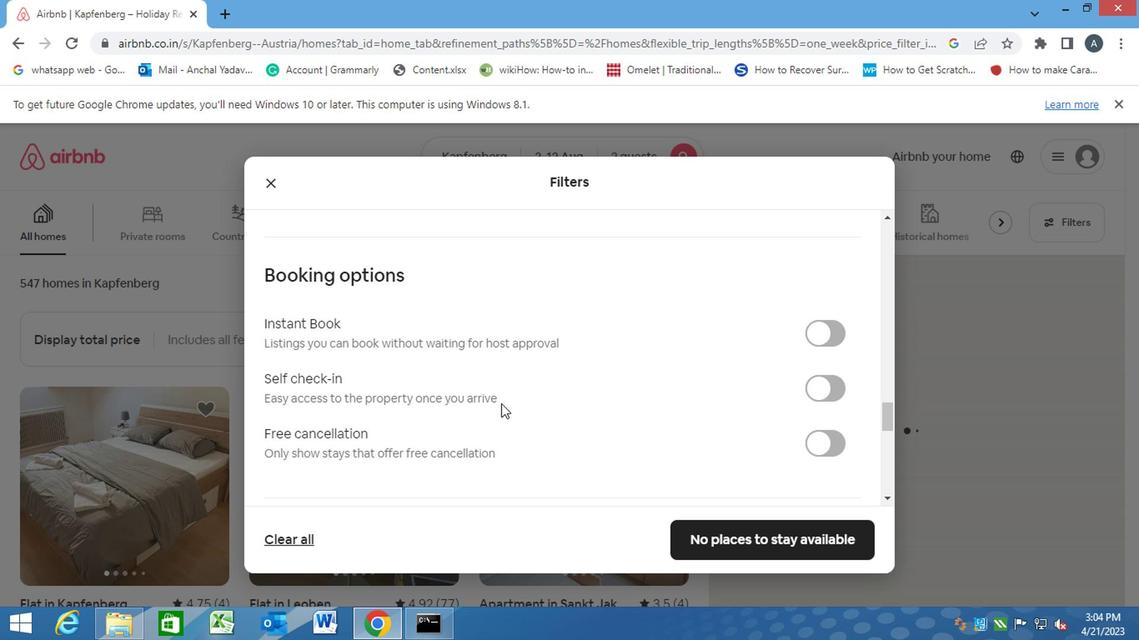 
Action: Mouse moved to (691, 319)
Screenshot: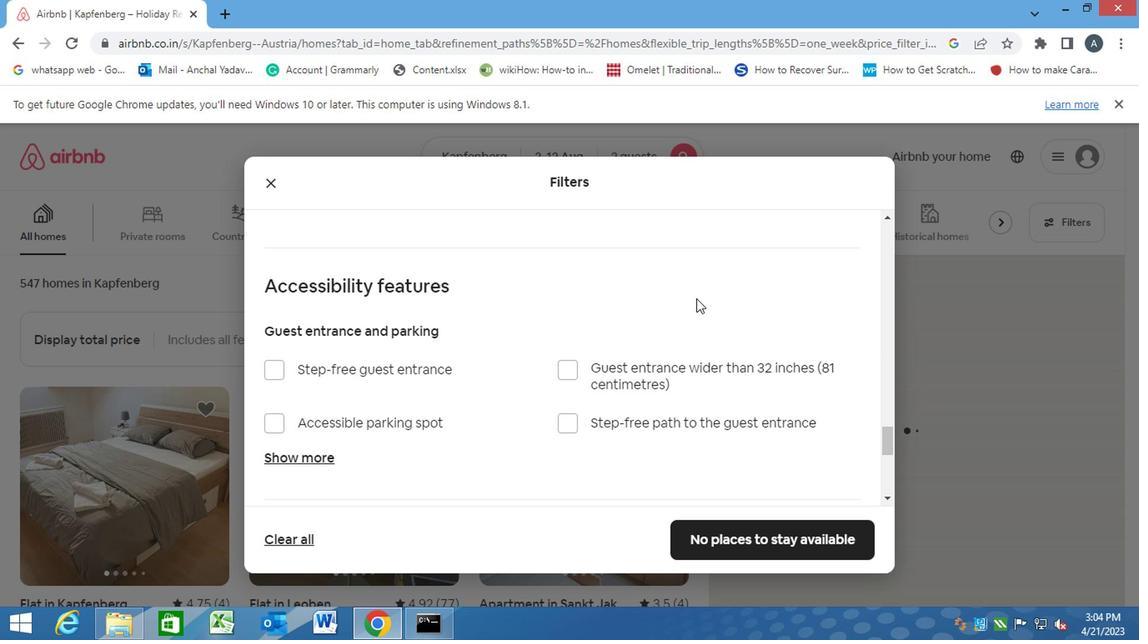 
Action: Mouse scrolled (691, 320) with delta (0, 1)
Screenshot: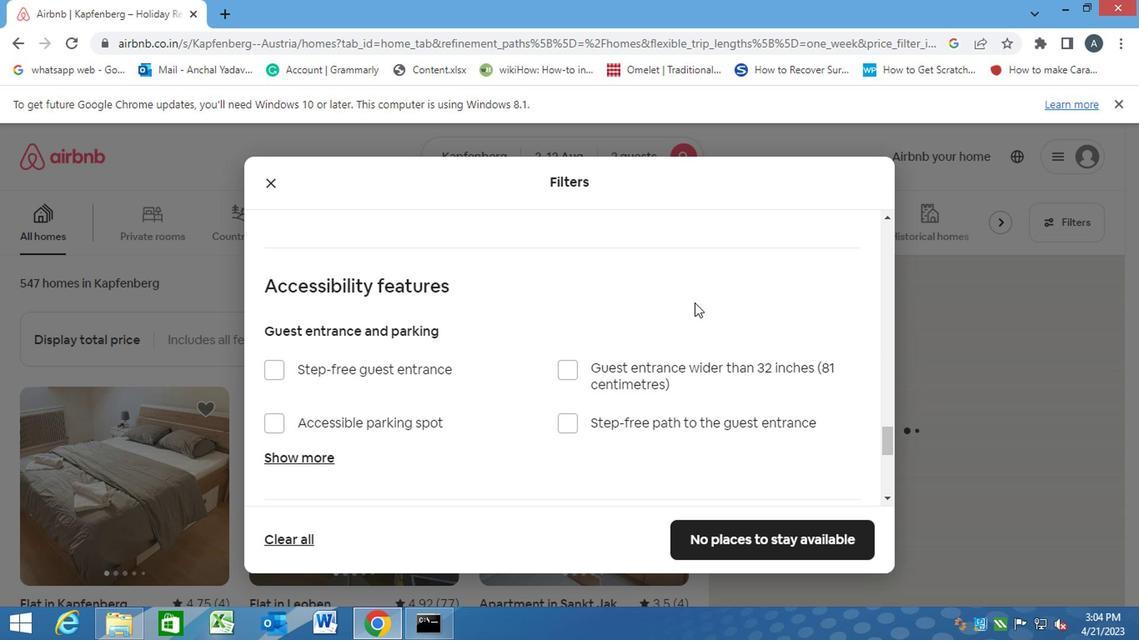 
Action: Mouse scrolled (691, 320) with delta (0, 1)
Screenshot: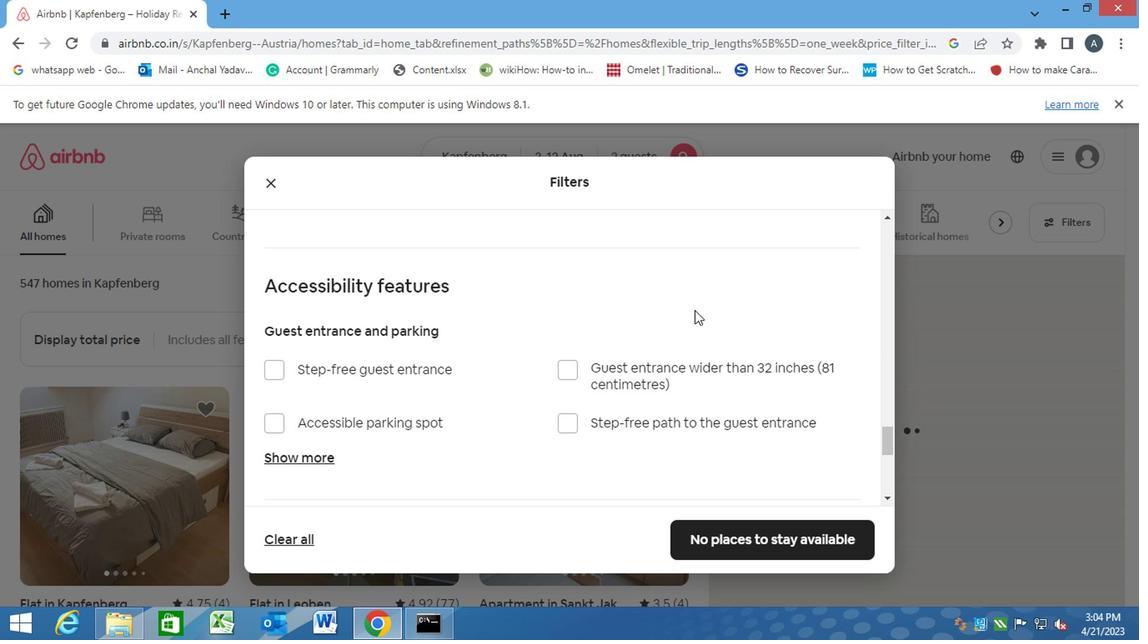 
Action: Mouse moved to (722, 333)
Screenshot: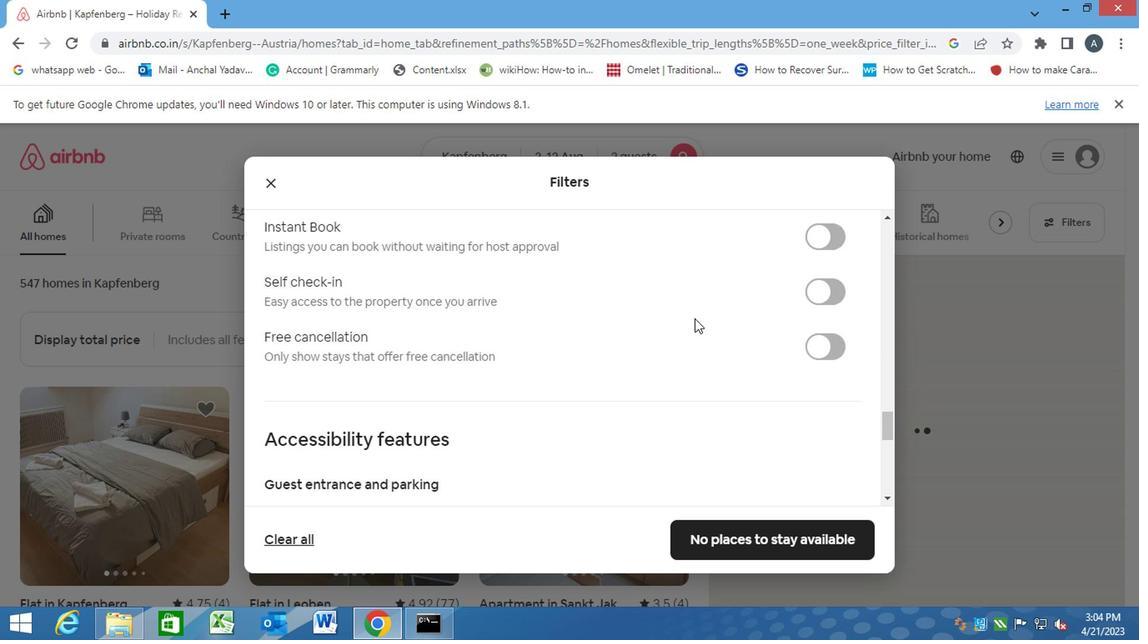 
Action: Mouse scrolled (722, 334) with delta (0, 1)
Screenshot: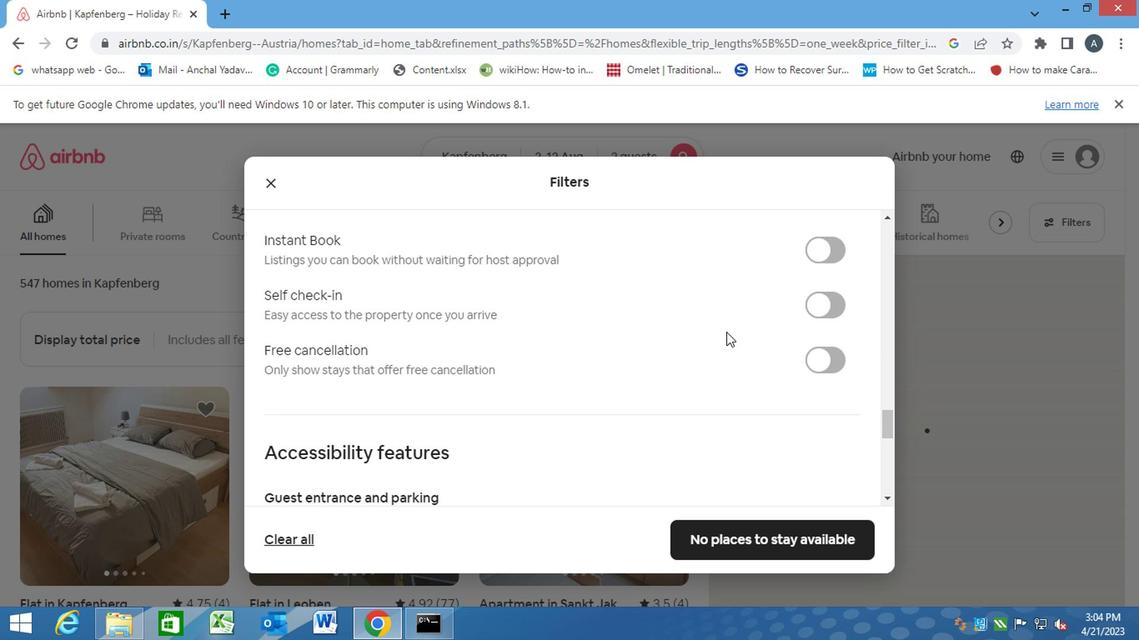 
Action: Mouse moved to (824, 384)
Screenshot: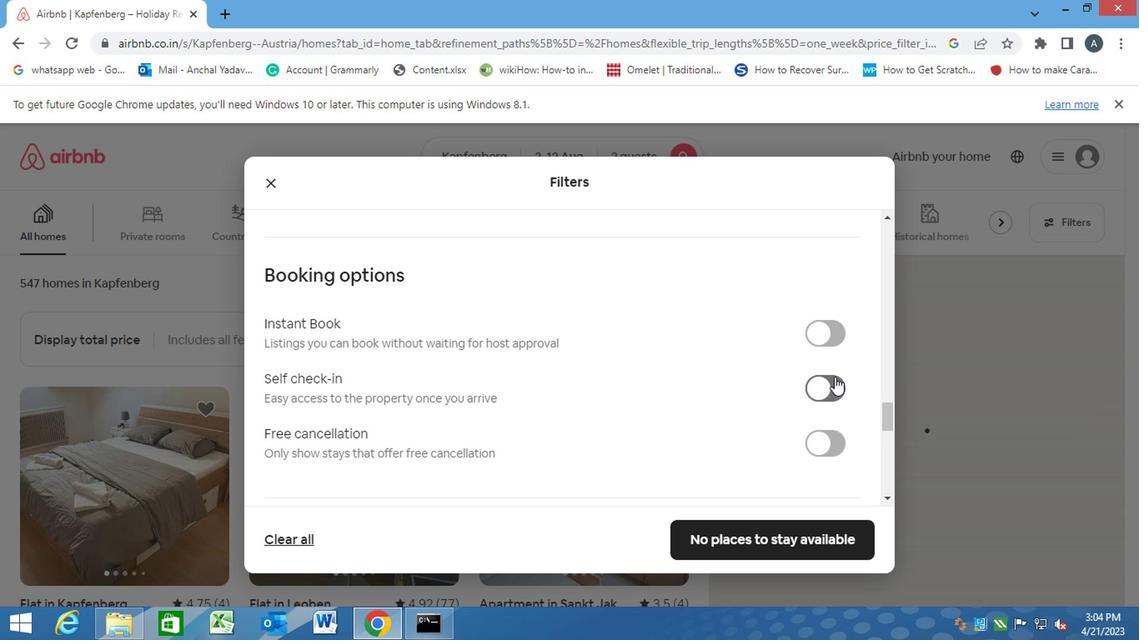 
Action: Mouse pressed left at (824, 384)
Screenshot: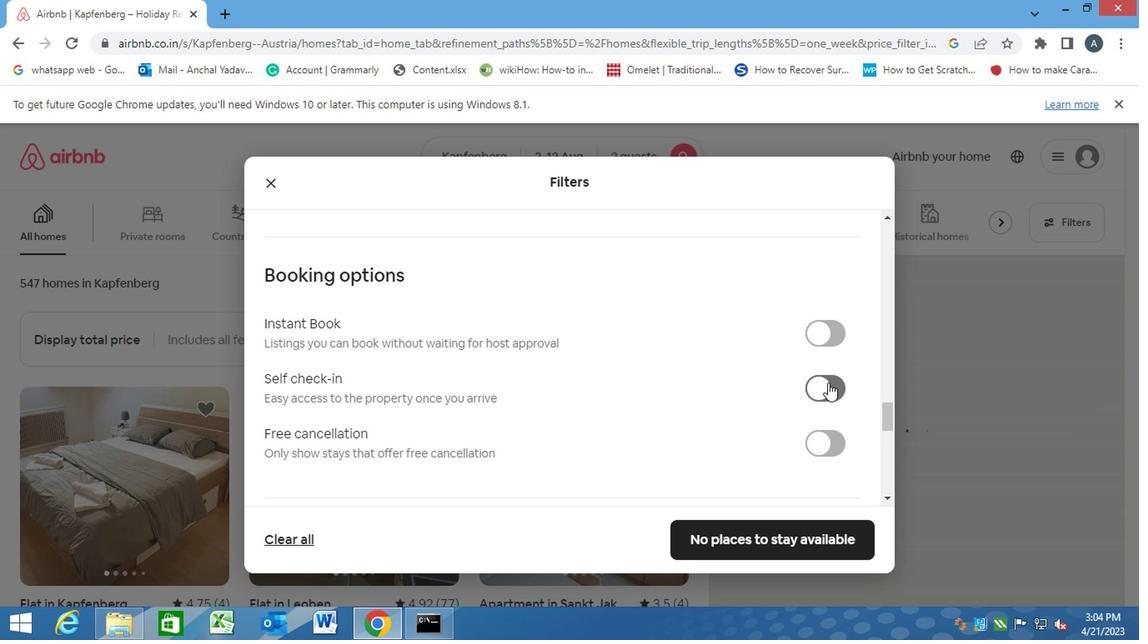 
Action: Mouse moved to (528, 398)
Screenshot: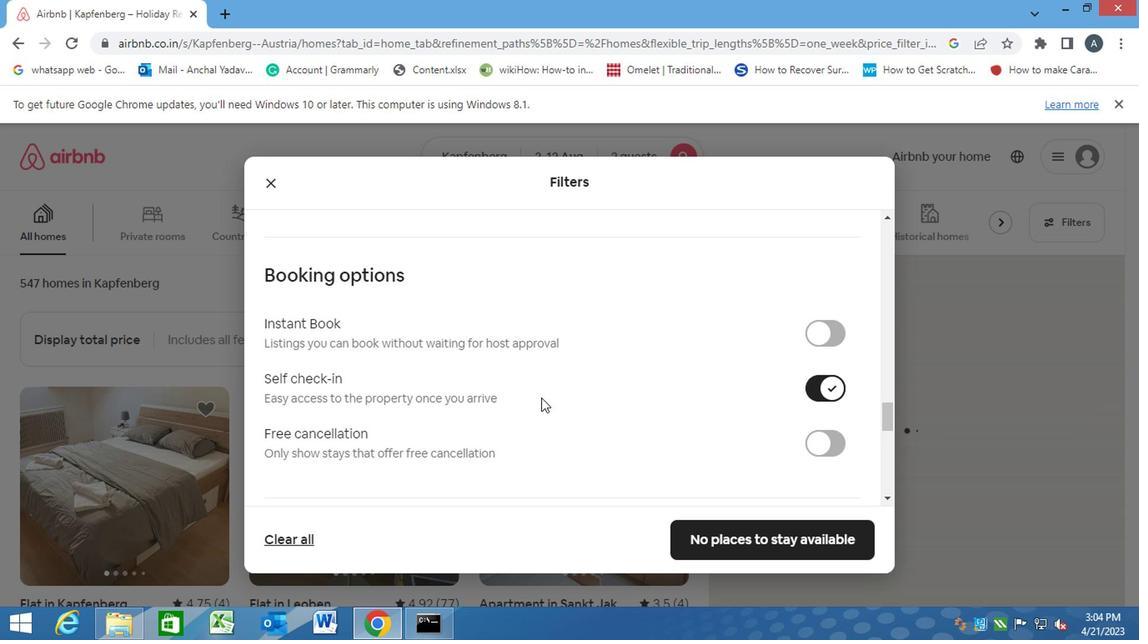 
Action: Mouse scrolled (528, 397) with delta (0, 0)
Screenshot: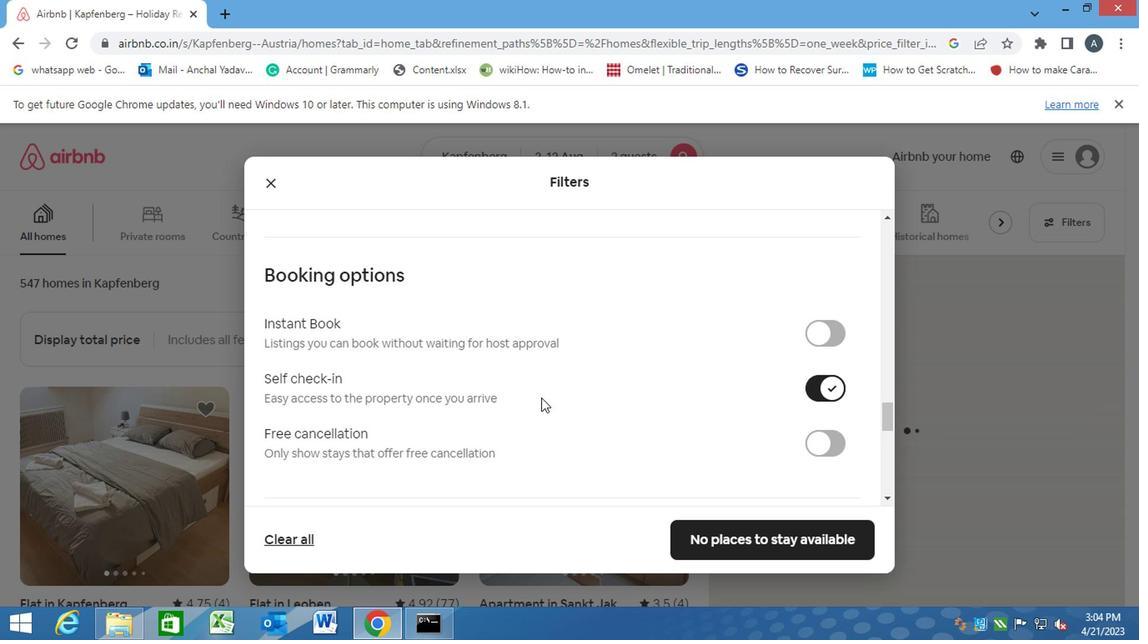 
Action: Mouse scrolled (528, 397) with delta (0, 0)
Screenshot: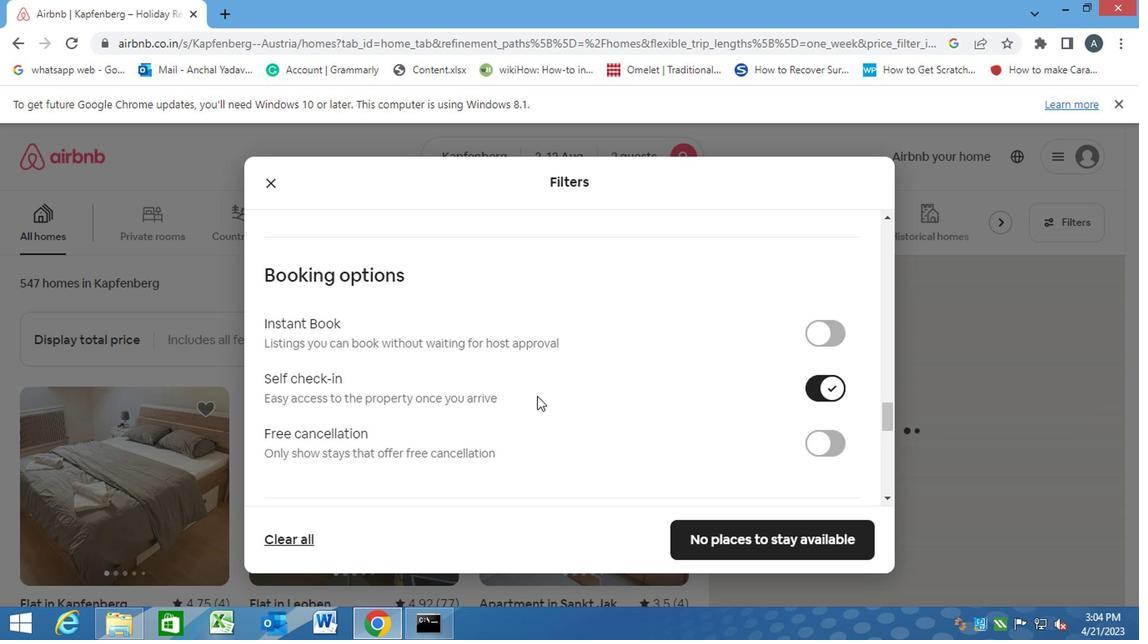 
Action: Mouse scrolled (528, 397) with delta (0, 0)
Screenshot: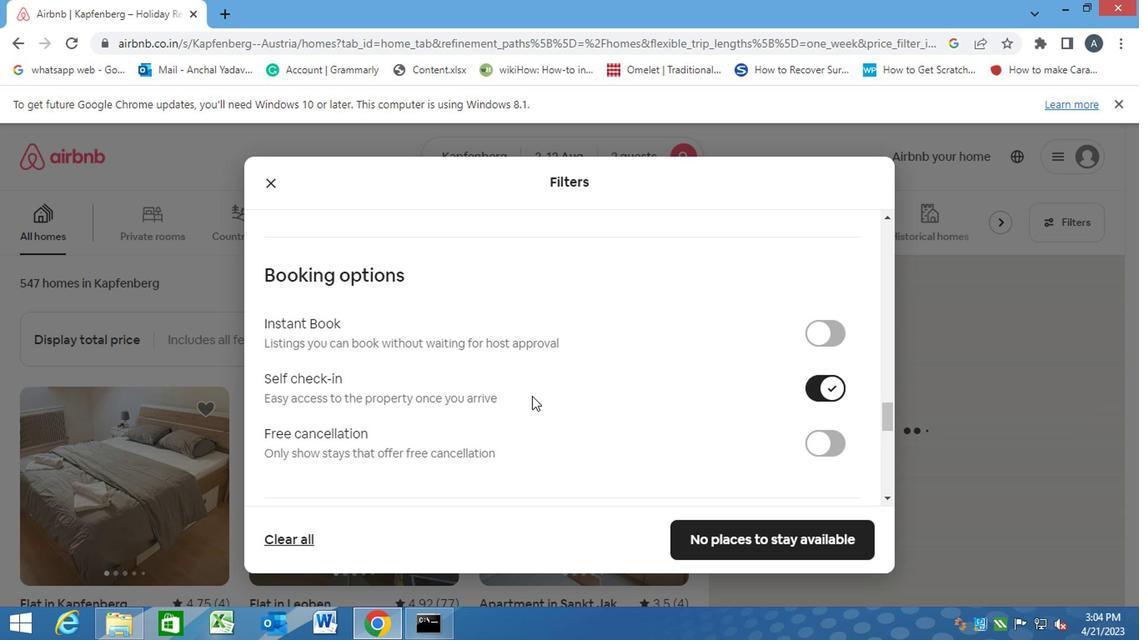 
Action: Mouse scrolled (528, 397) with delta (0, 0)
Screenshot: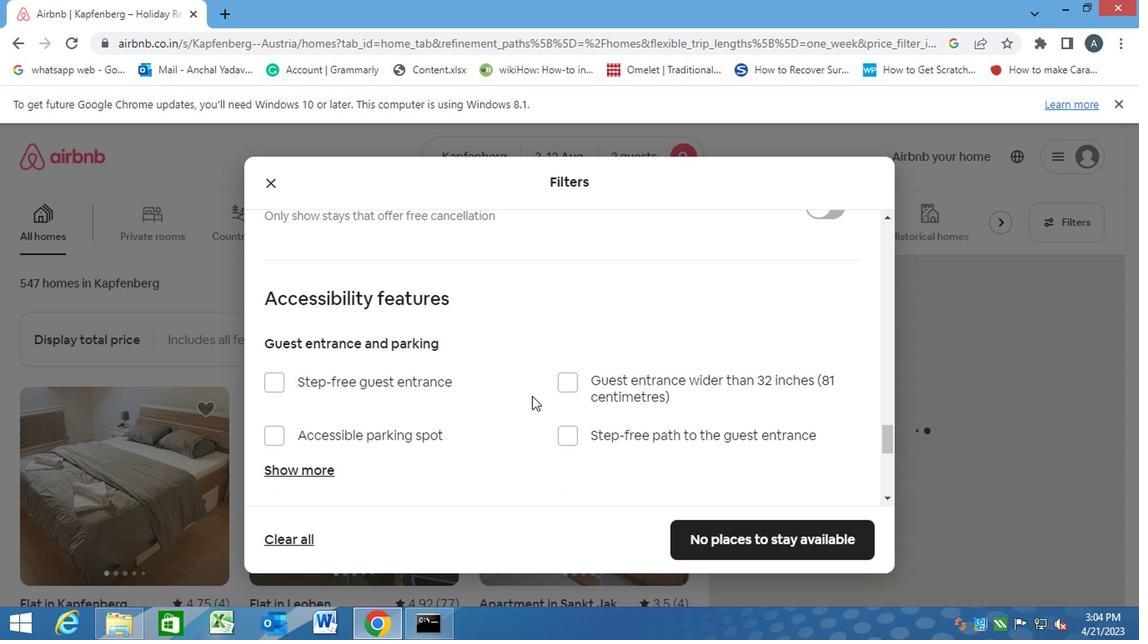 
Action: Mouse scrolled (528, 397) with delta (0, 0)
Screenshot: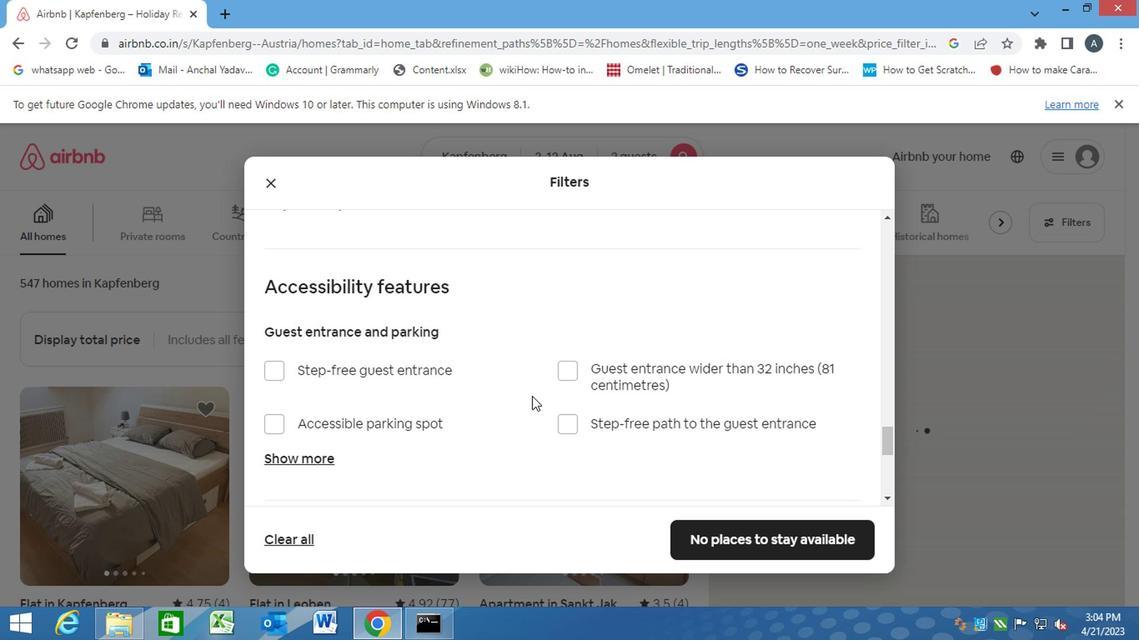 
Action: Mouse scrolled (528, 397) with delta (0, 0)
Screenshot: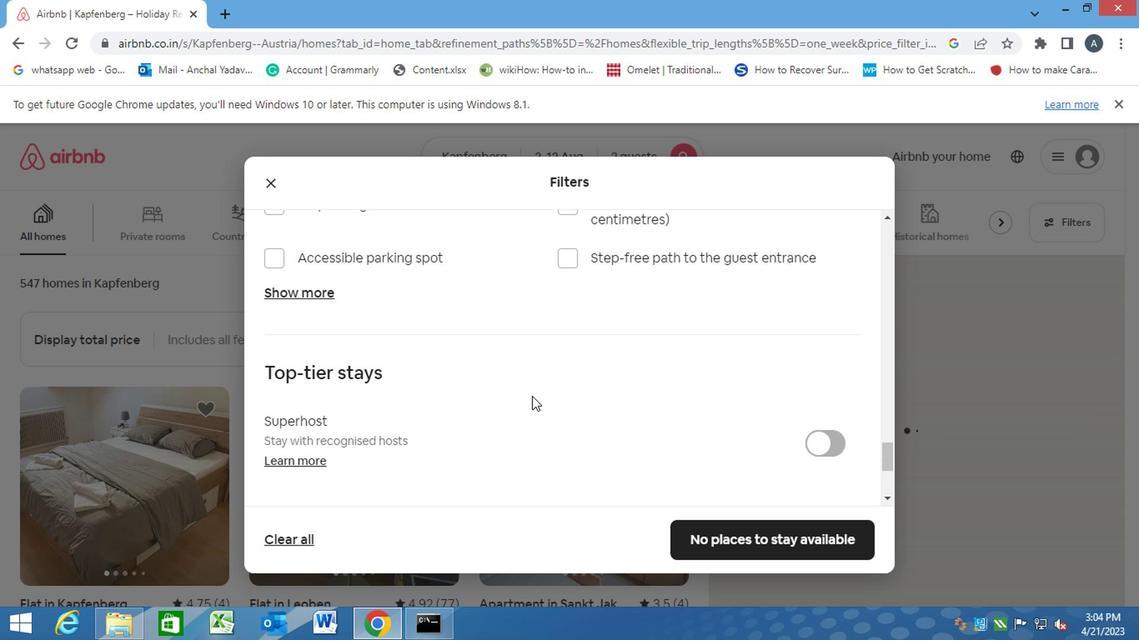 
Action: Mouse scrolled (528, 397) with delta (0, 0)
Screenshot: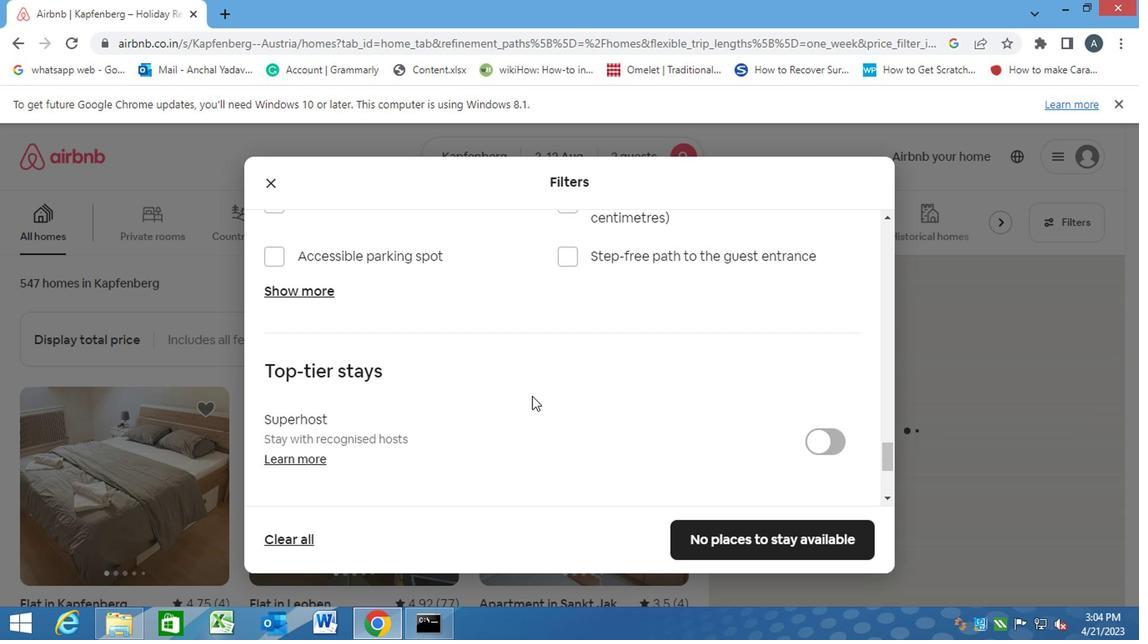 
Action: Mouse moved to (462, 398)
Screenshot: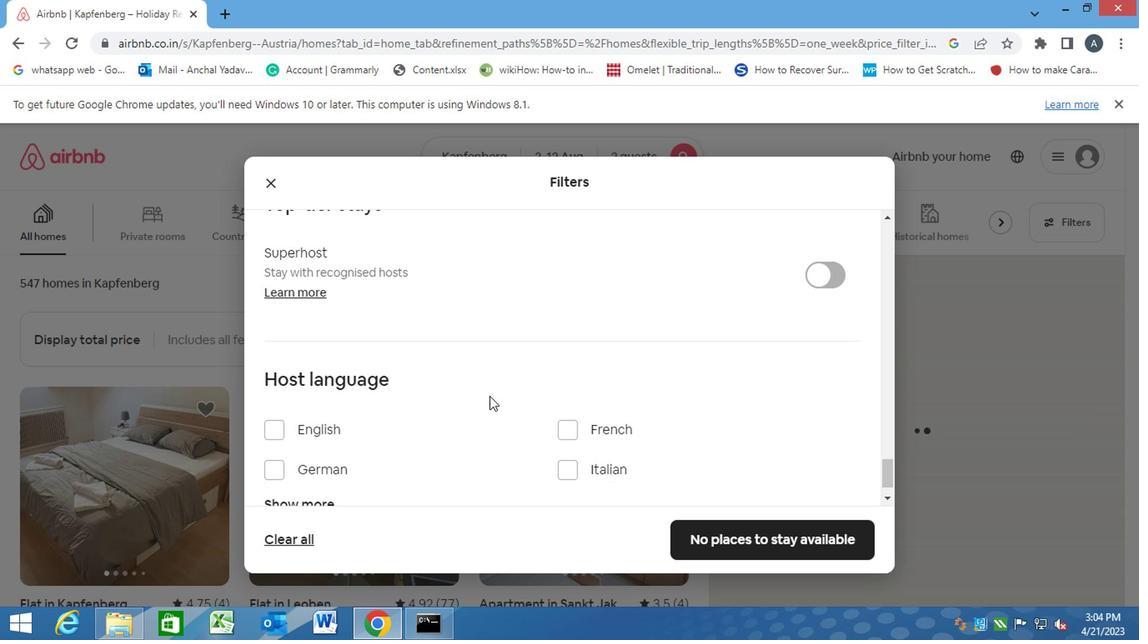 
Action: Mouse scrolled (462, 397) with delta (0, 0)
Screenshot: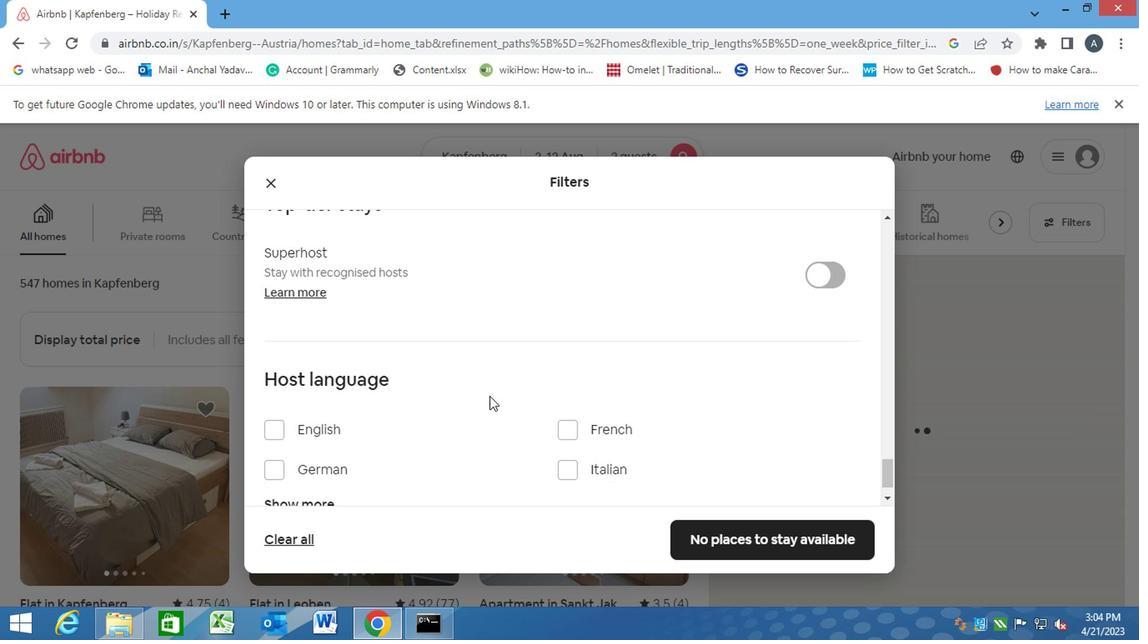 
Action: Mouse moved to (460, 398)
Screenshot: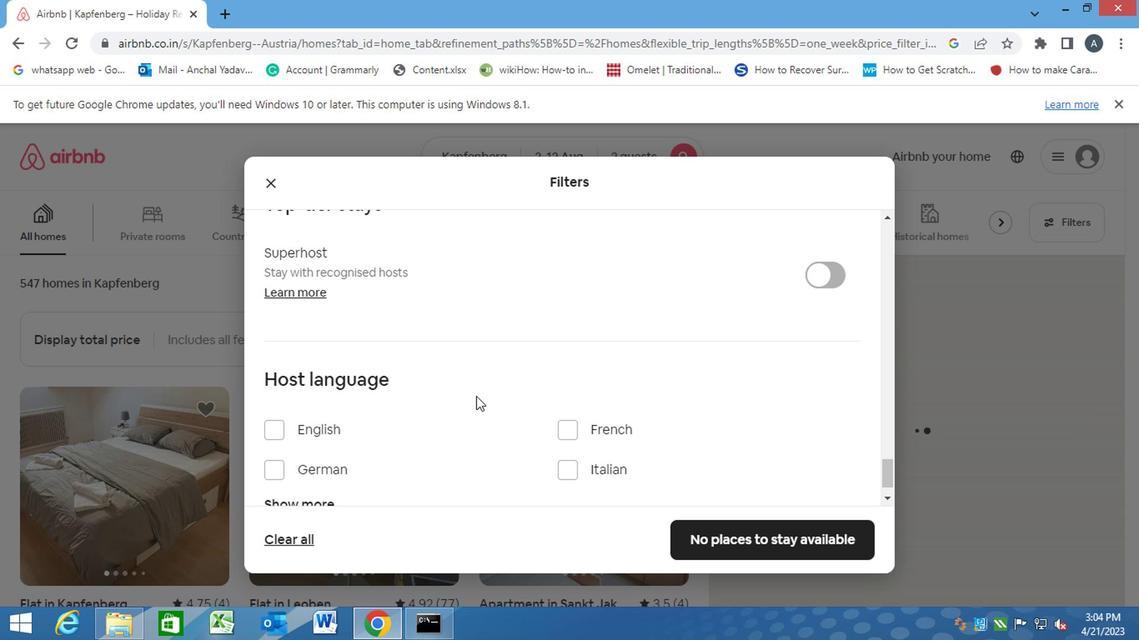 
Action: Mouse scrolled (460, 397) with delta (0, 0)
Screenshot: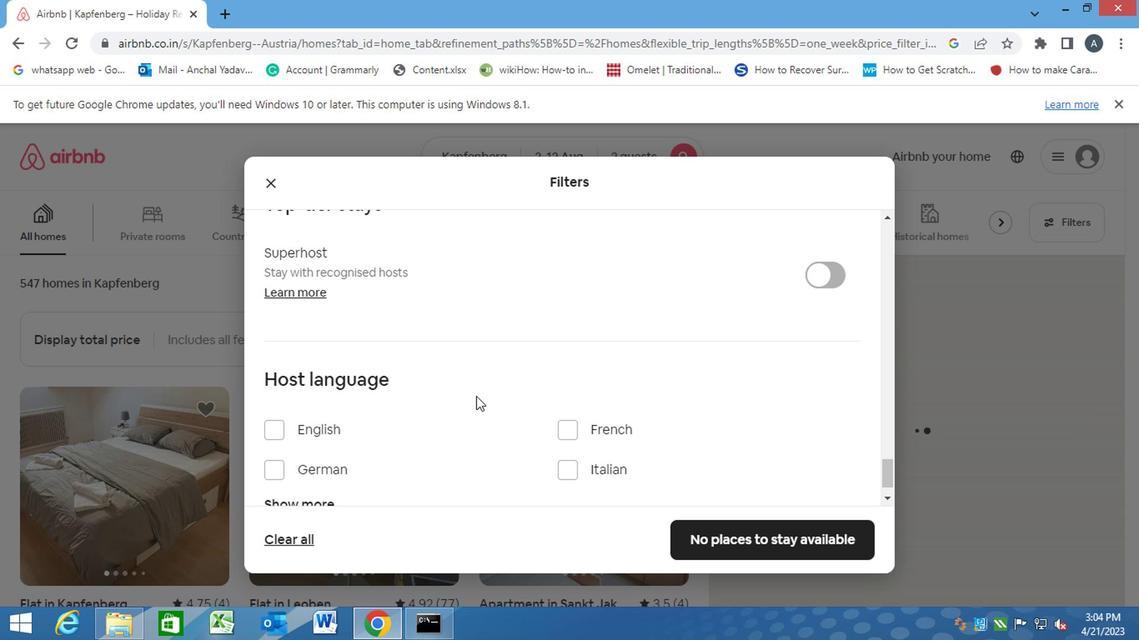 
Action: Mouse moved to (264, 383)
Screenshot: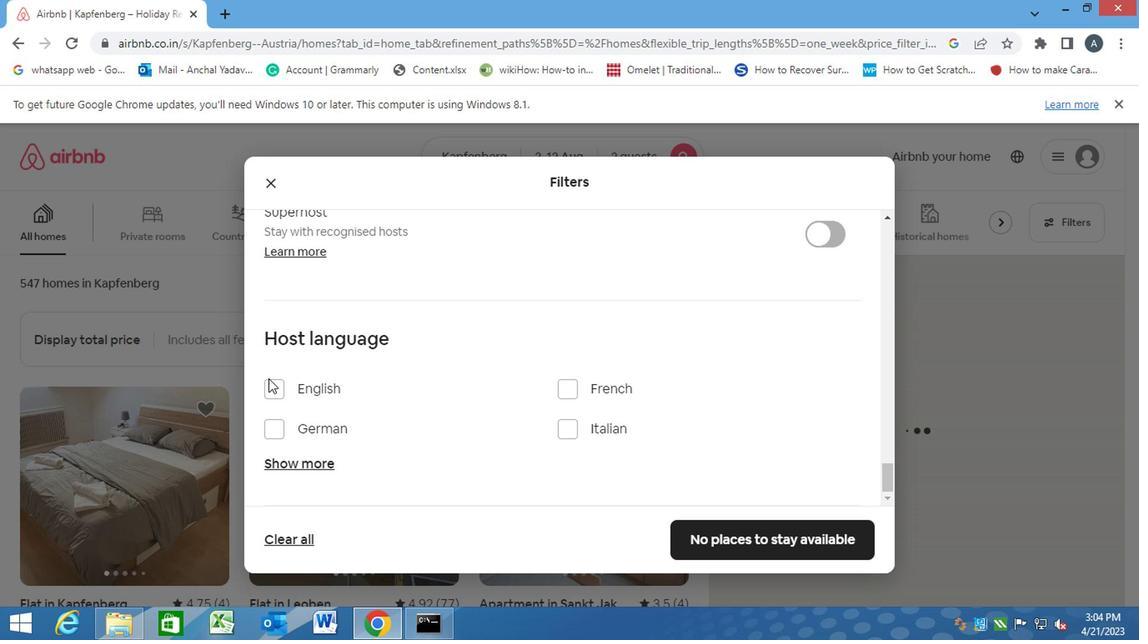 
Action: Mouse pressed left at (264, 383)
Screenshot: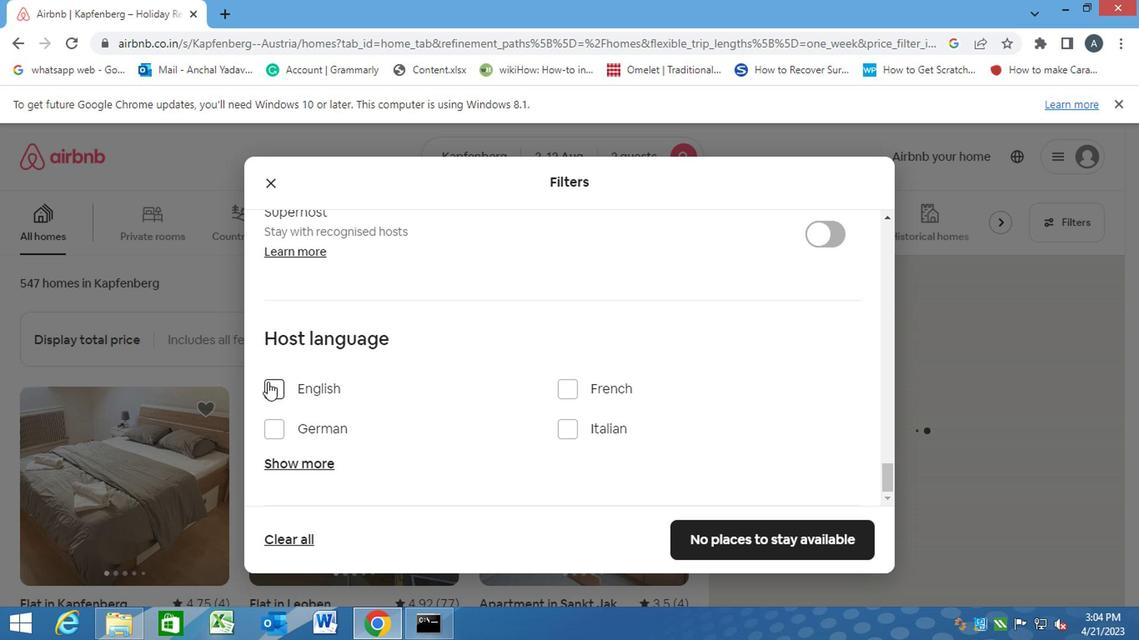 
Action: Mouse moved to (716, 541)
Screenshot: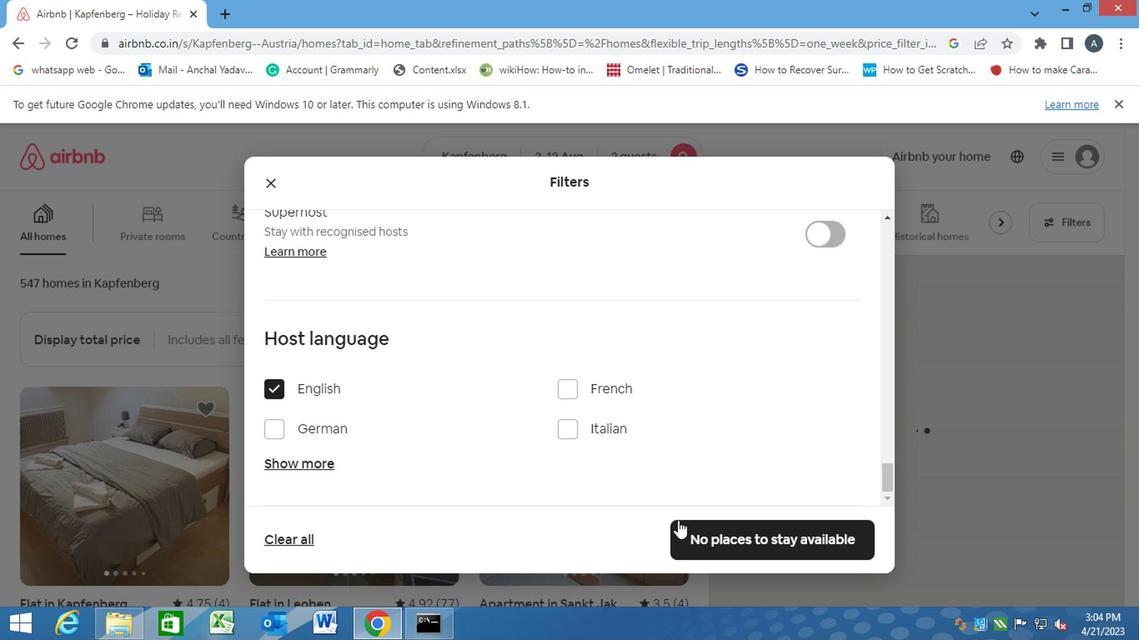 
Action: Mouse pressed left at (716, 541)
Screenshot: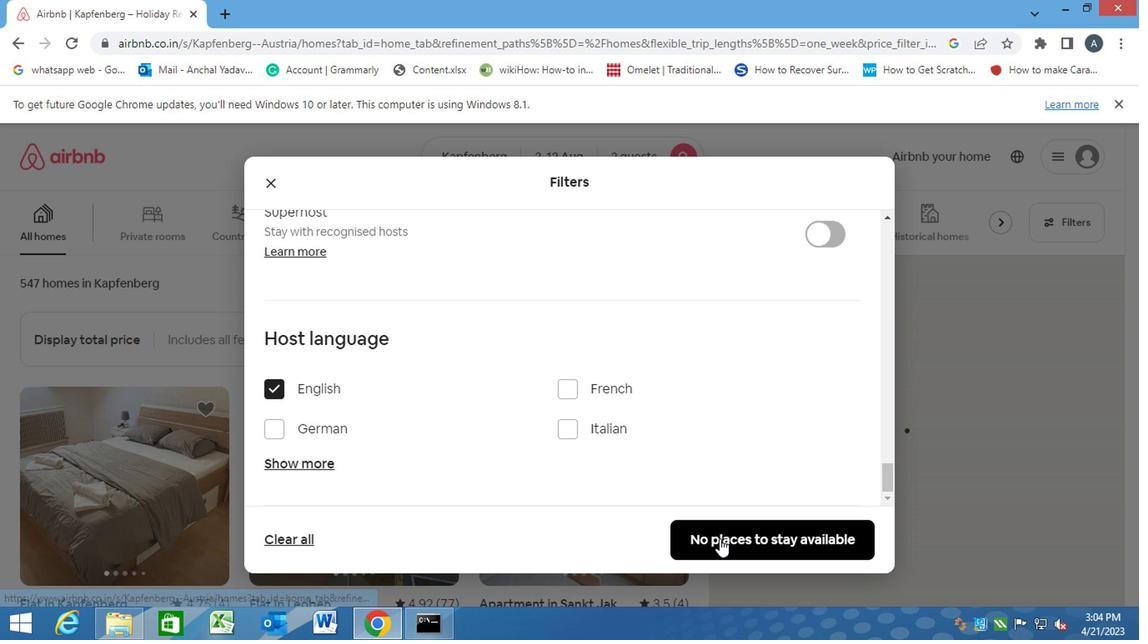 
Action: Mouse moved to (716, 541)
Screenshot: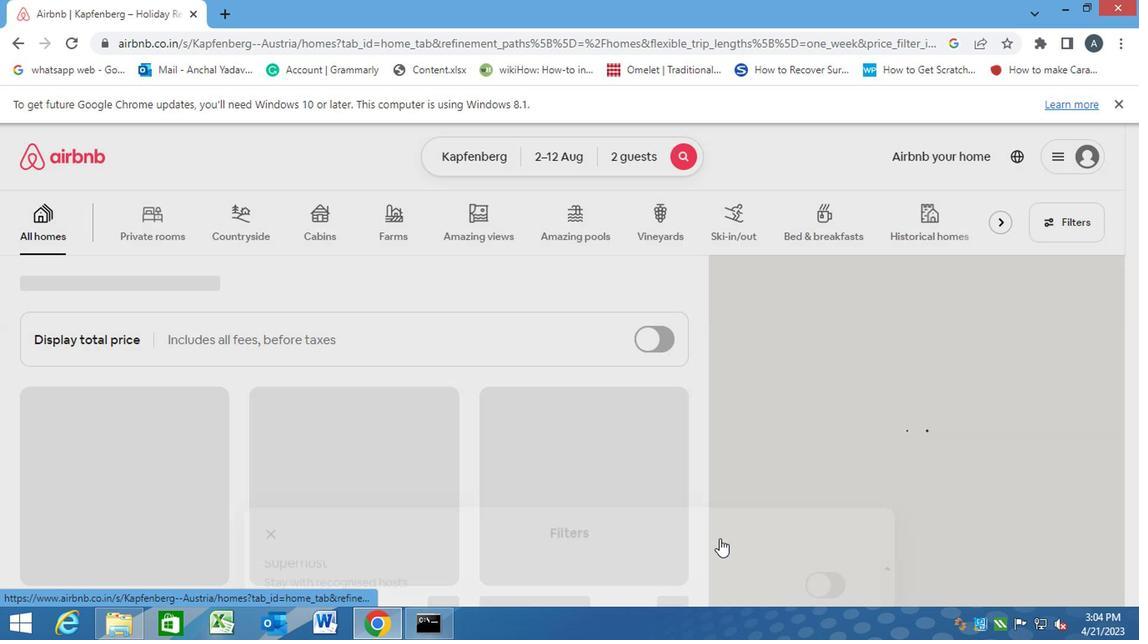 
